 Task: Find connections with filter location Luziânia with filter topic #jobsearchwith filter profile language English with filter current company Agappe Diagnostics Ltd with filter school THE AMERICAN COLLEGE with filter industry Wellness and Fitness Services with filter service category Network Support with filter keywords title Marketing Consultant
Action: Mouse moved to (670, 104)
Screenshot: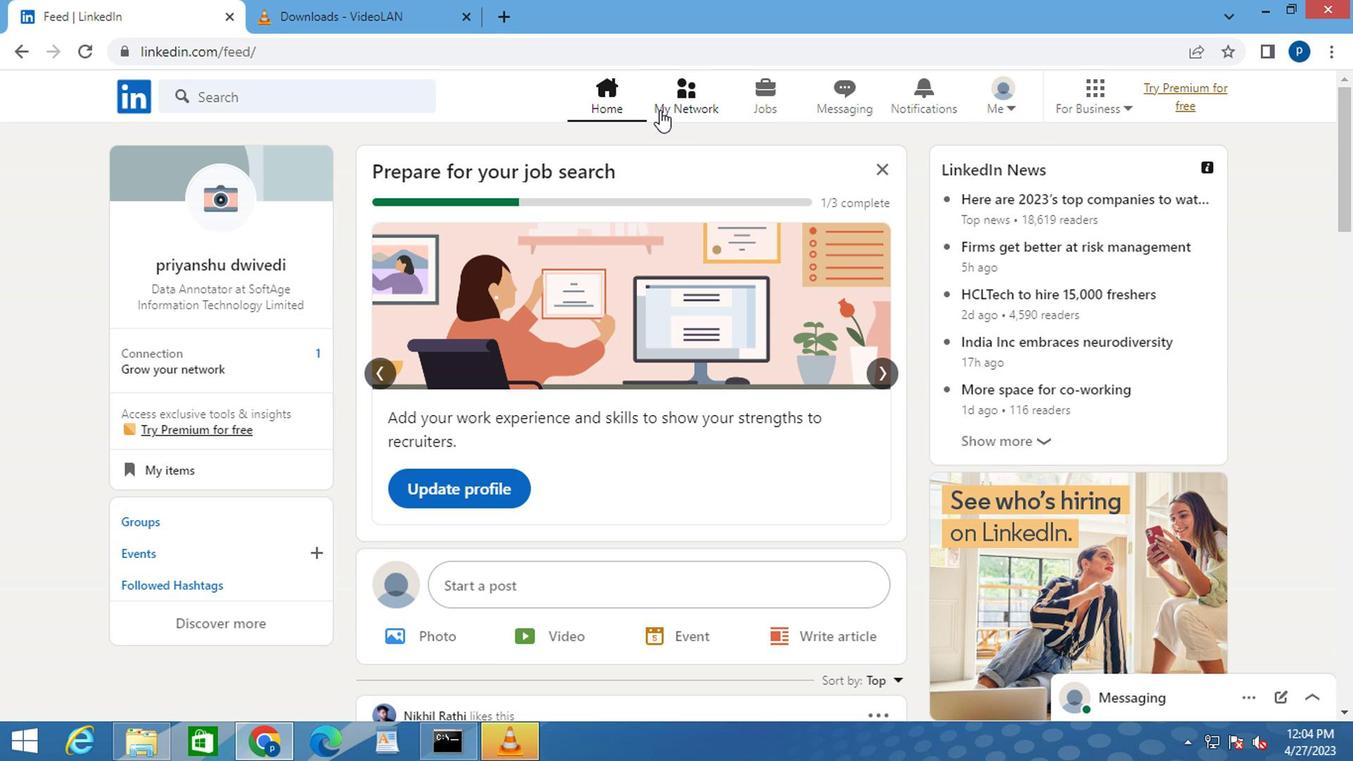 
Action: Mouse pressed left at (670, 104)
Screenshot: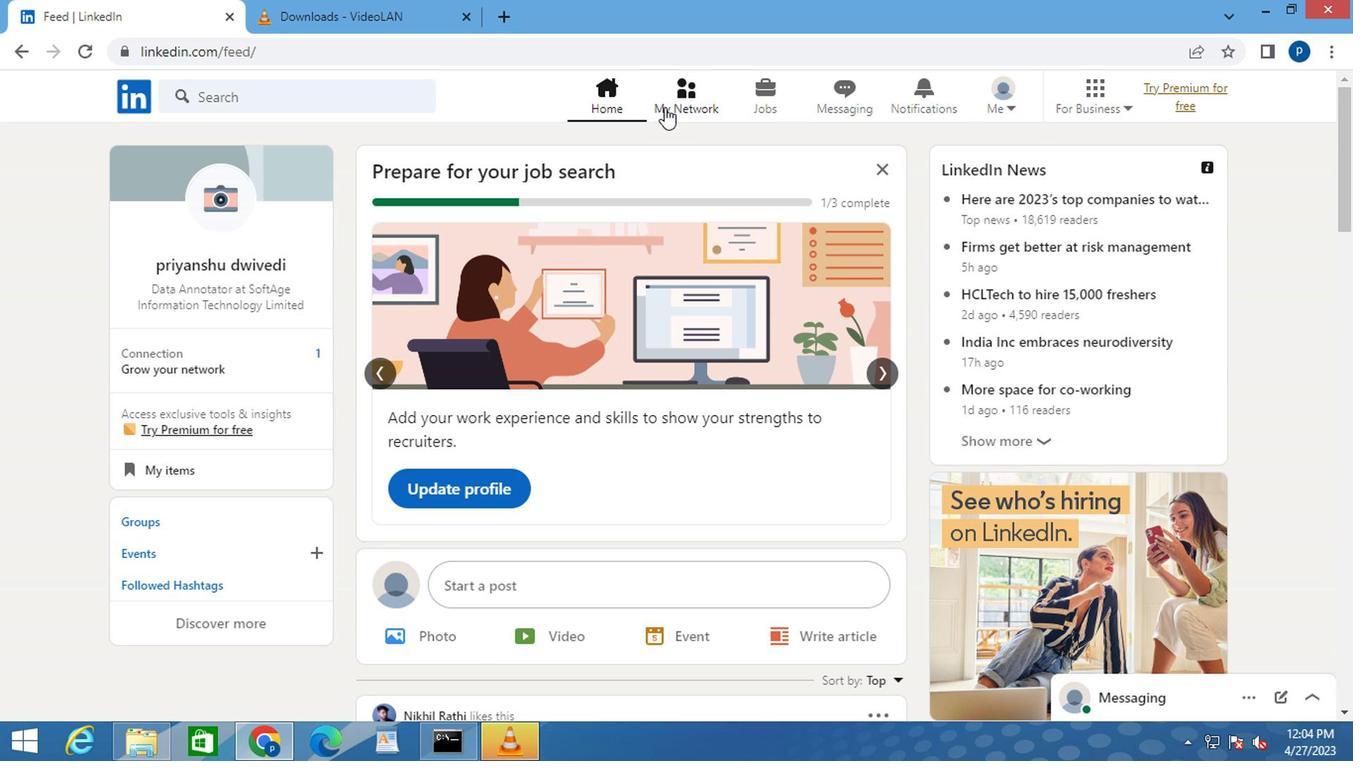 
Action: Mouse moved to (264, 214)
Screenshot: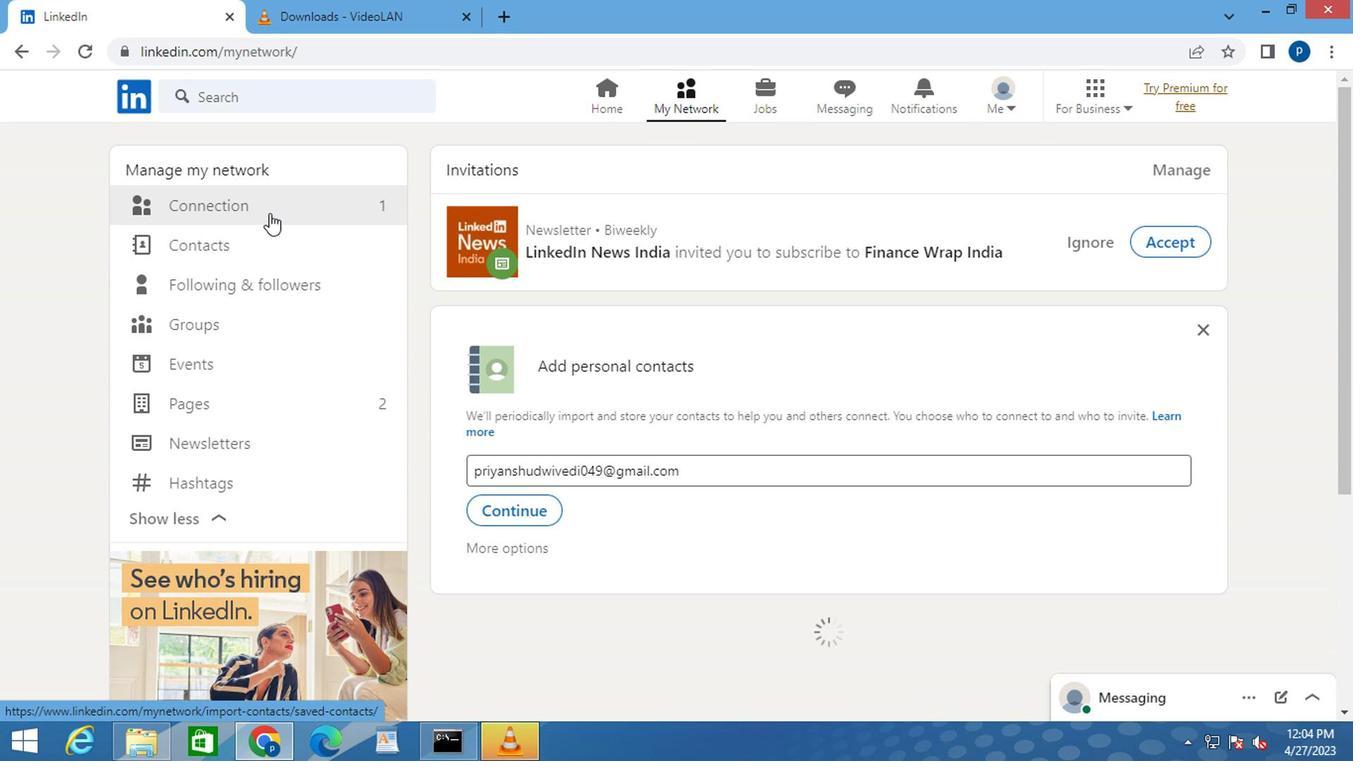 
Action: Mouse pressed left at (264, 214)
Screenshot: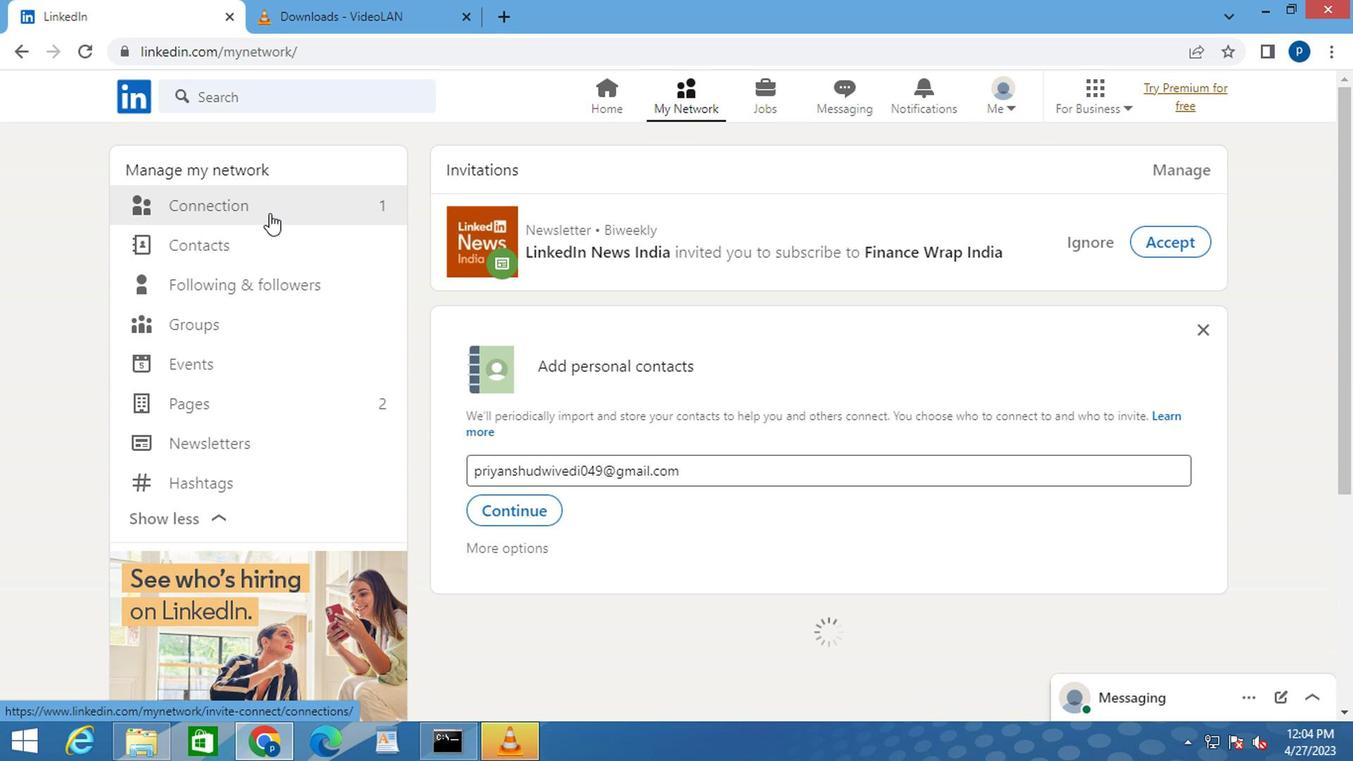 
Action: Mouse moved to (801, 205)
Screenshot: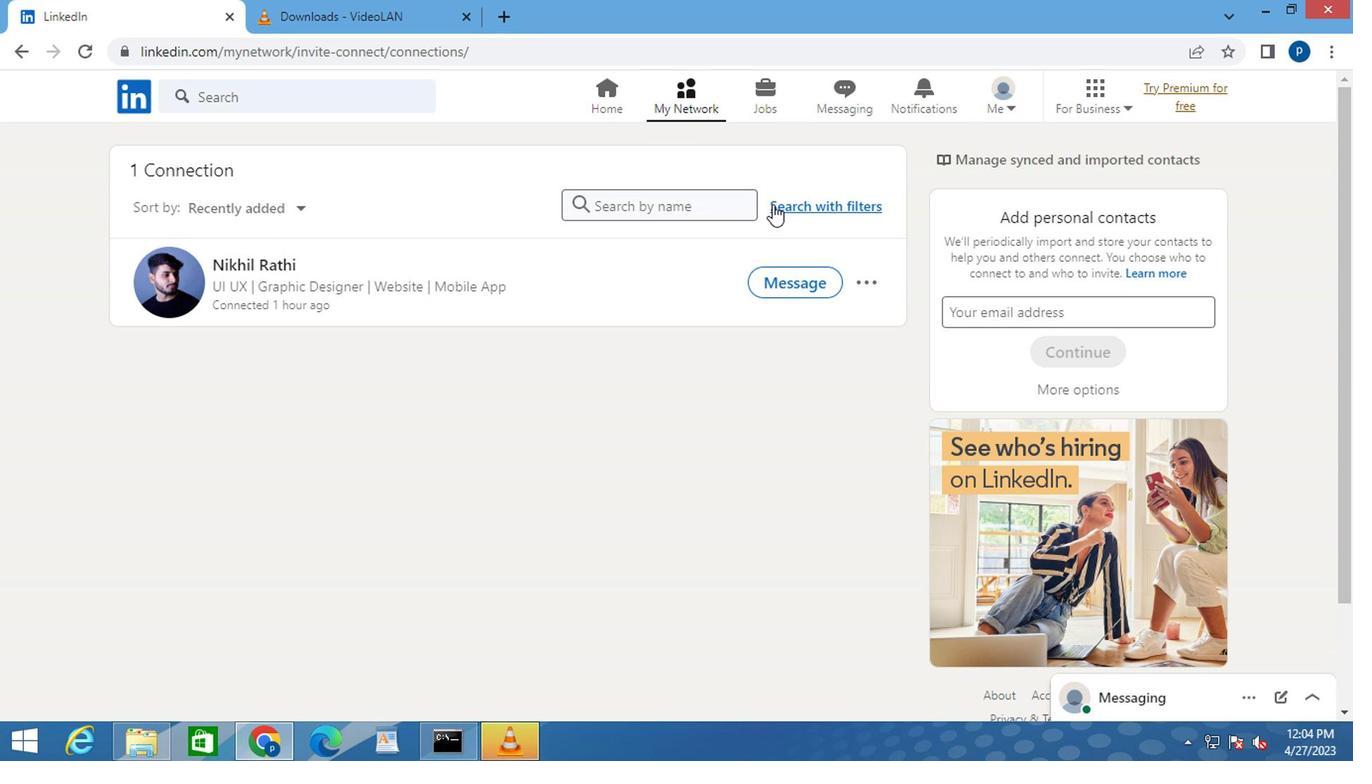 
Action: Mouse pressed left at (801, 205)
Screenshot: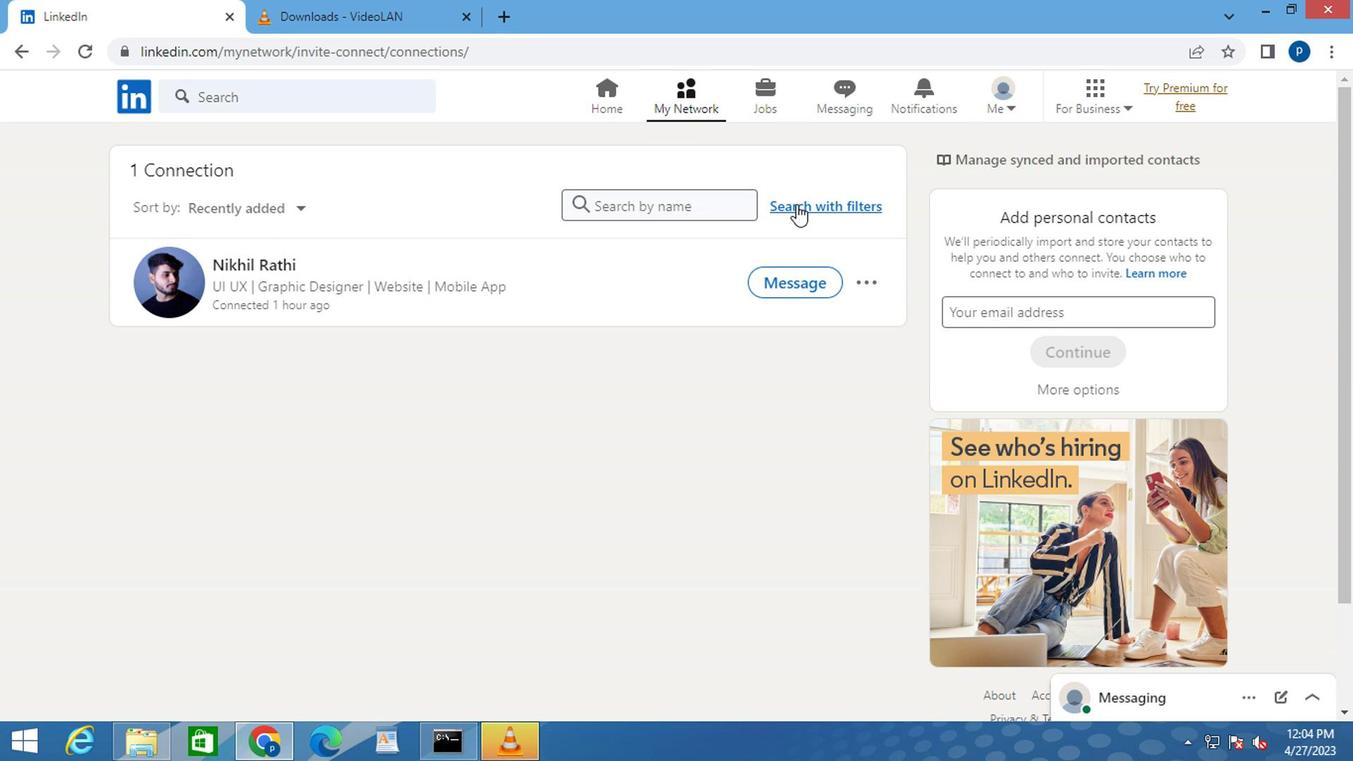 
Action: Mouse moved to (719, 152)
Screenshot: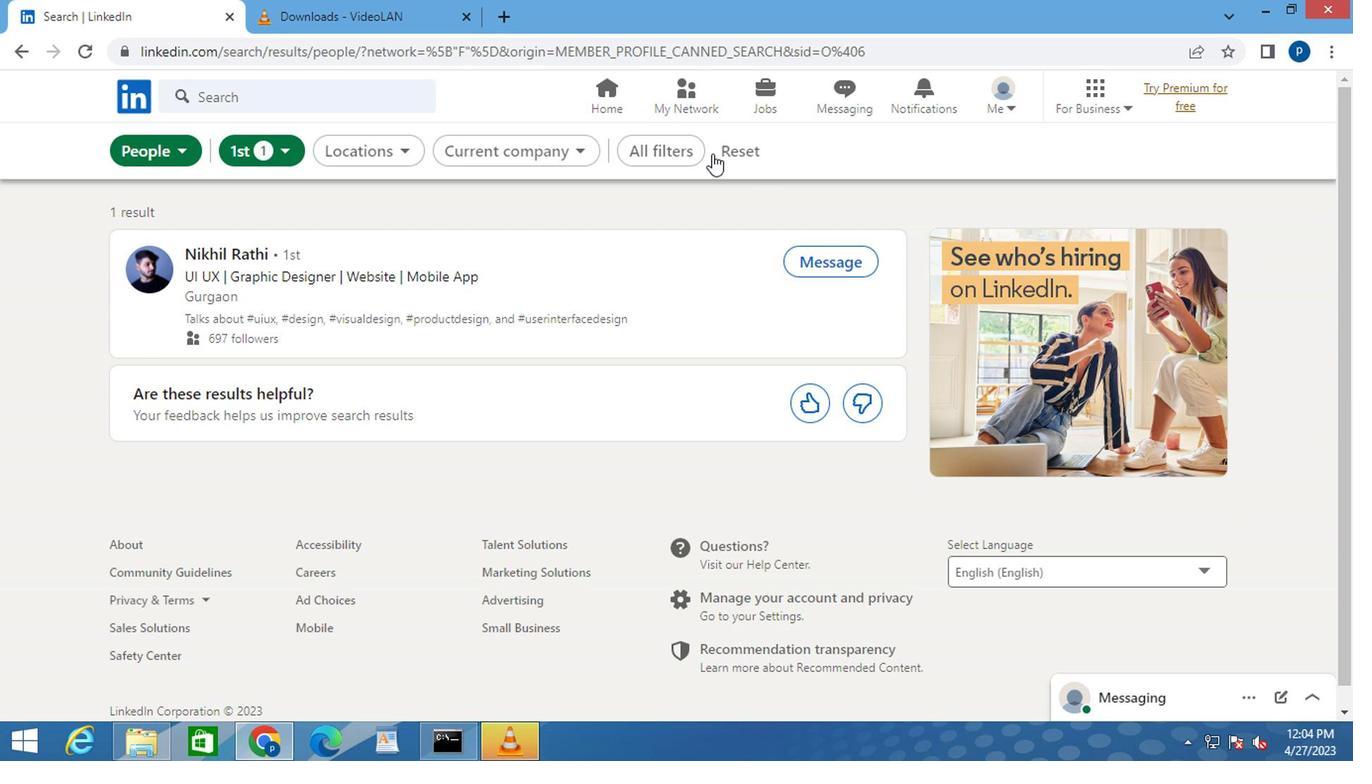 
Action: Mouse pressed left at (719, 152)
Screenshot: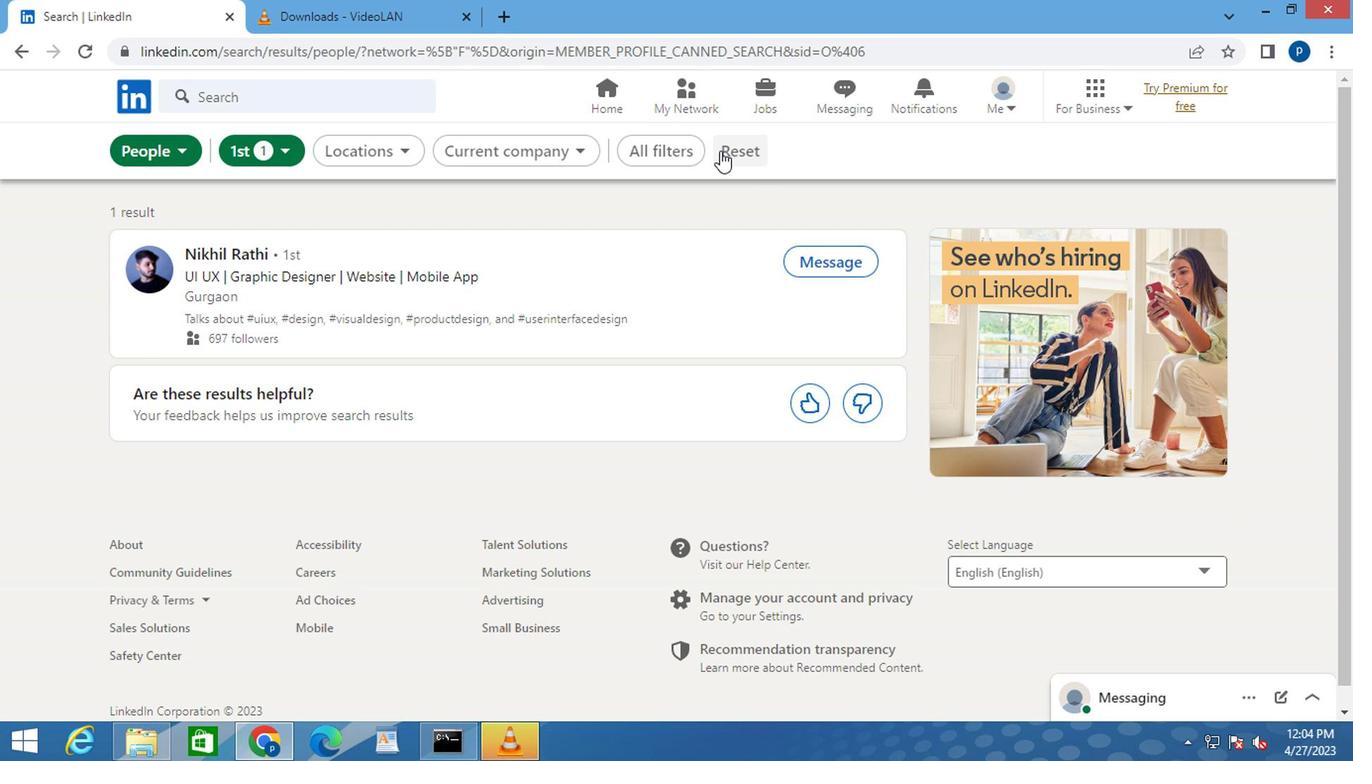 
Action: Mouse moved to (706, 162)
Screenshot: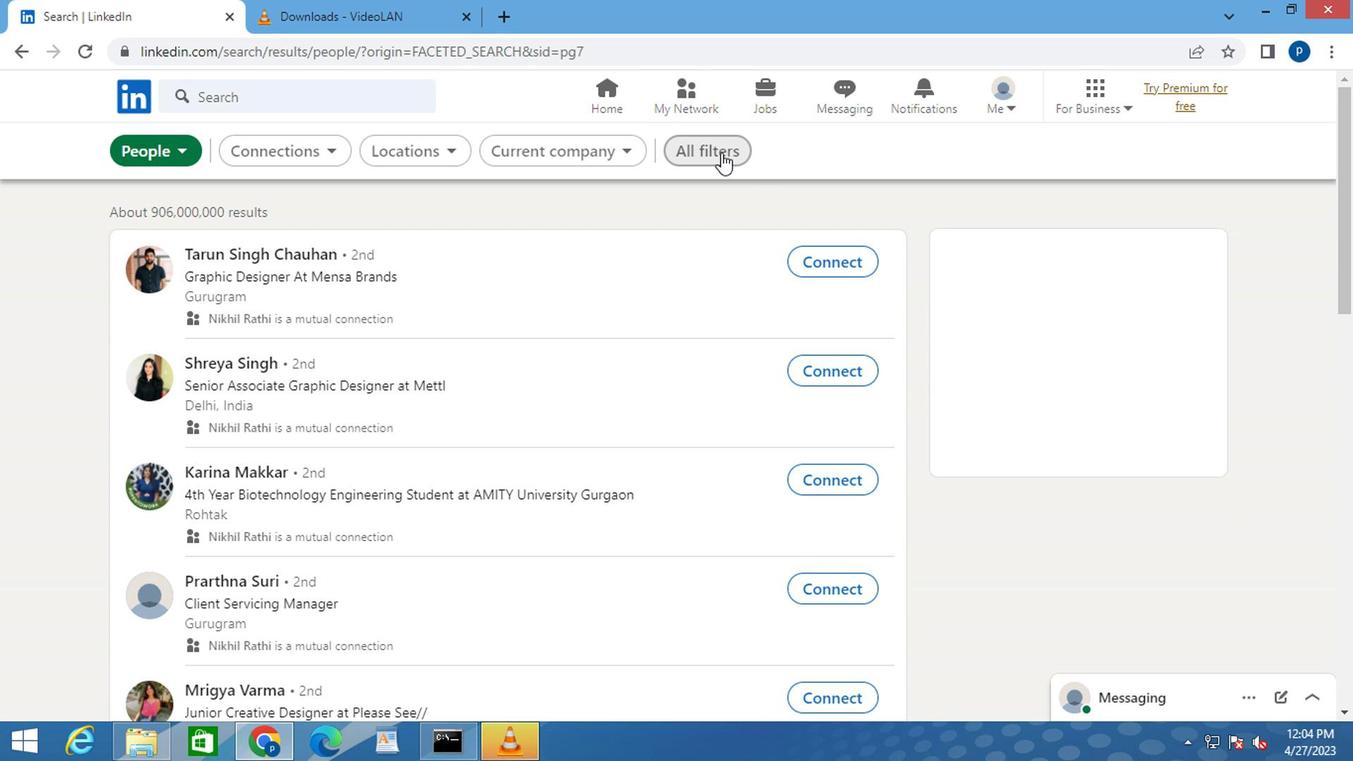 
Action: Mouse pressed left at (706, 162)
Screenshot: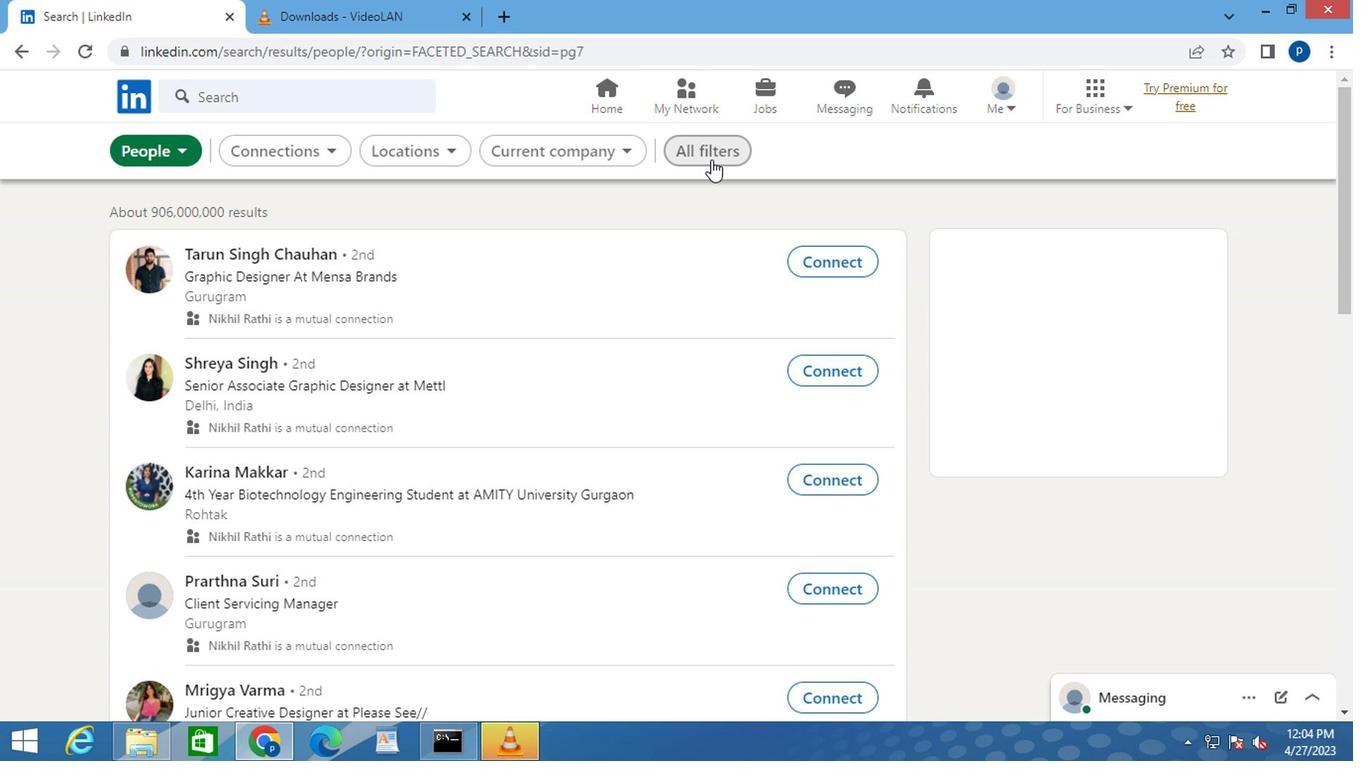 
Action: Mouse moved to (710, 150)
Screenshot: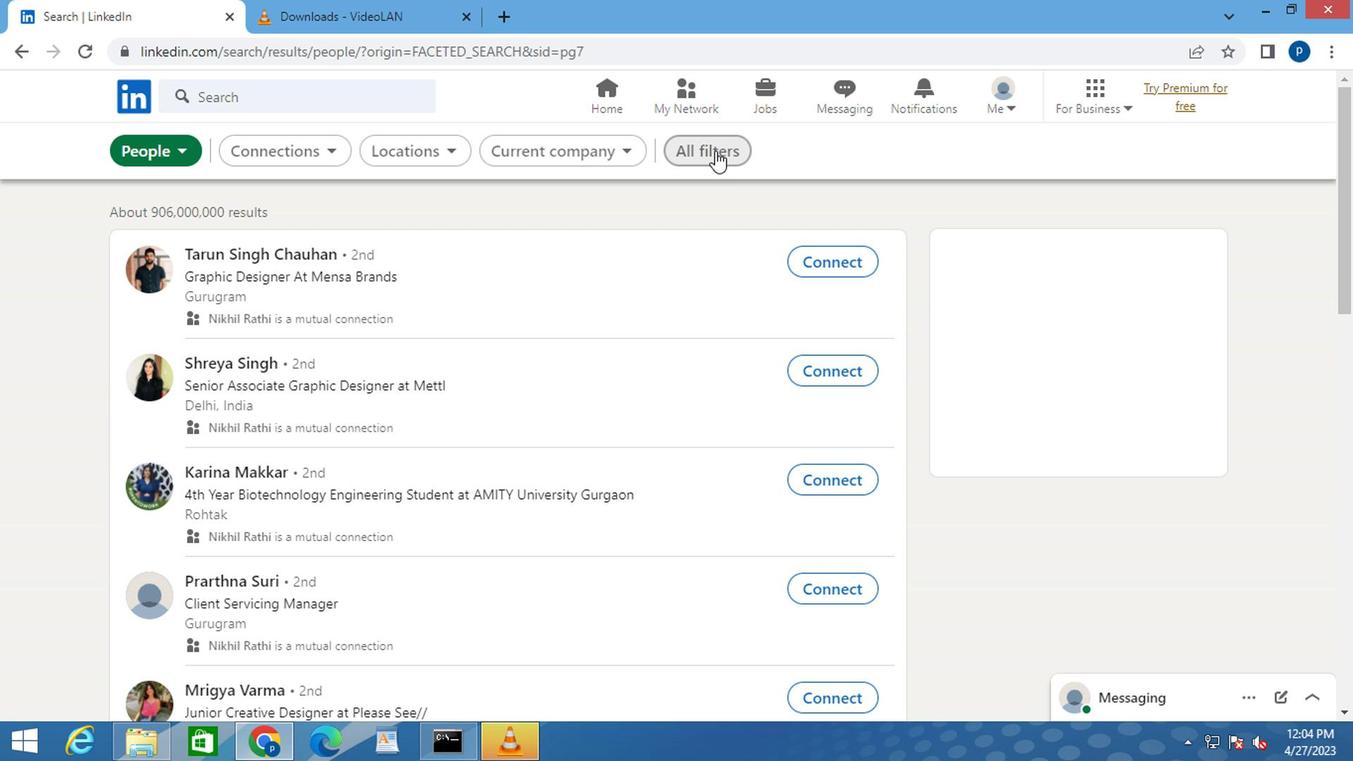 
Action: Mouse pressed left at (710, 150)
Screenshot: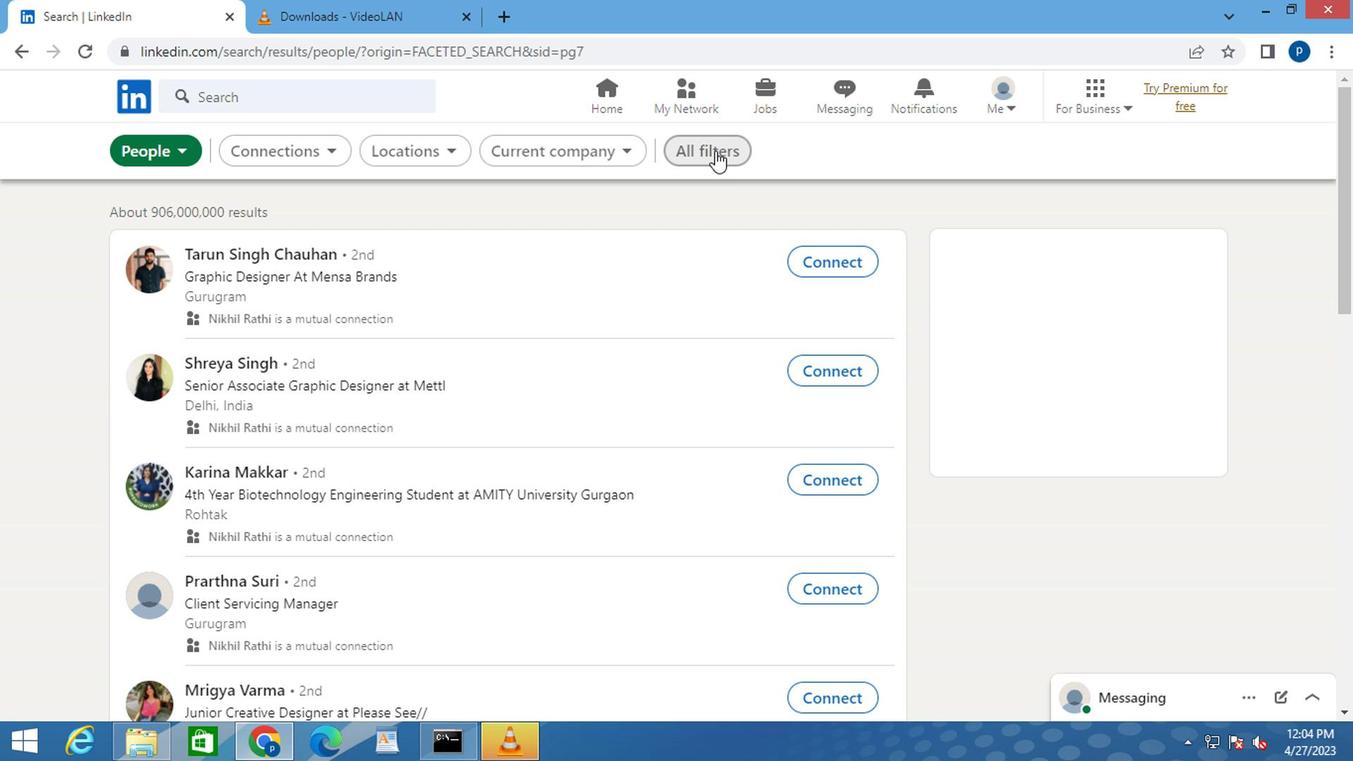 
Action: Mouse moved to (720, 160)
Screenshot: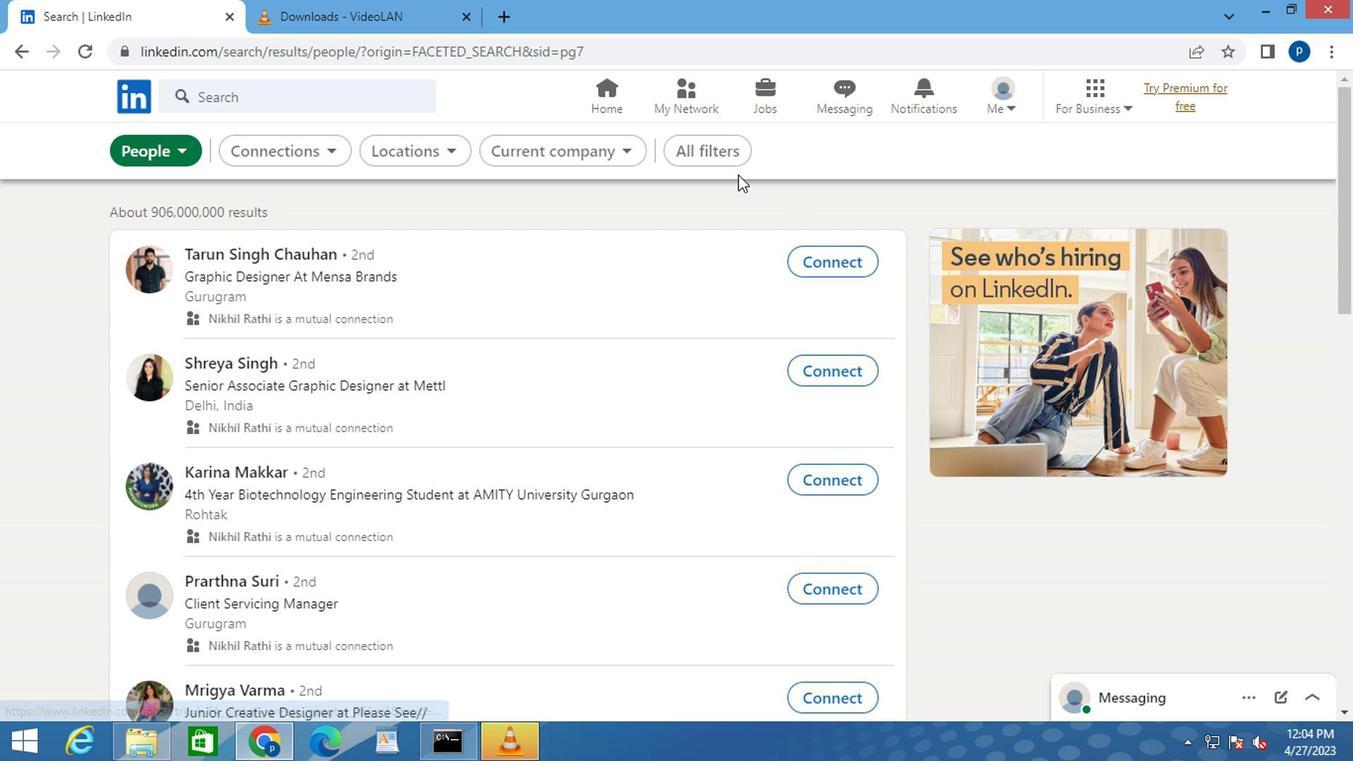 
Action: Mouse pressed left at (720, 160)
Screenshot: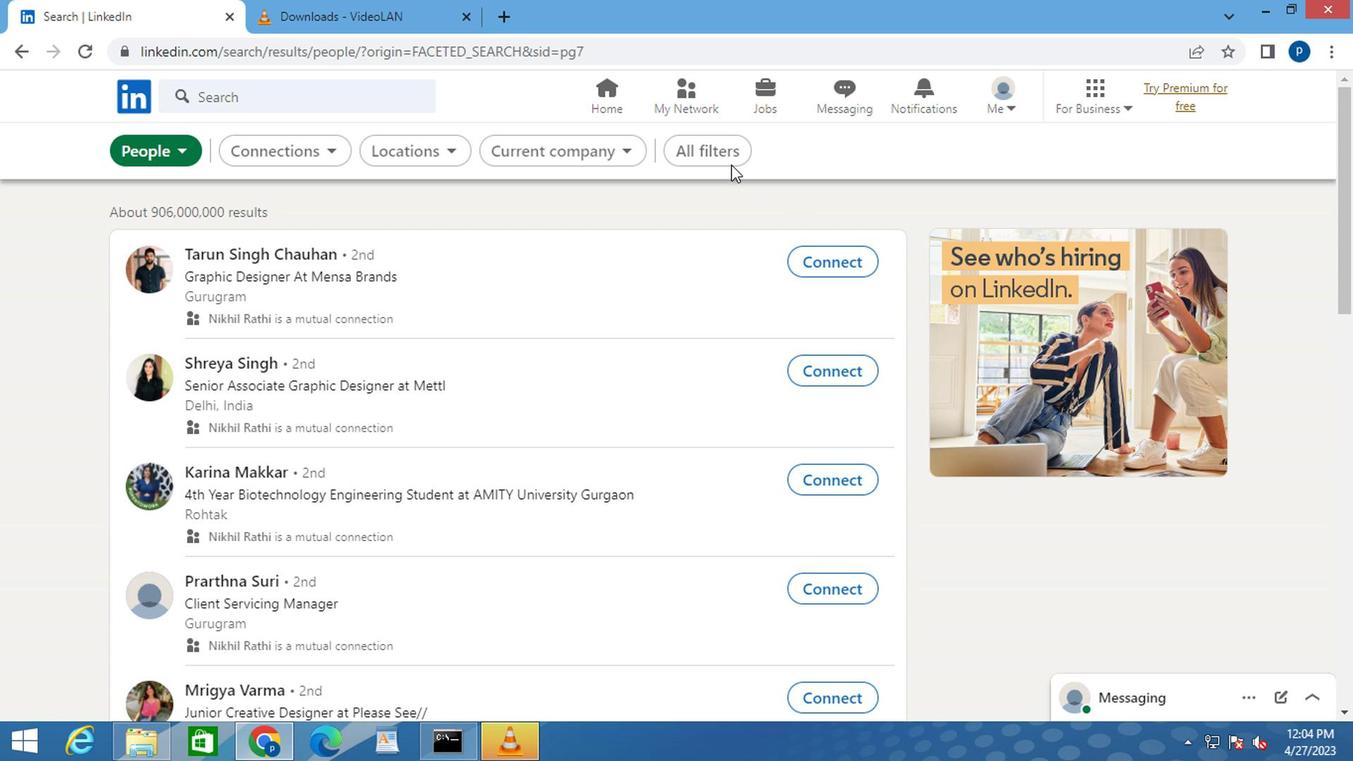 
Action: Mouse moved to (1023, 408)
Screenshot: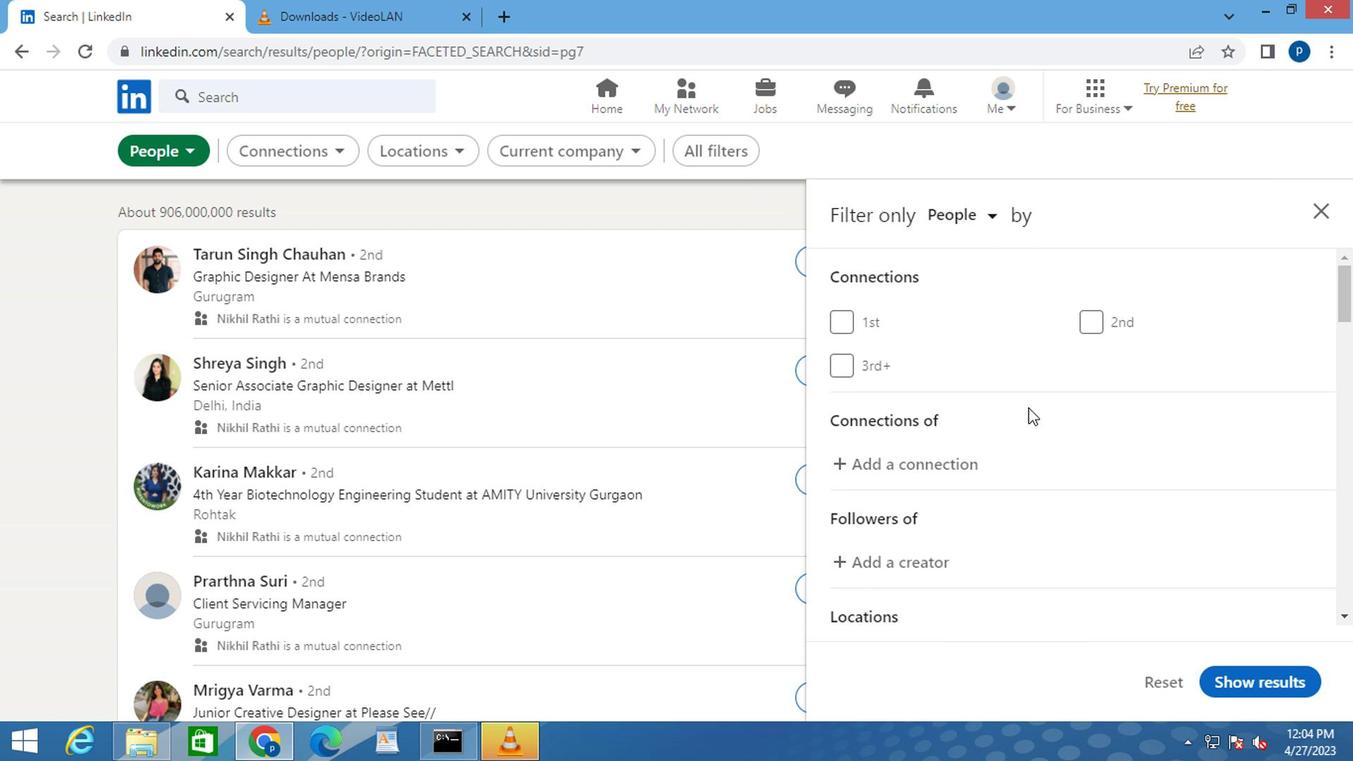 
Action: Mouse scrolled (1023, 407) with delta (0, -1)
Screenshot: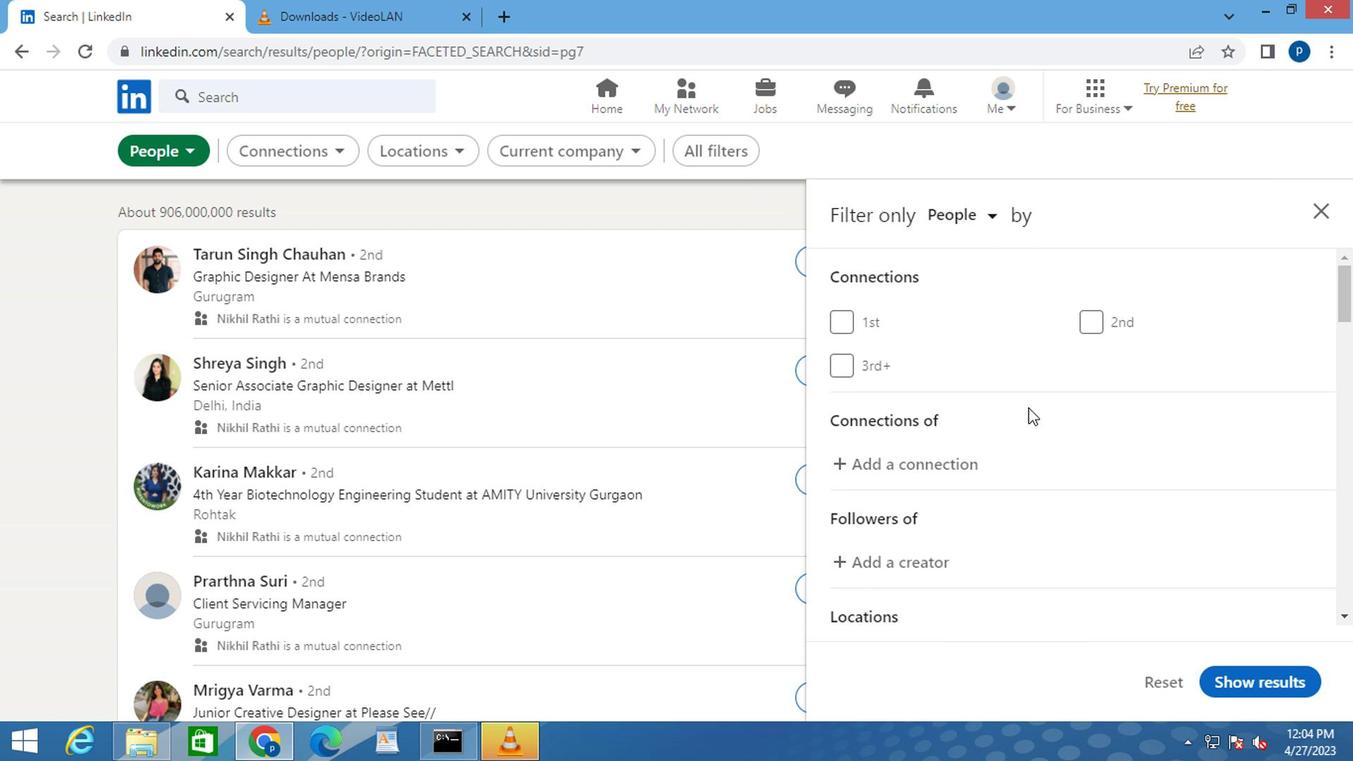 
Action: Mouse moved to (1023, 410)
Screenshot: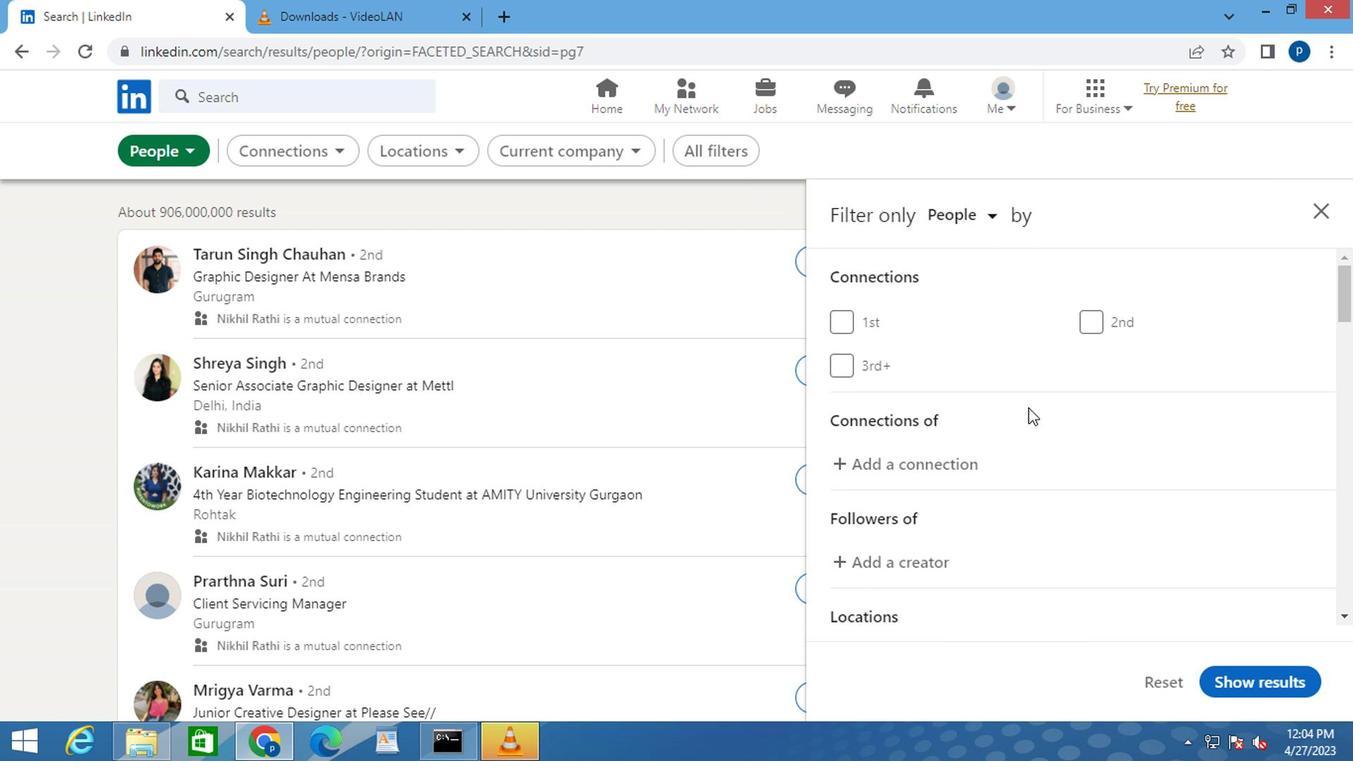 
Action: Mouse scrolled (1023, 409) with delta (0, 0)
Screenshot: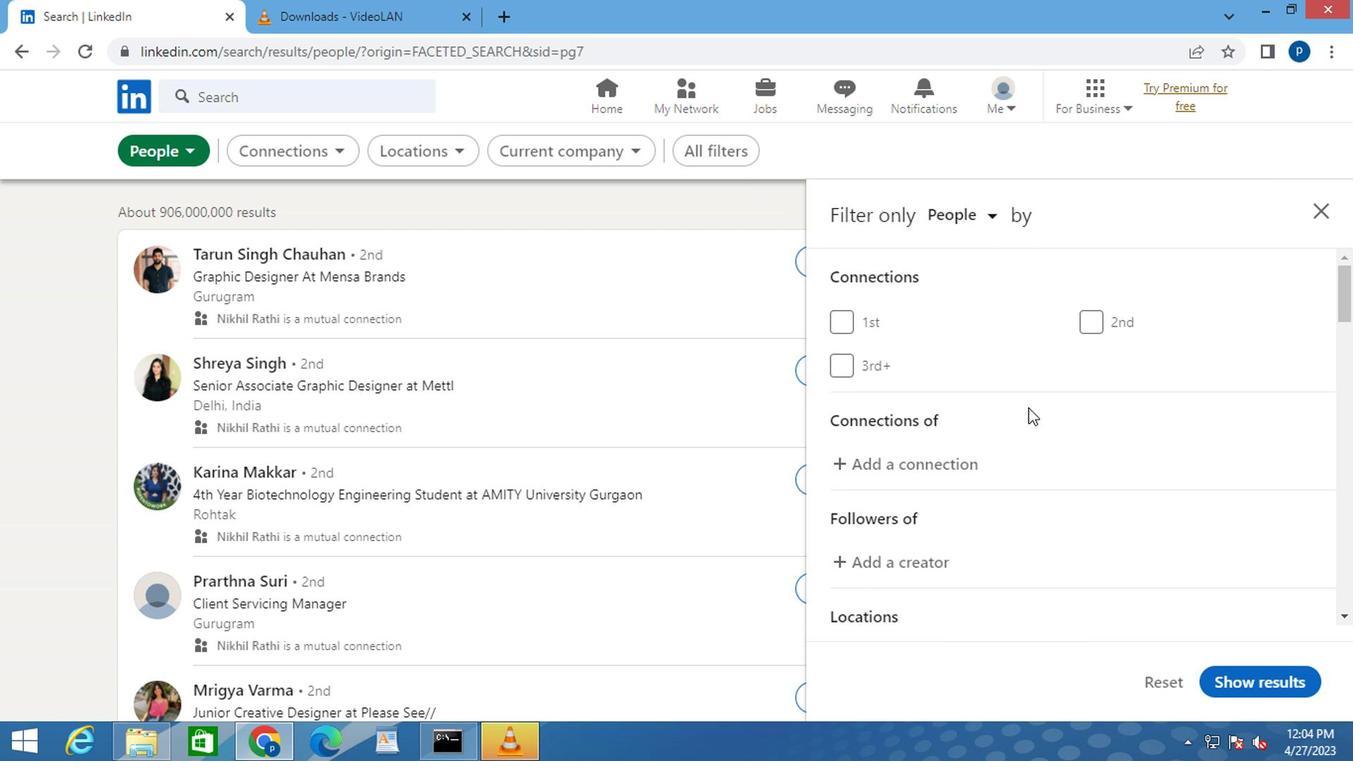 
Action: Mouse moved to (1070, 536)
Screenshot: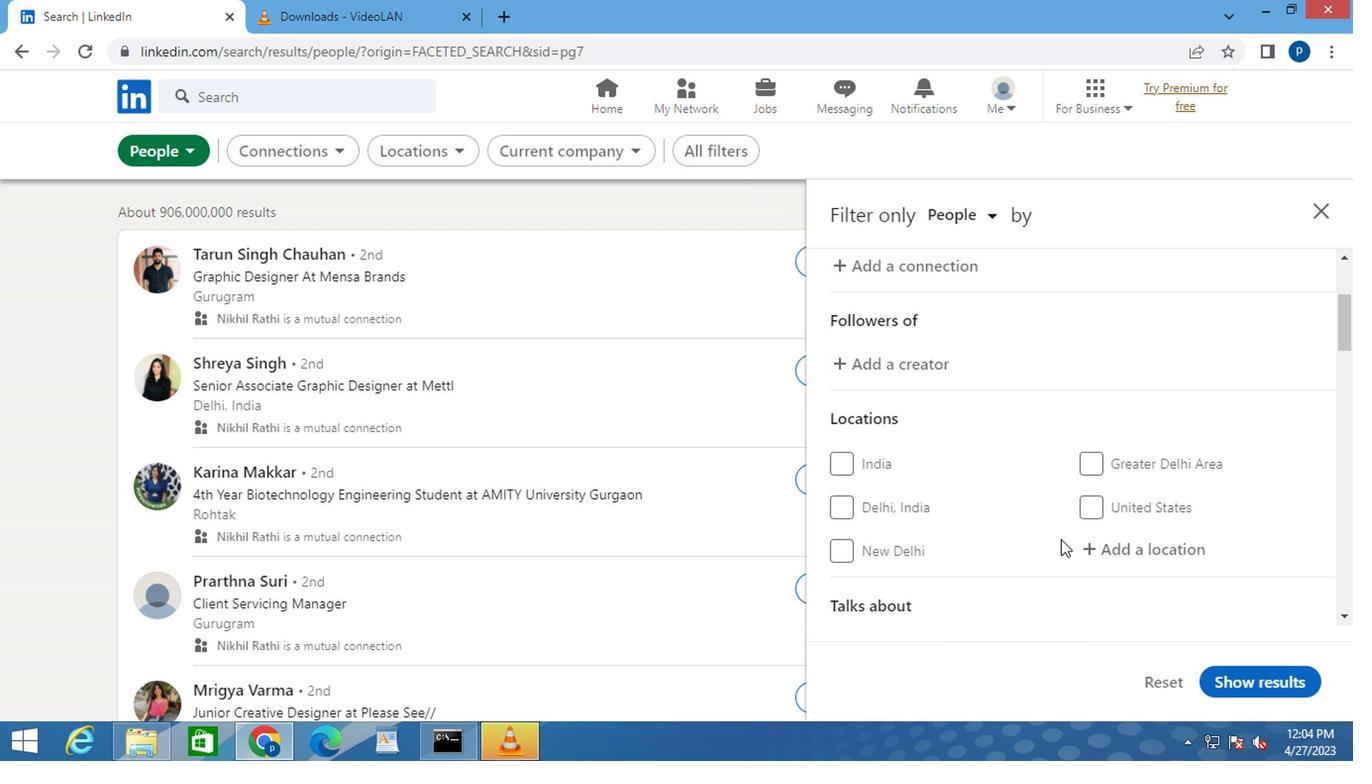 
Action: Mouse scrolled (1070, 534) with delta (0, -1)
Screenshot: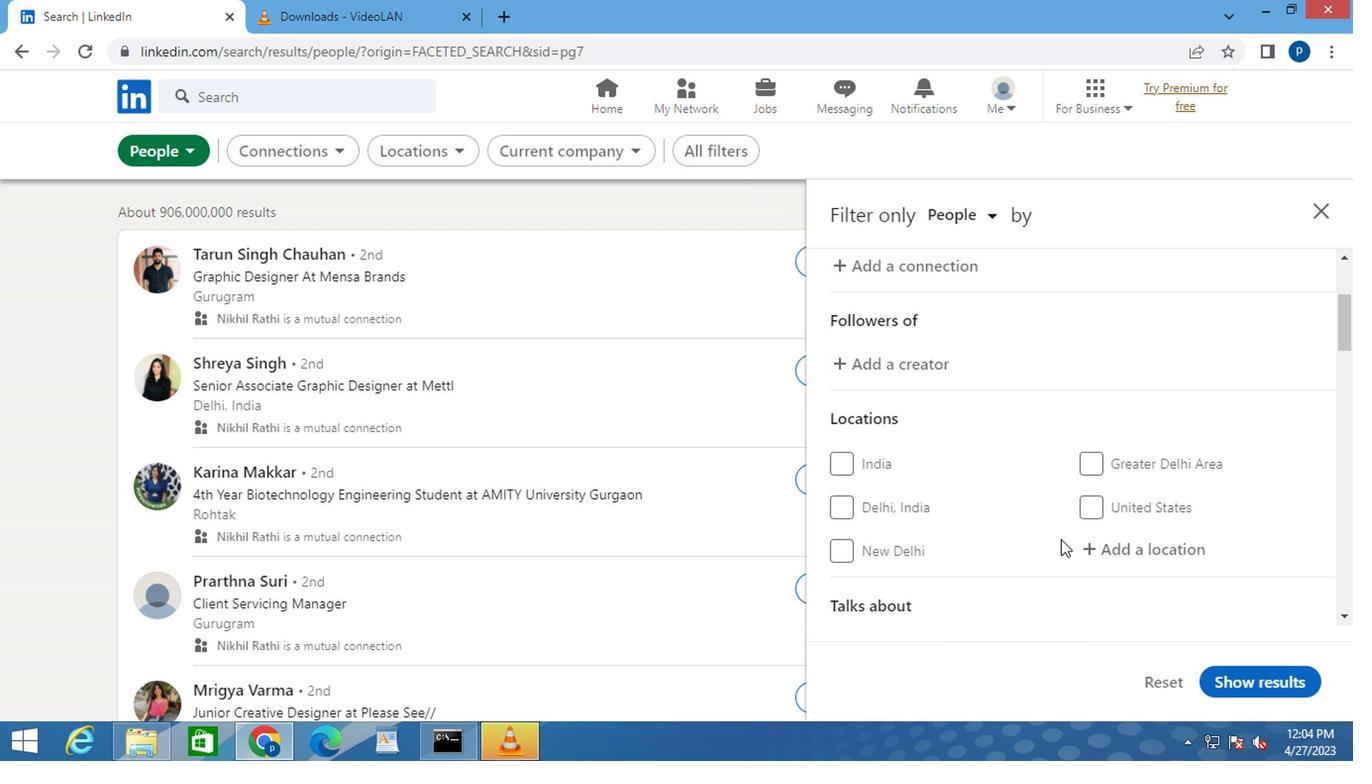 
Action: Mouse moved to (1121, 436)
Screenshot: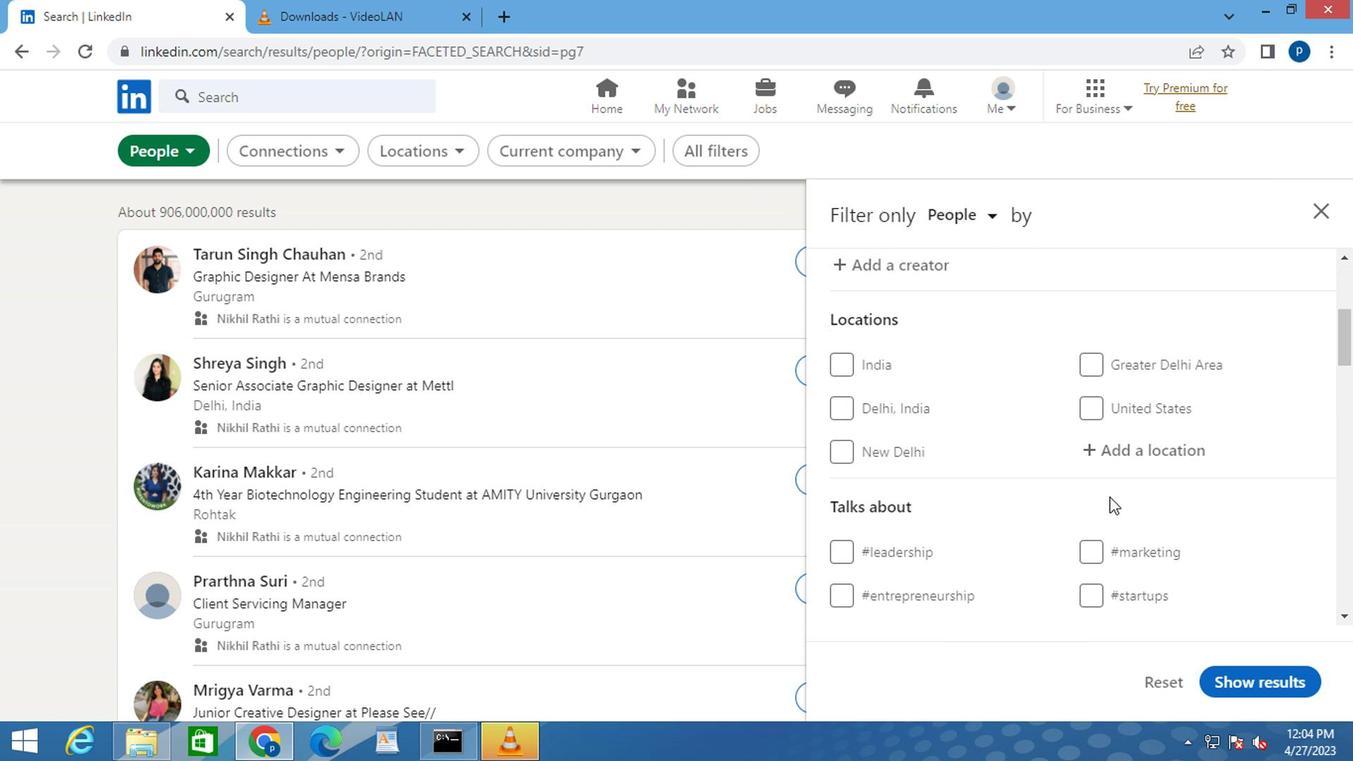 
Action: Mouse pressed left at (1121, 436)
Screenshot: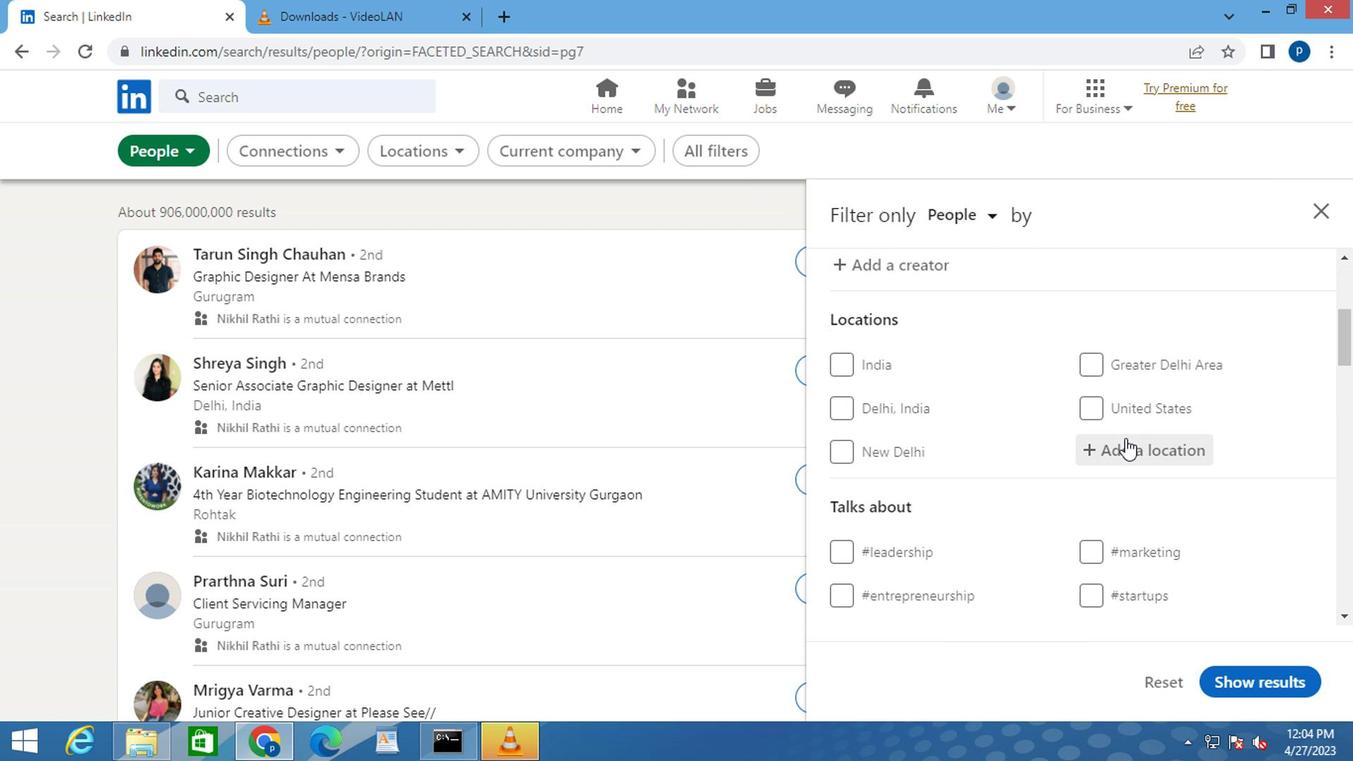 
Action: Mouse moved to (1122, 435)
Screenshot: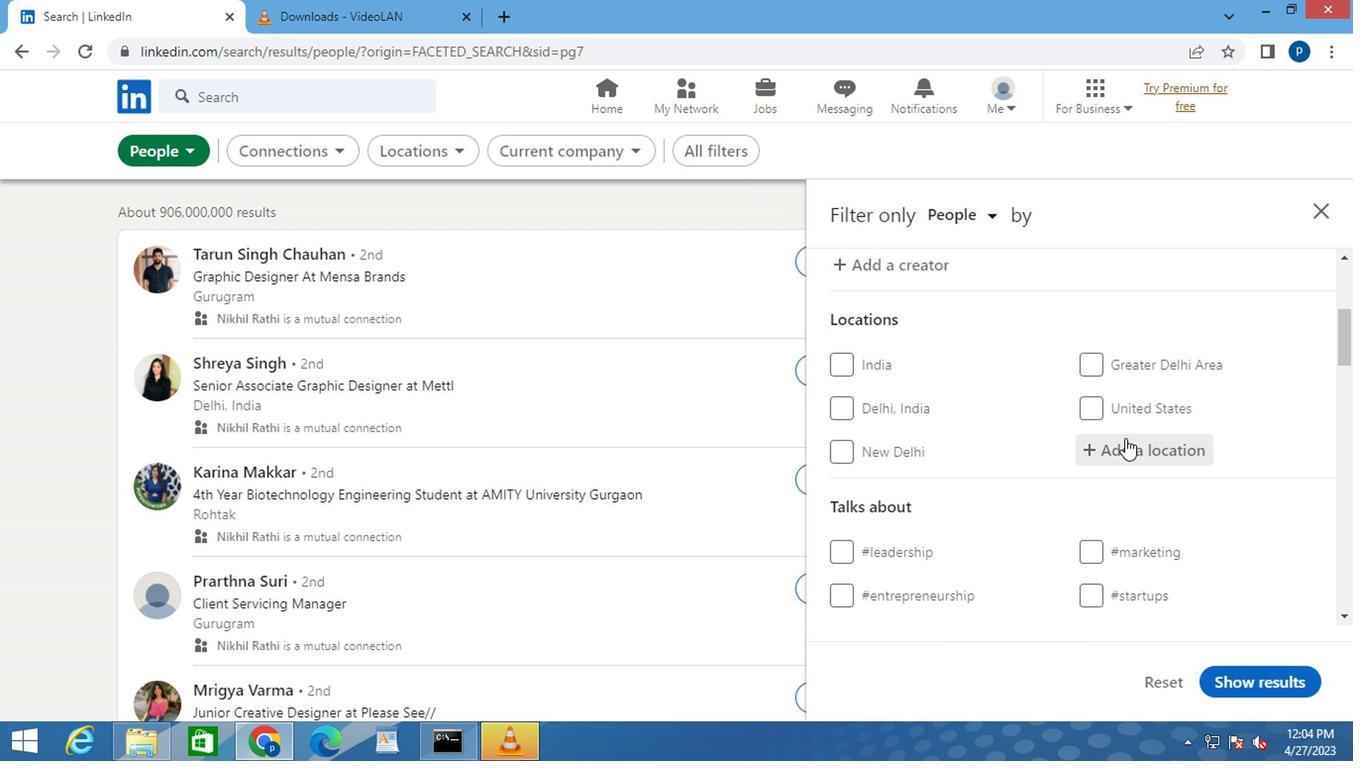 
Action: Key pressed <Key.caps_lock>l<Key.caps_lock>uziania
Screenshot: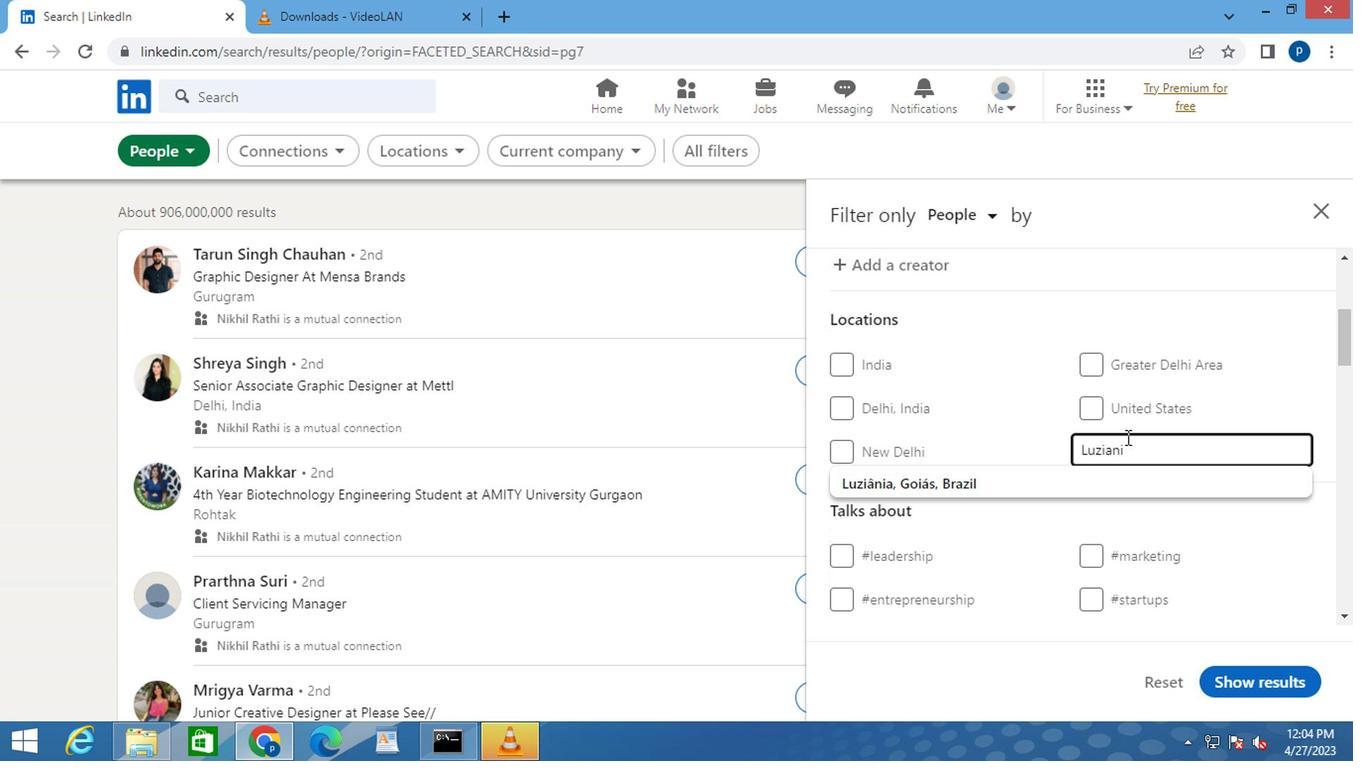 
Action: Mouse moved to (940, 473)
Screenshot: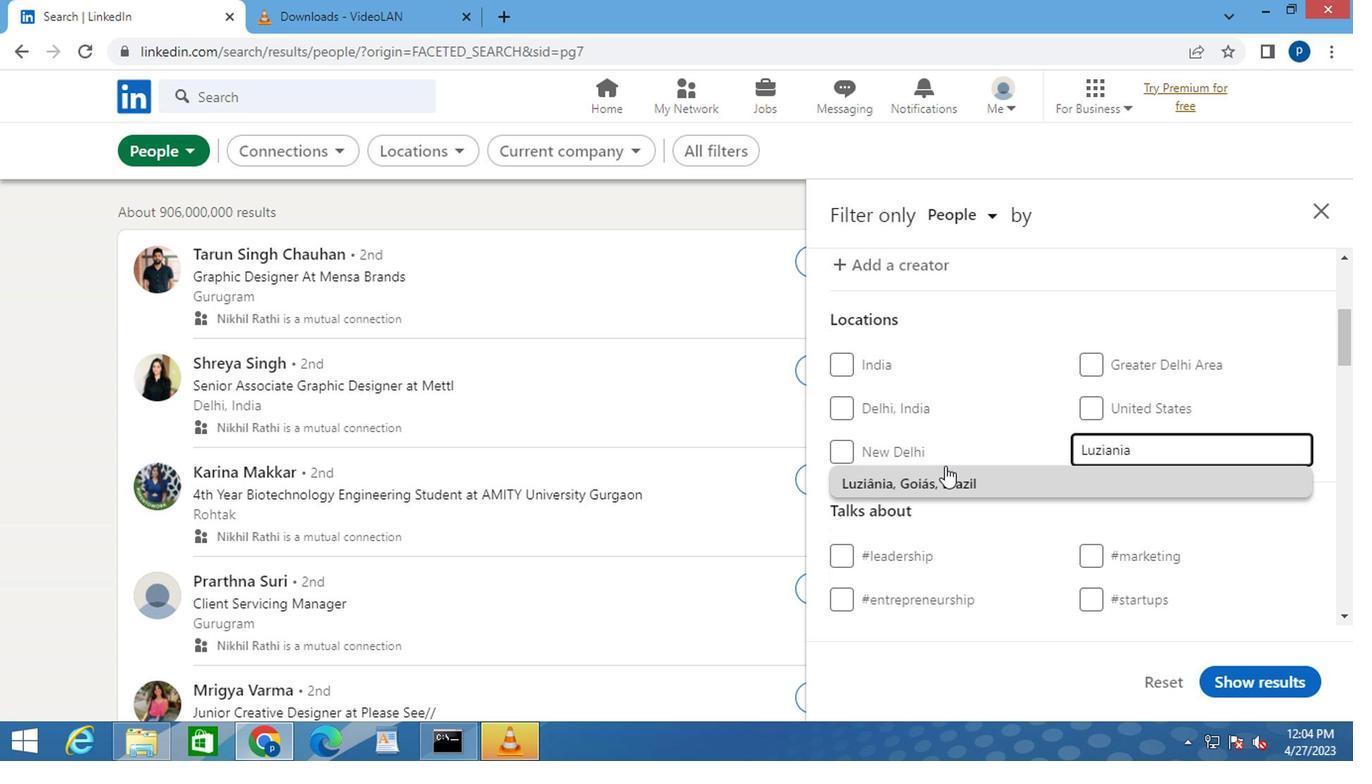 
Action: Mouse pressed left at (940, 473)
Screenshot: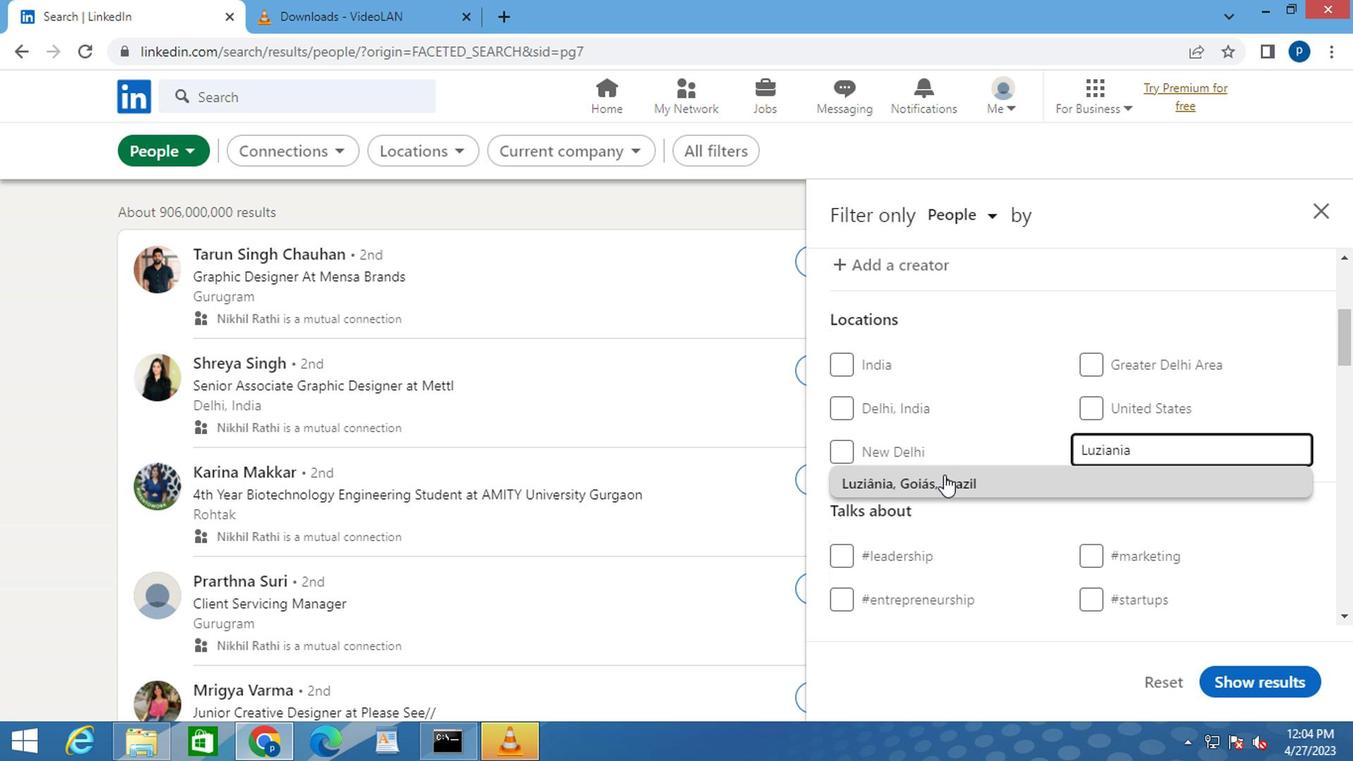
Action: Mouse moved to (942, 473)
Screenshot: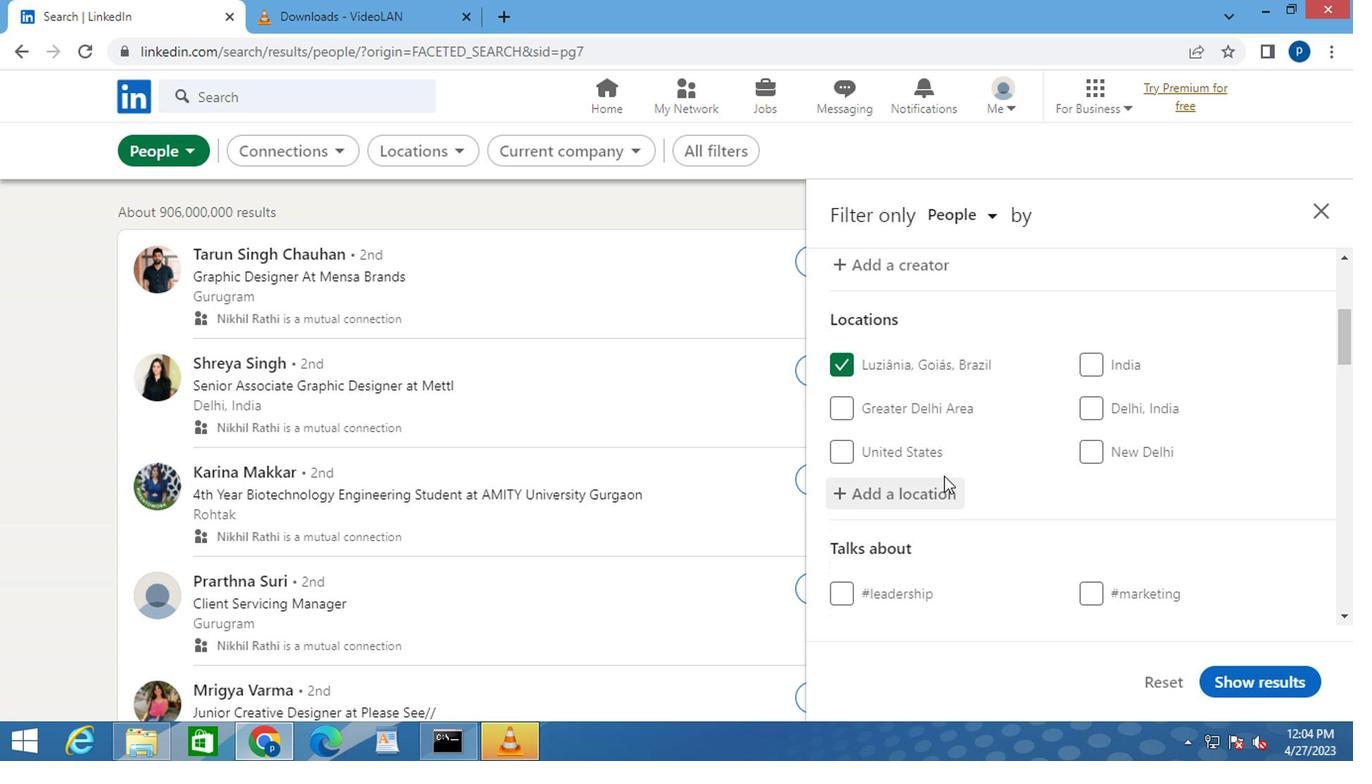 
Action: Mouse scrolled (942, 472) with delta (0, 0)
Screenshot: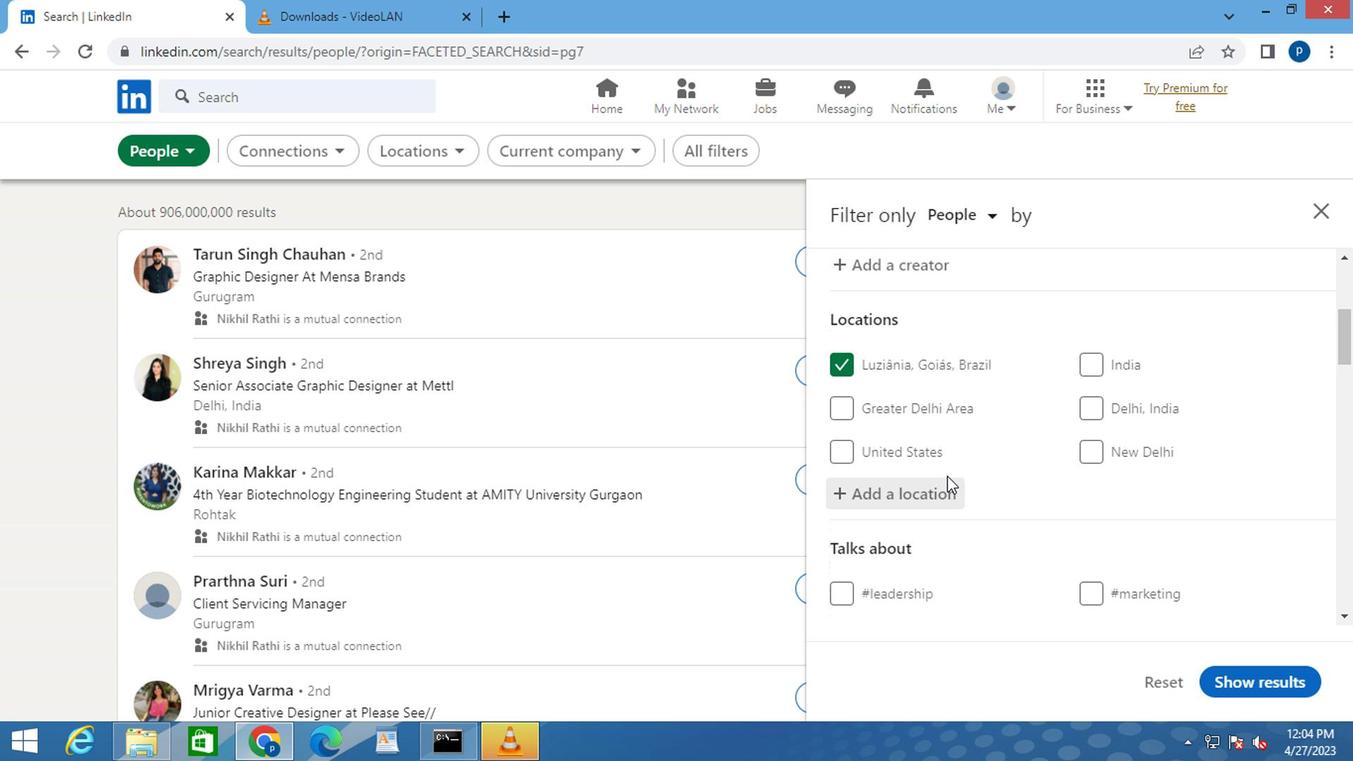 
Action: Mouse moved to (952, 473)
Screenshot: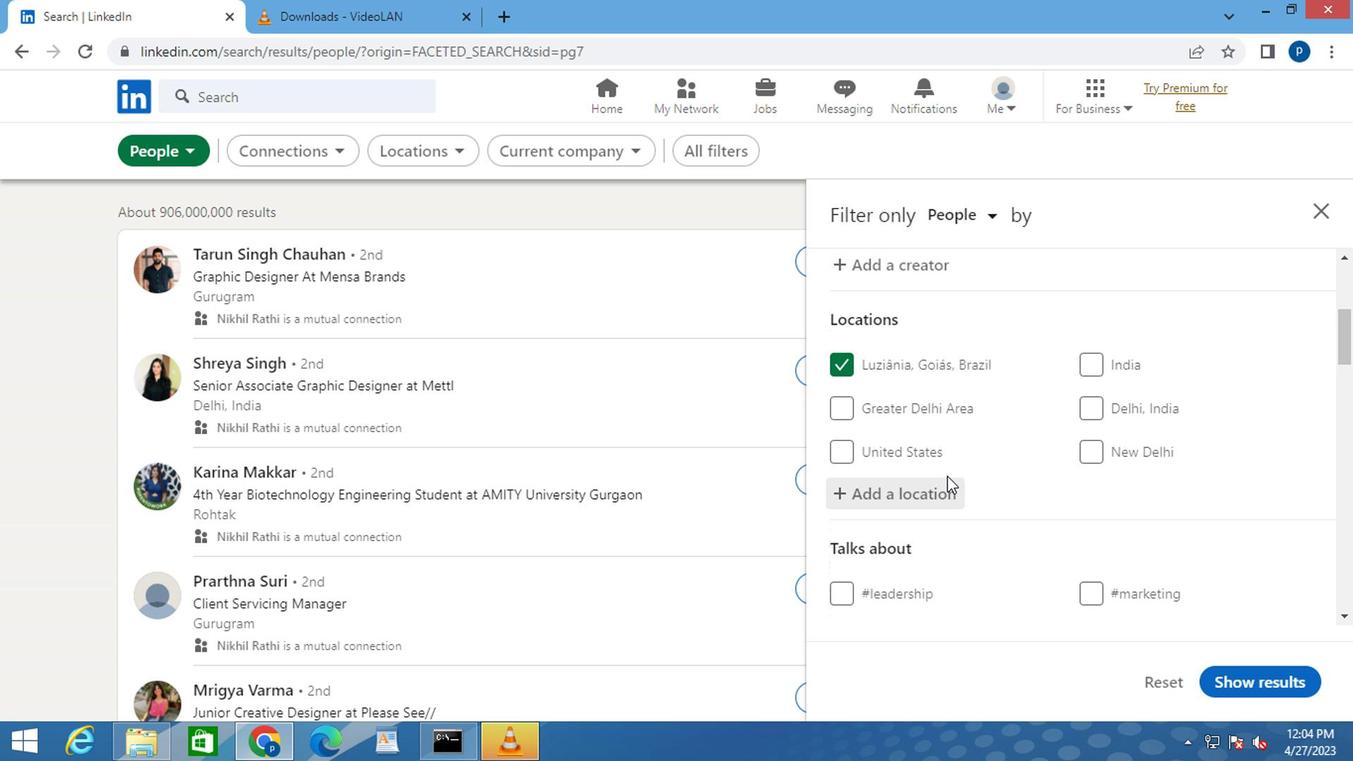 
Action: Mouse scrolled (952, 472) with delta (0, 0)
Screenshot: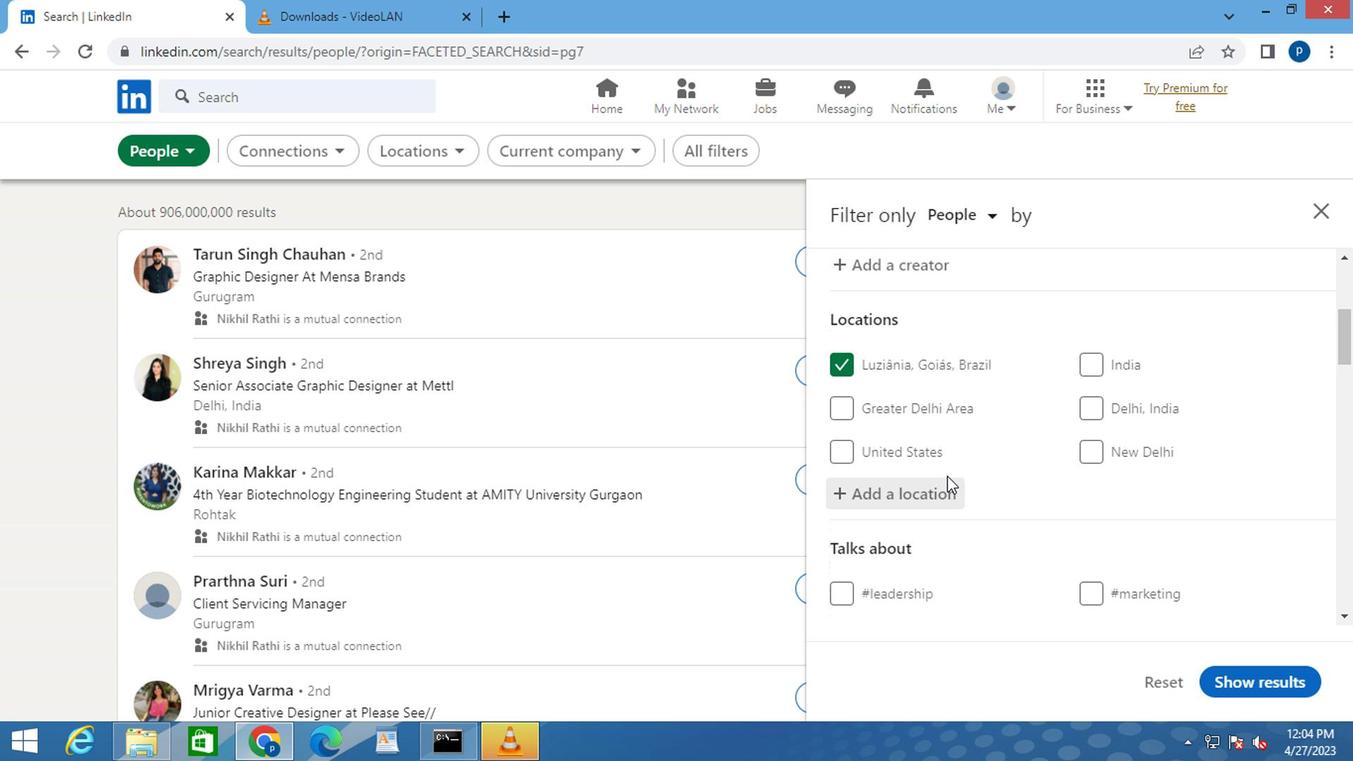 
Action: Mouse moved to (1116, 472)
Screenshot: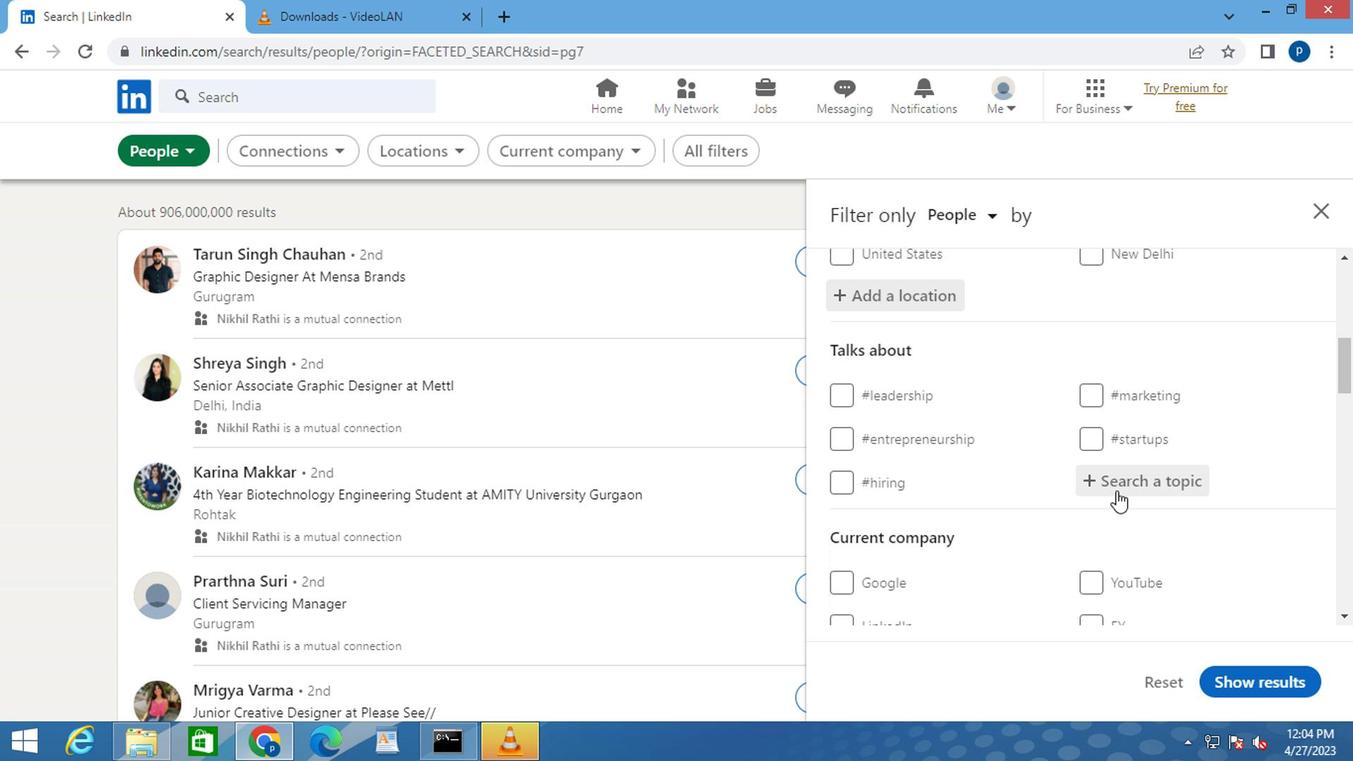 
Action: Mouse pressed left at (1116, 472)
Screenshot: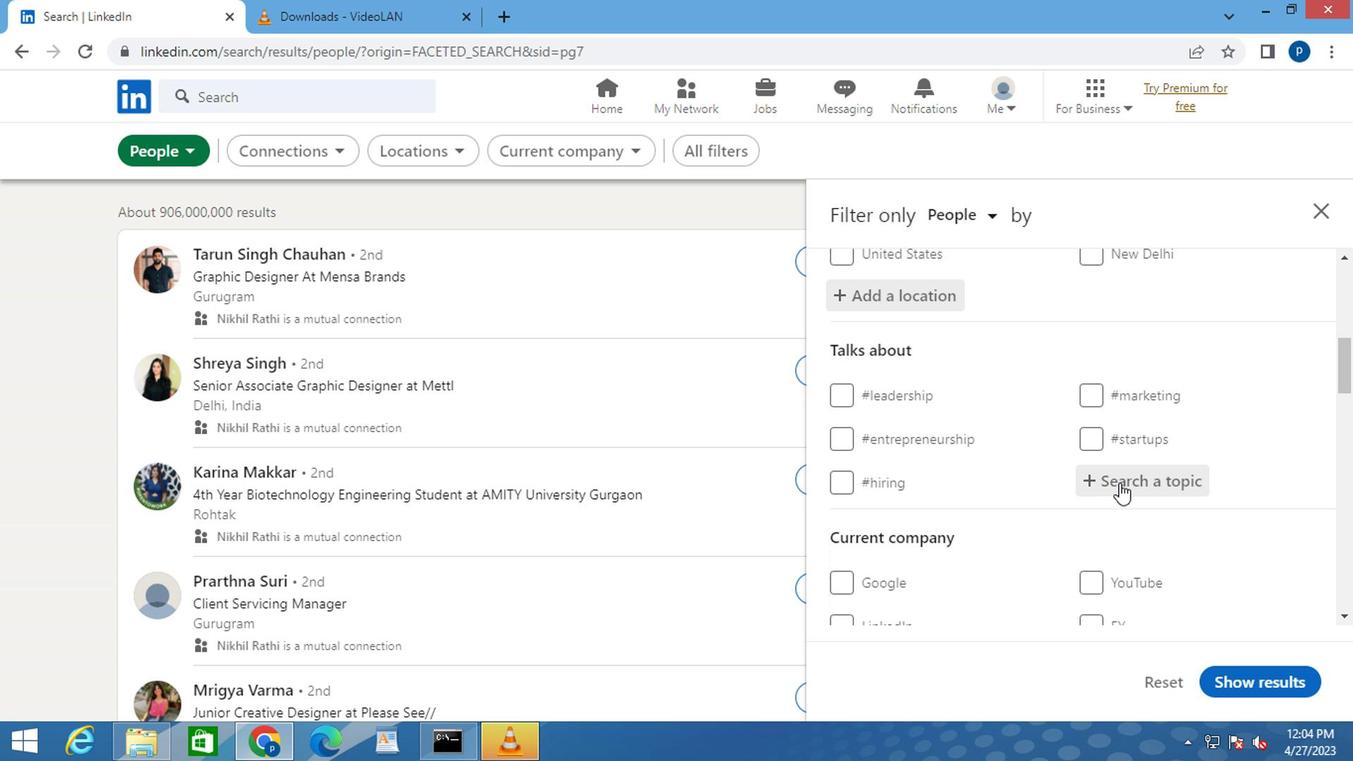 
Action: Key pressed <Key.shift>#JOBSEARCH
Screenshot: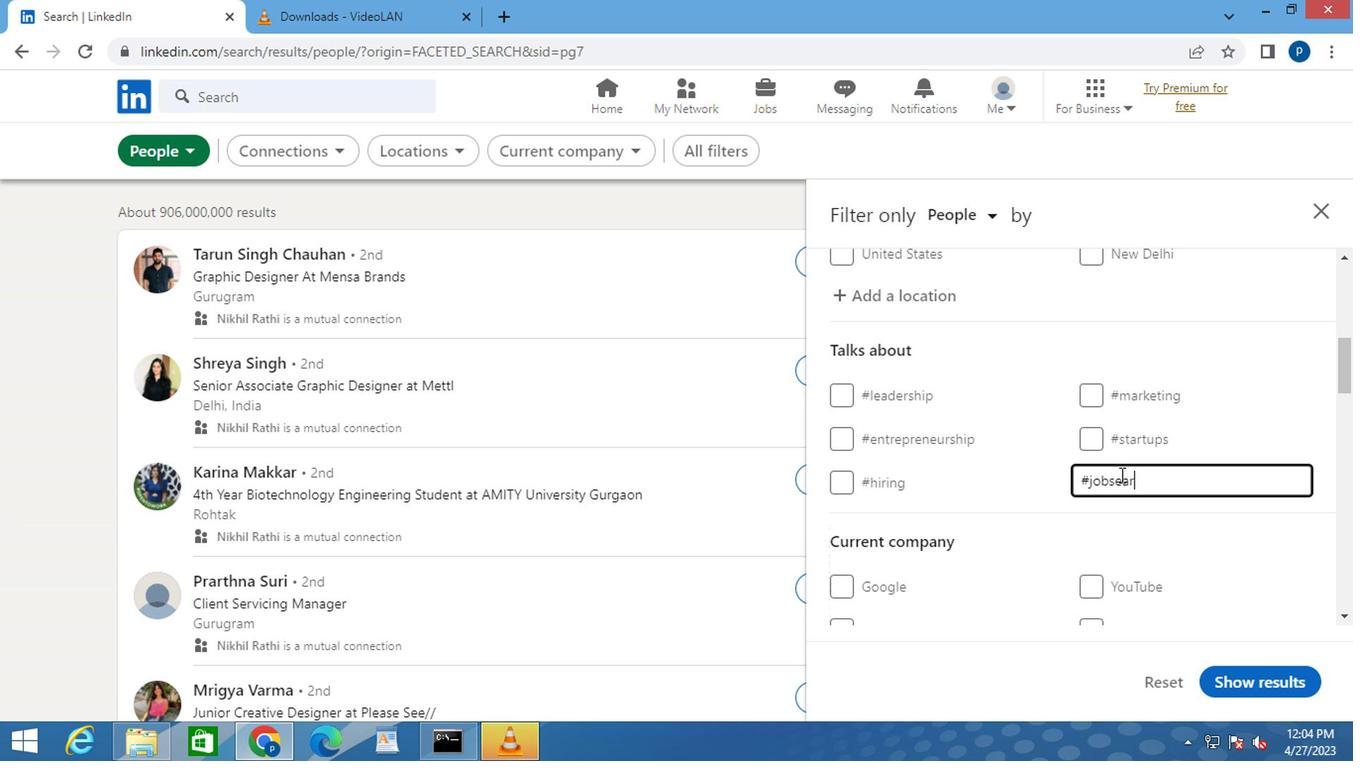 
Action: Mouse moved to (1106, 442)
Screenshot: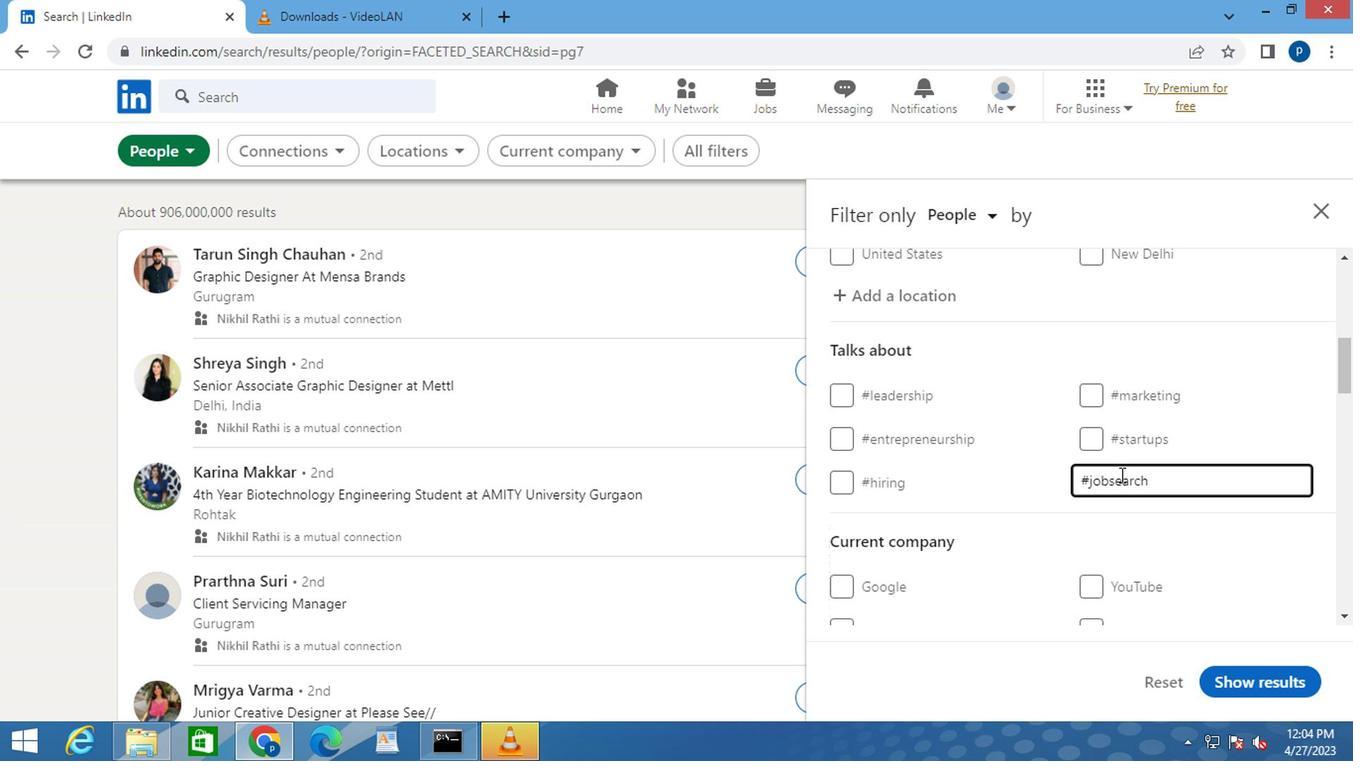 
Action: Key pressed <Key.space>
Screenshot: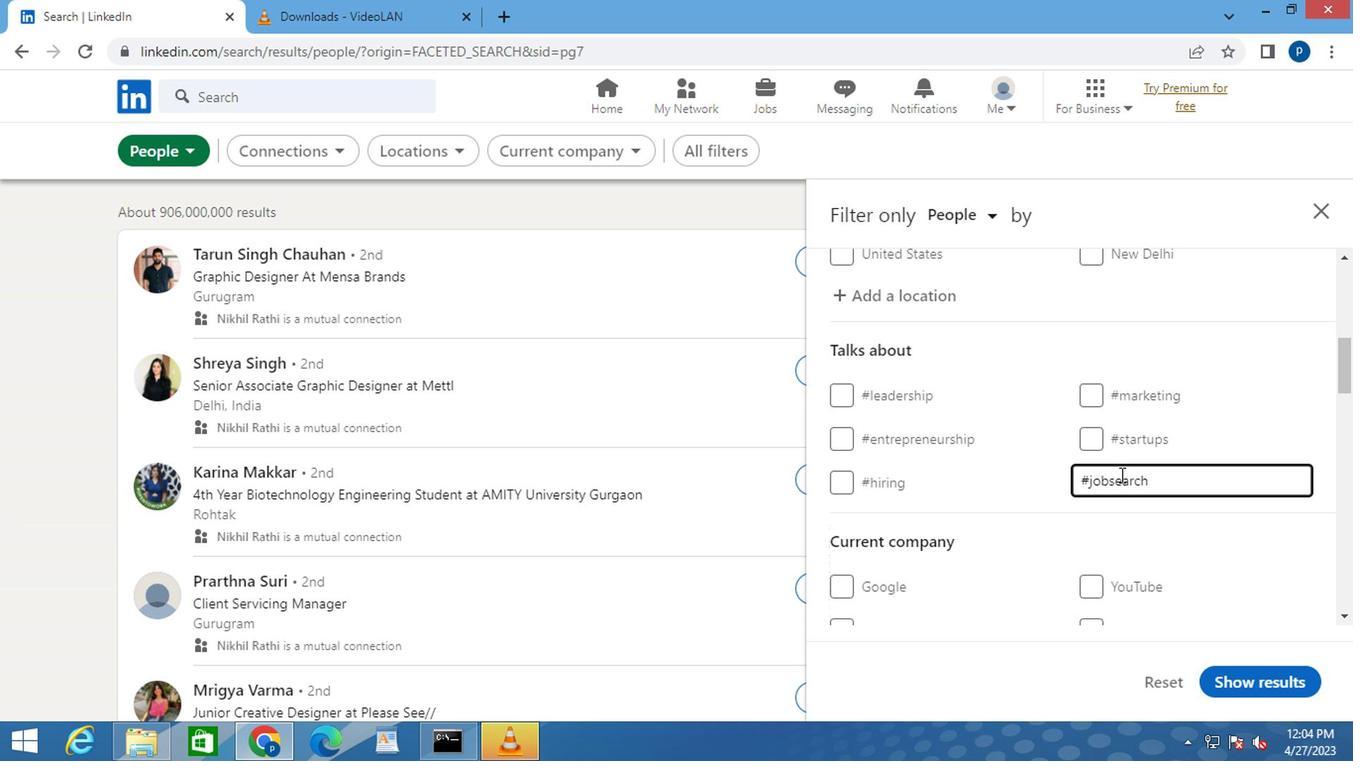 
Action: Mouse moved to (1045, 493)
Screenshot: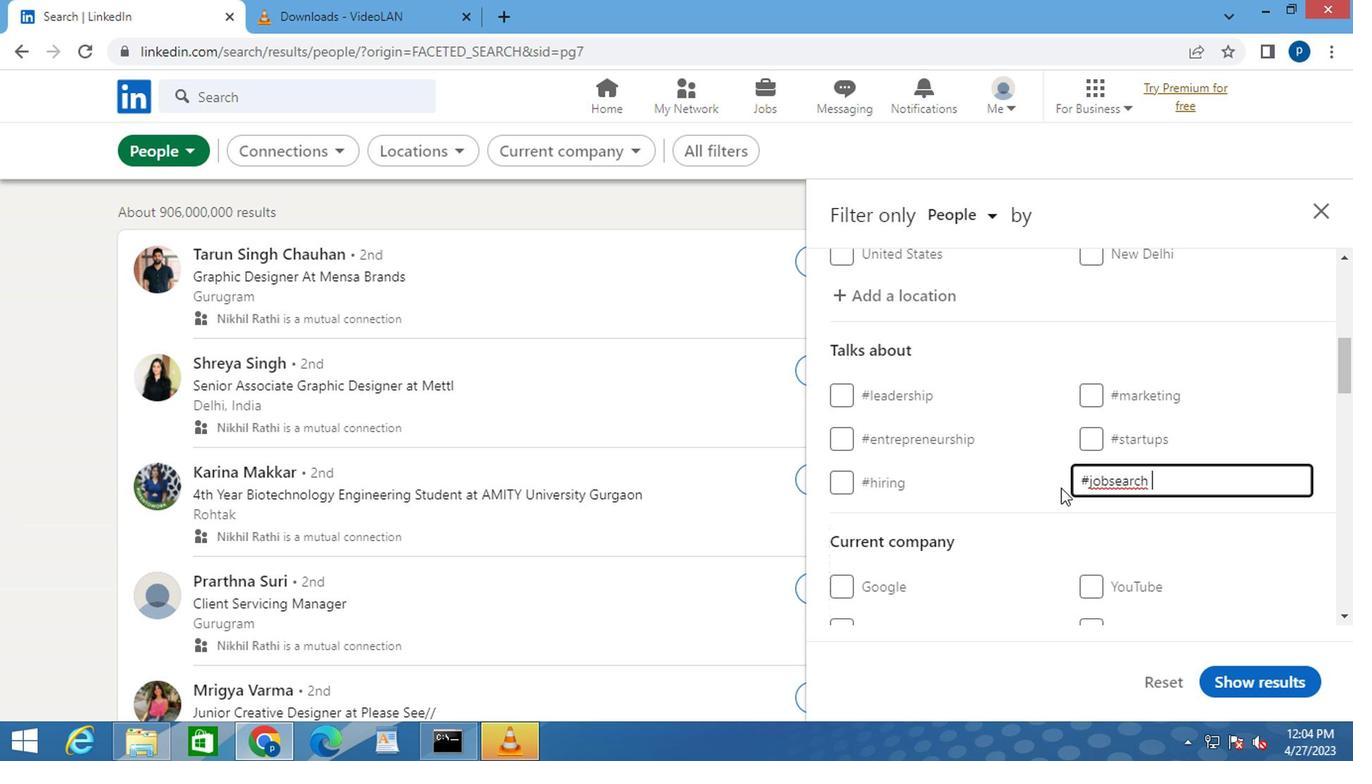 
Action: Mouse scrolled (1045, 491) with delta (0, -1)
Screenshot: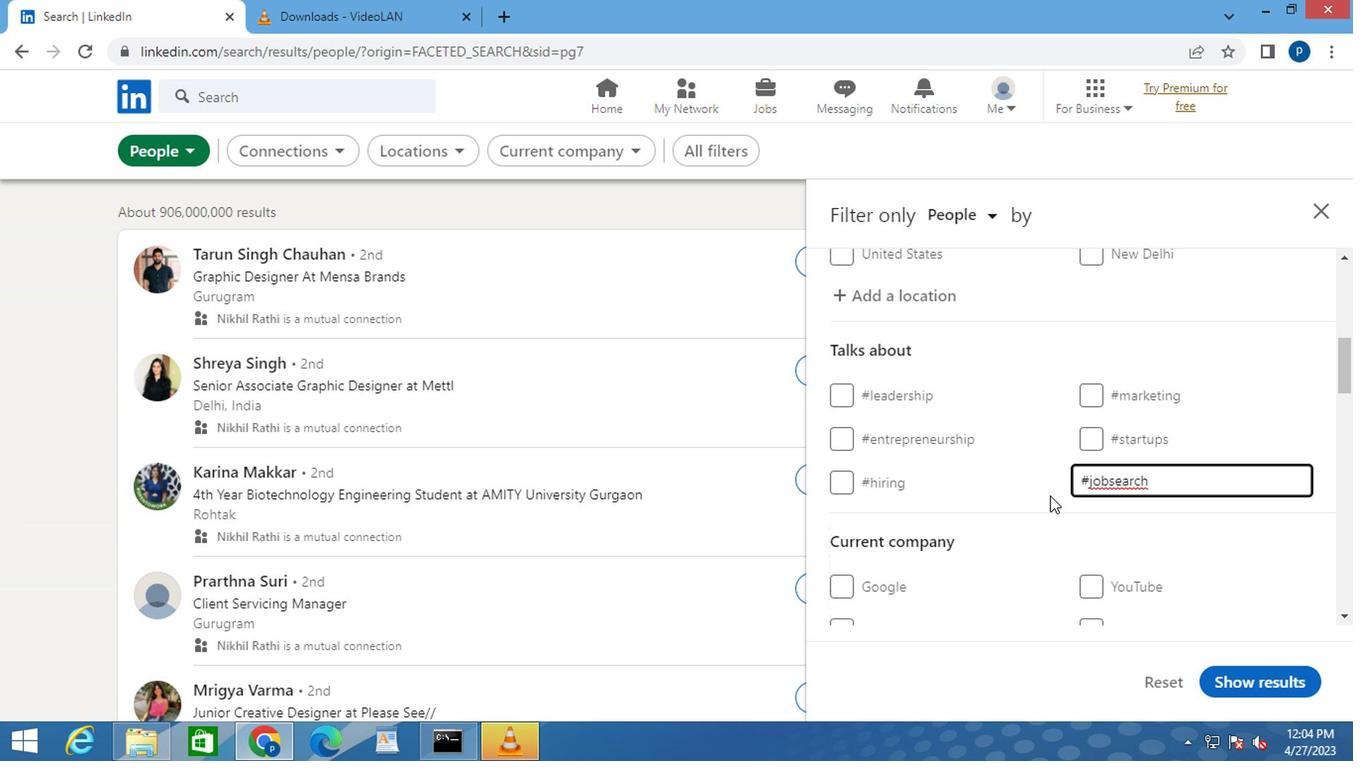 
Action: Mouse scrolled (1045, 491) with delta (0, -1)
Screenshot: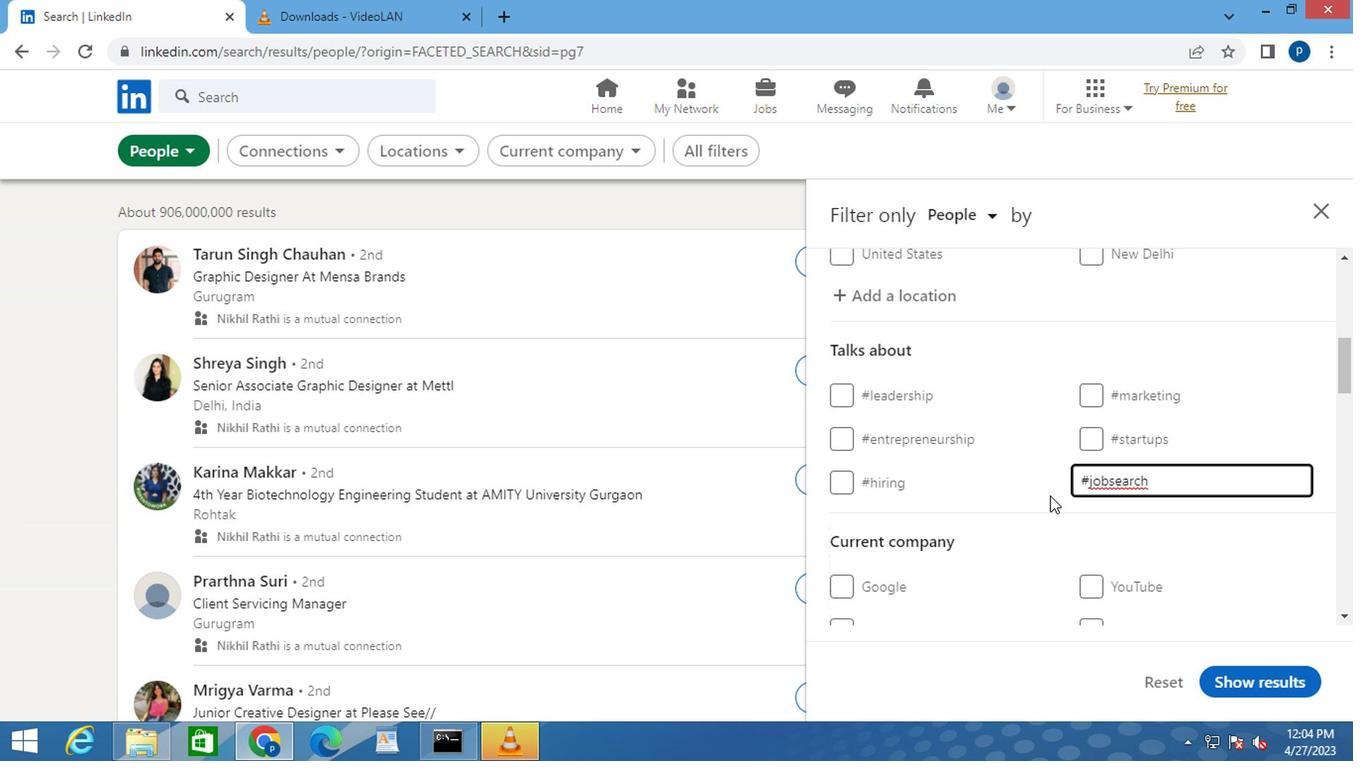 
Action: Mouse moved to (1052, 466)
Screenshot: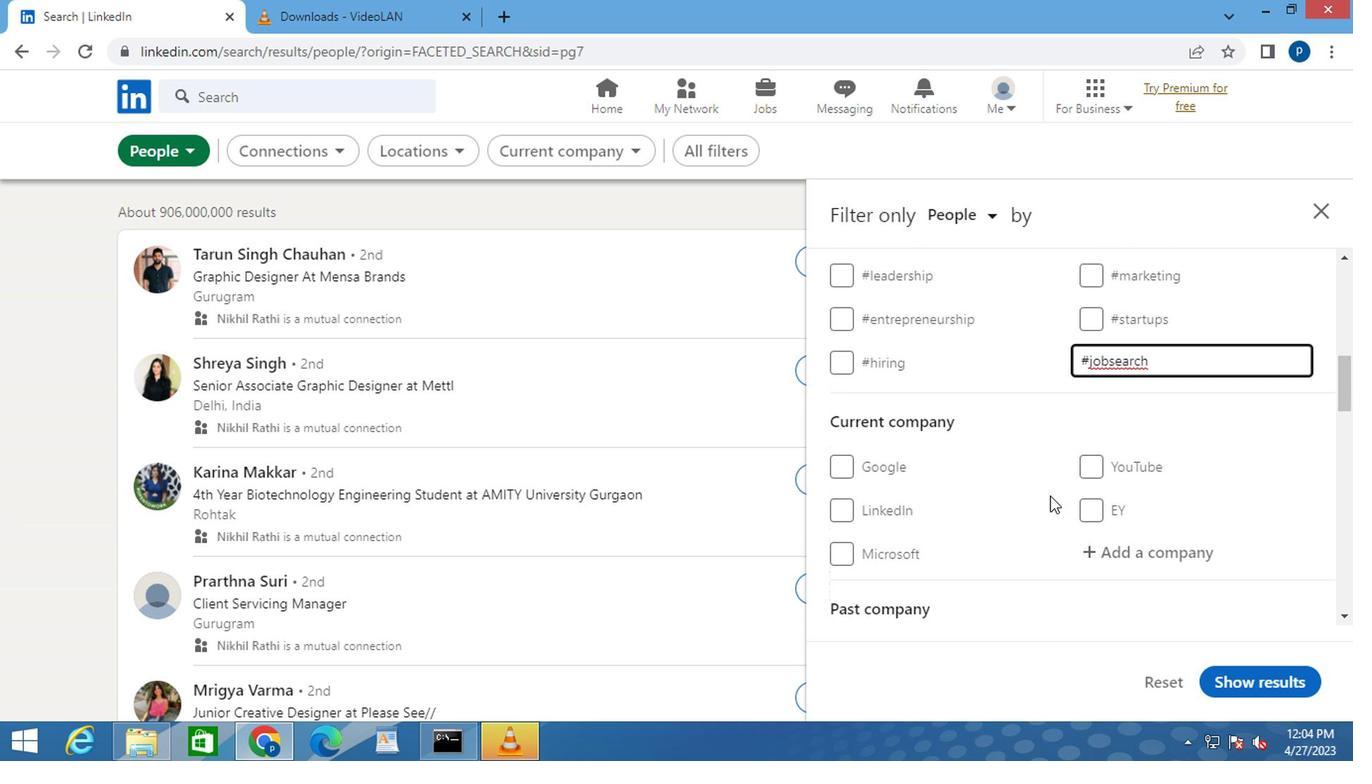 
Action: Mouse scrolled (1052, 465) with delta (0, 0)
Screenshot: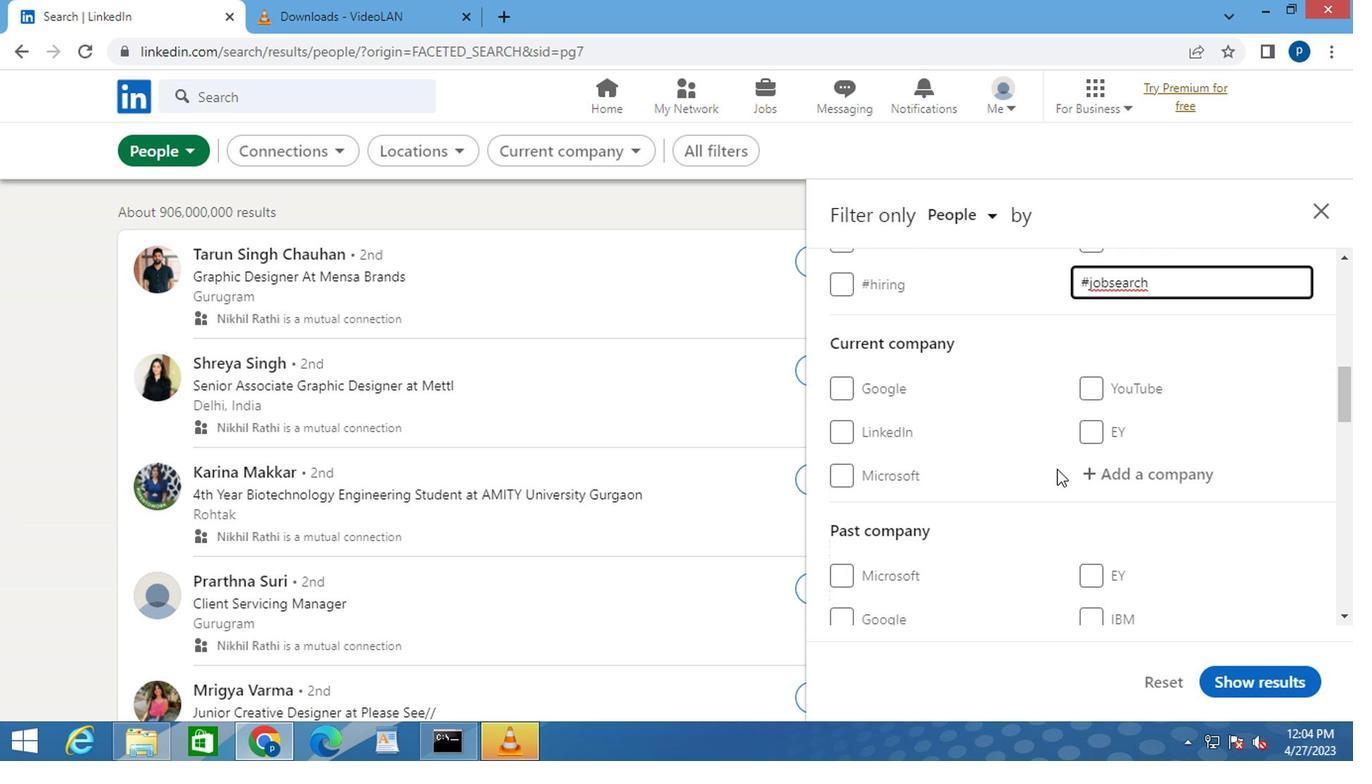 
Action: Mouse scrolled (1052, 465) with delta (0, 0)
Screenshot: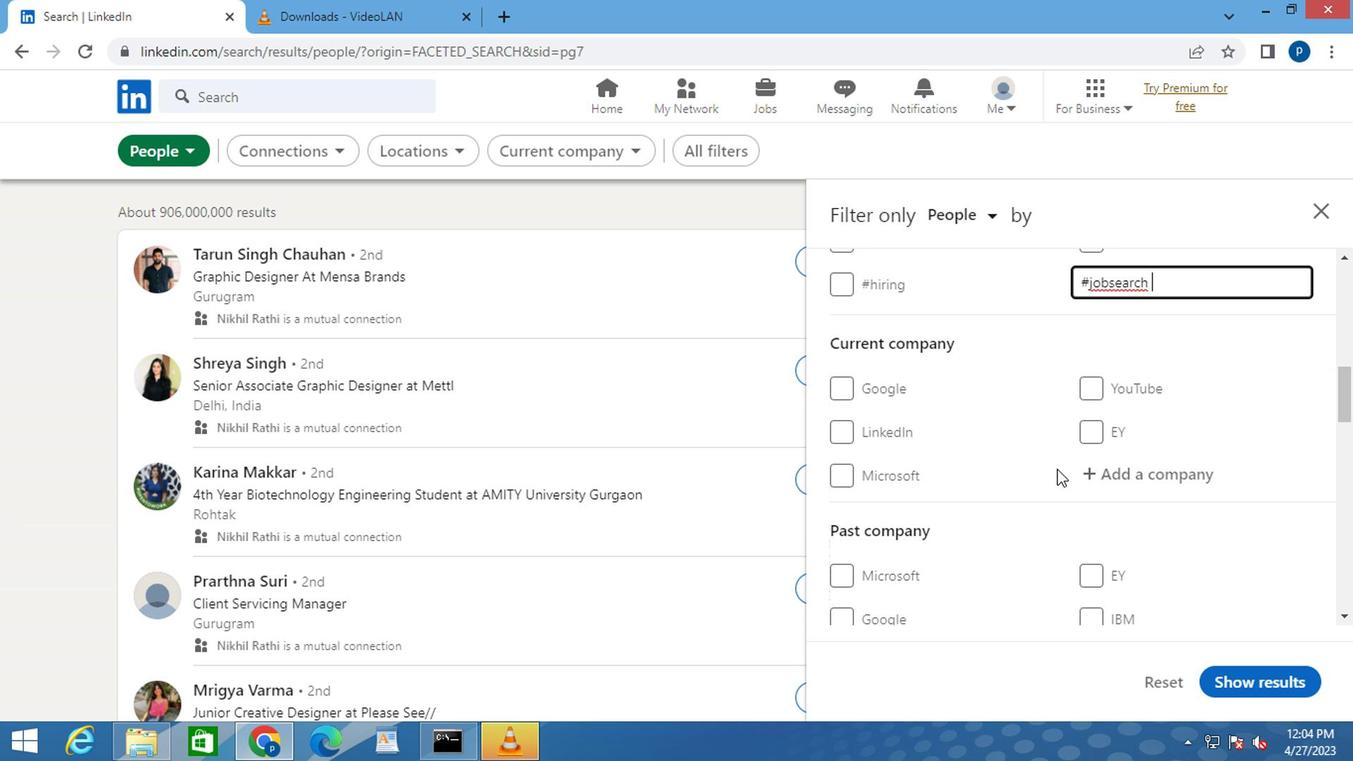 
Action: Mouse scrolled (1052, 465) with delta (0, 0)
Screenshot: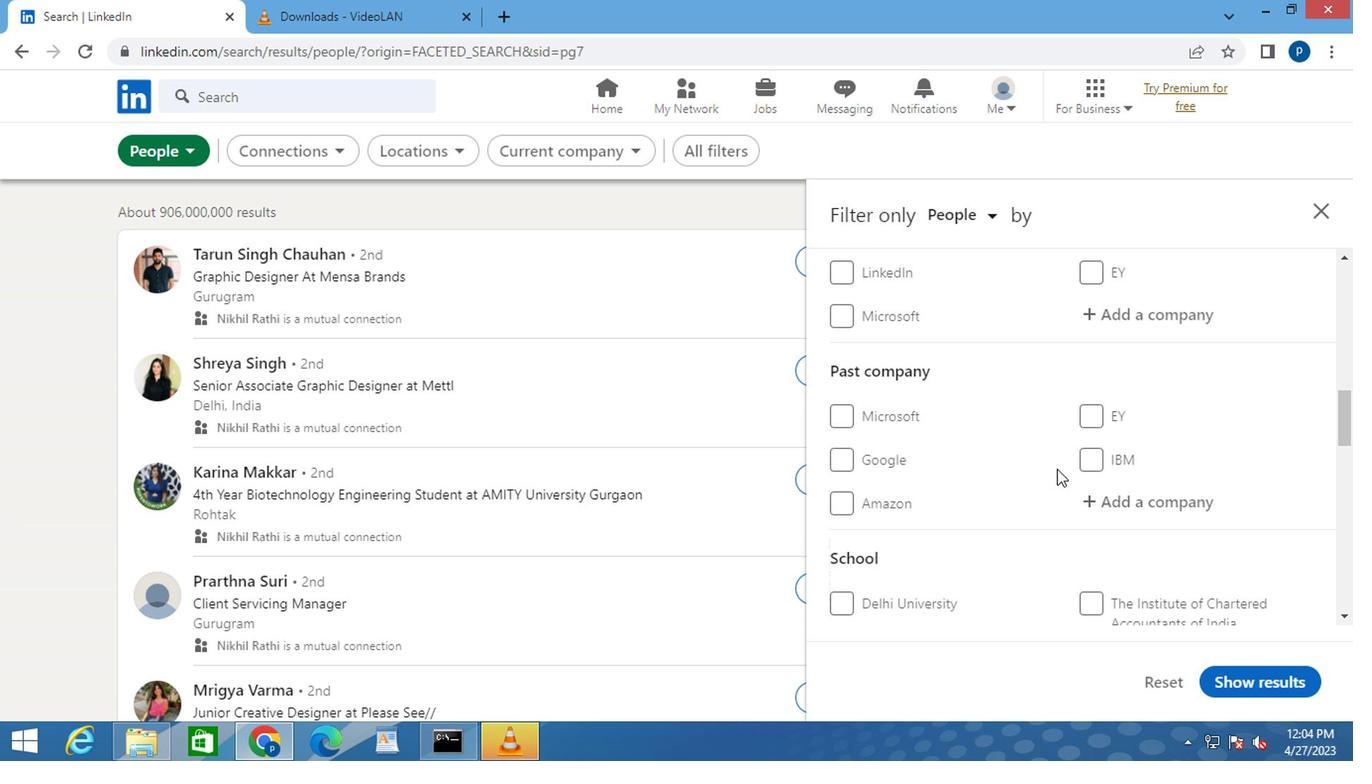 
Action: Mouse scrolled (1052, 465) with delta (0, 0)
Screenshot: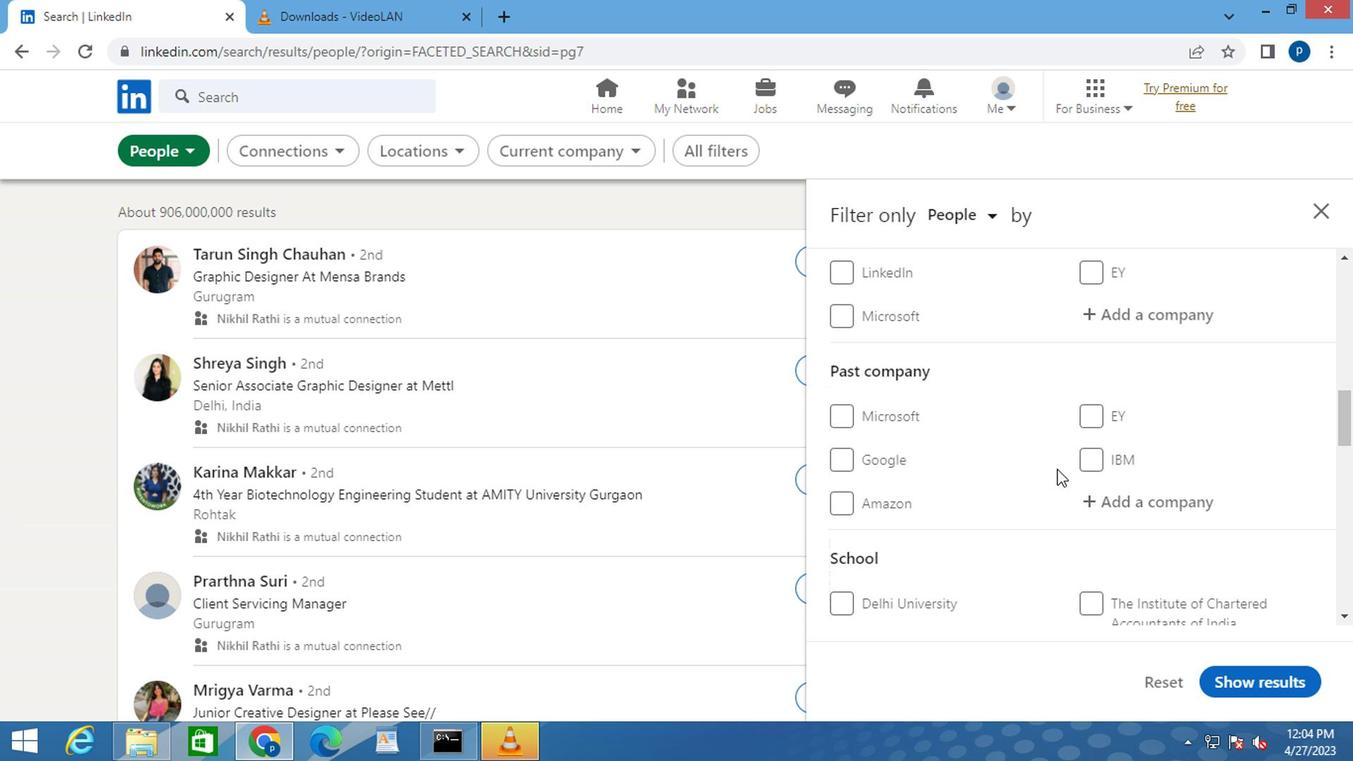 
Action: Mouse scrolled (1052, 465) with delta (0, 0)
Screenshot: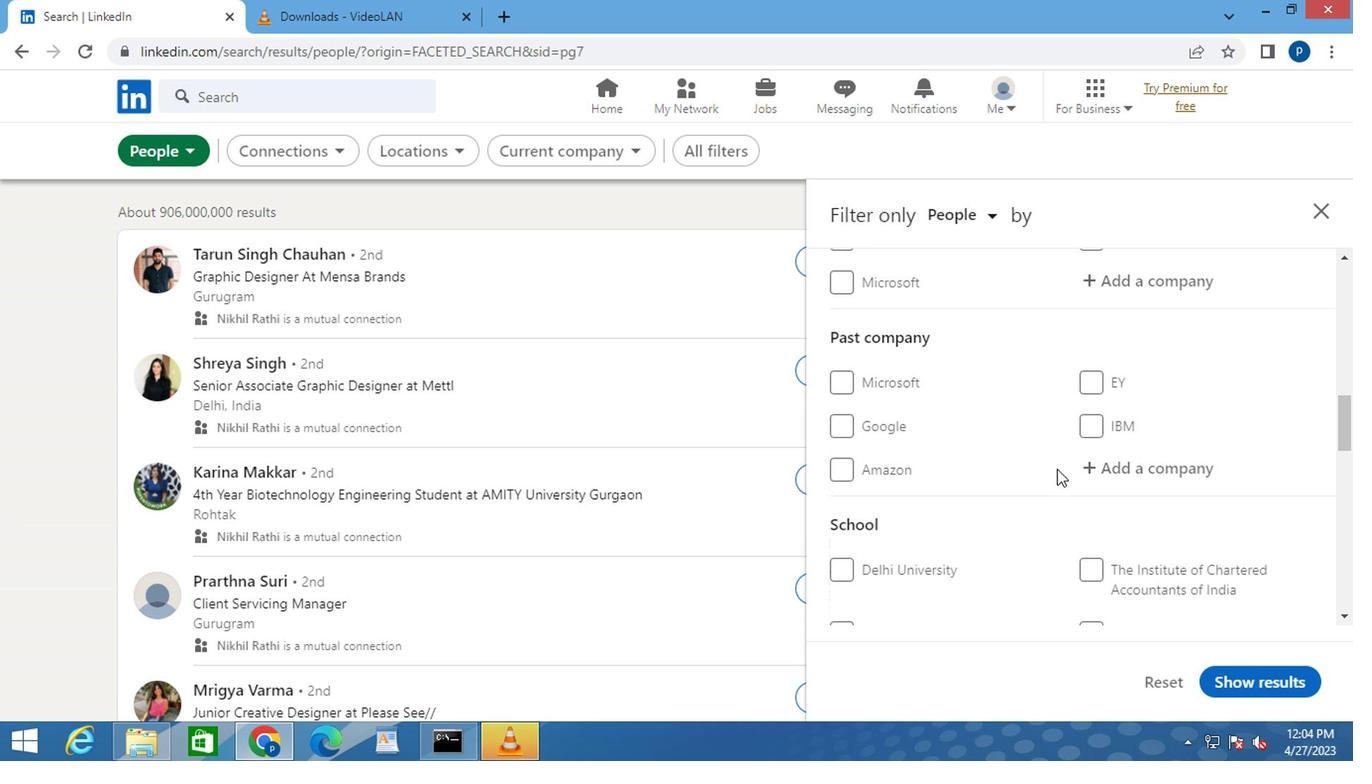 
Action: Mouse moved to (1004, 472)
Screenshot: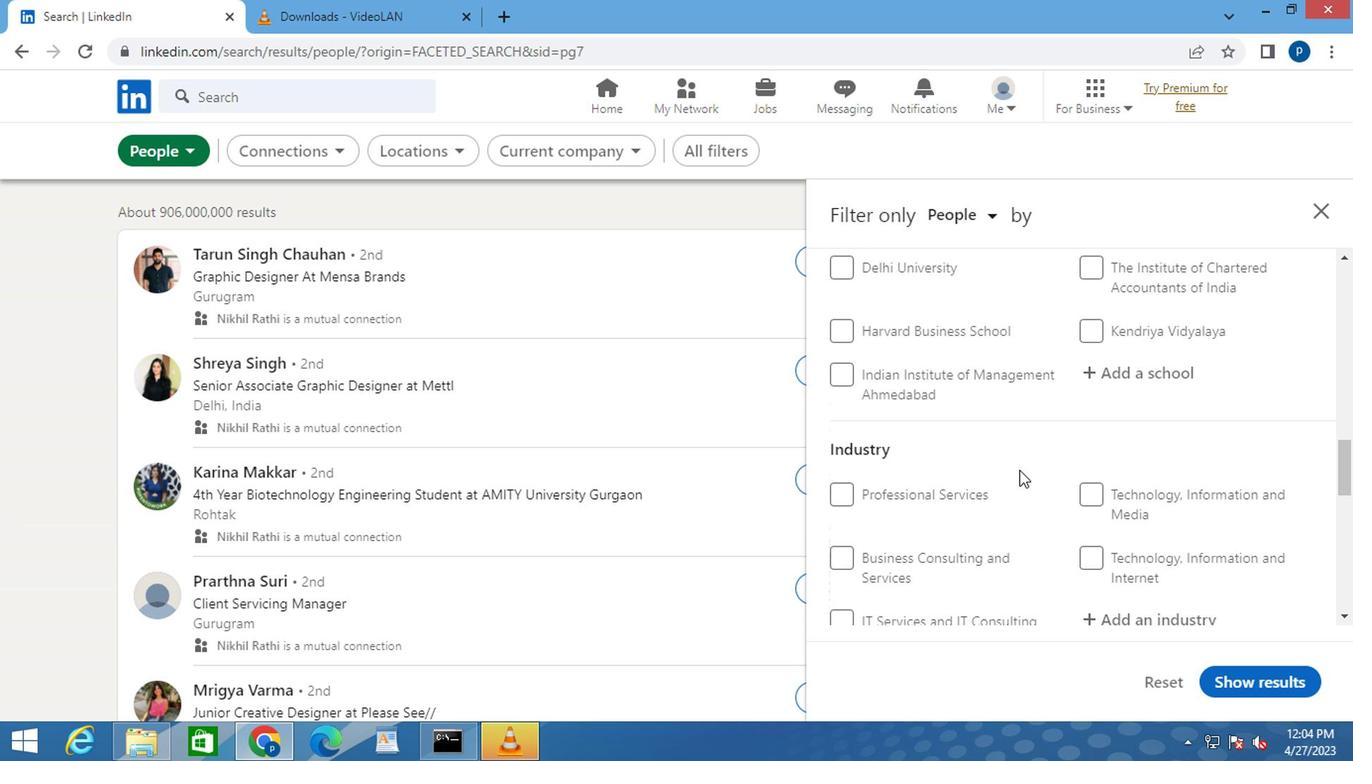 
Action: Mouse scrolled (1004, 471) with delta (0, -1)
Screenshot: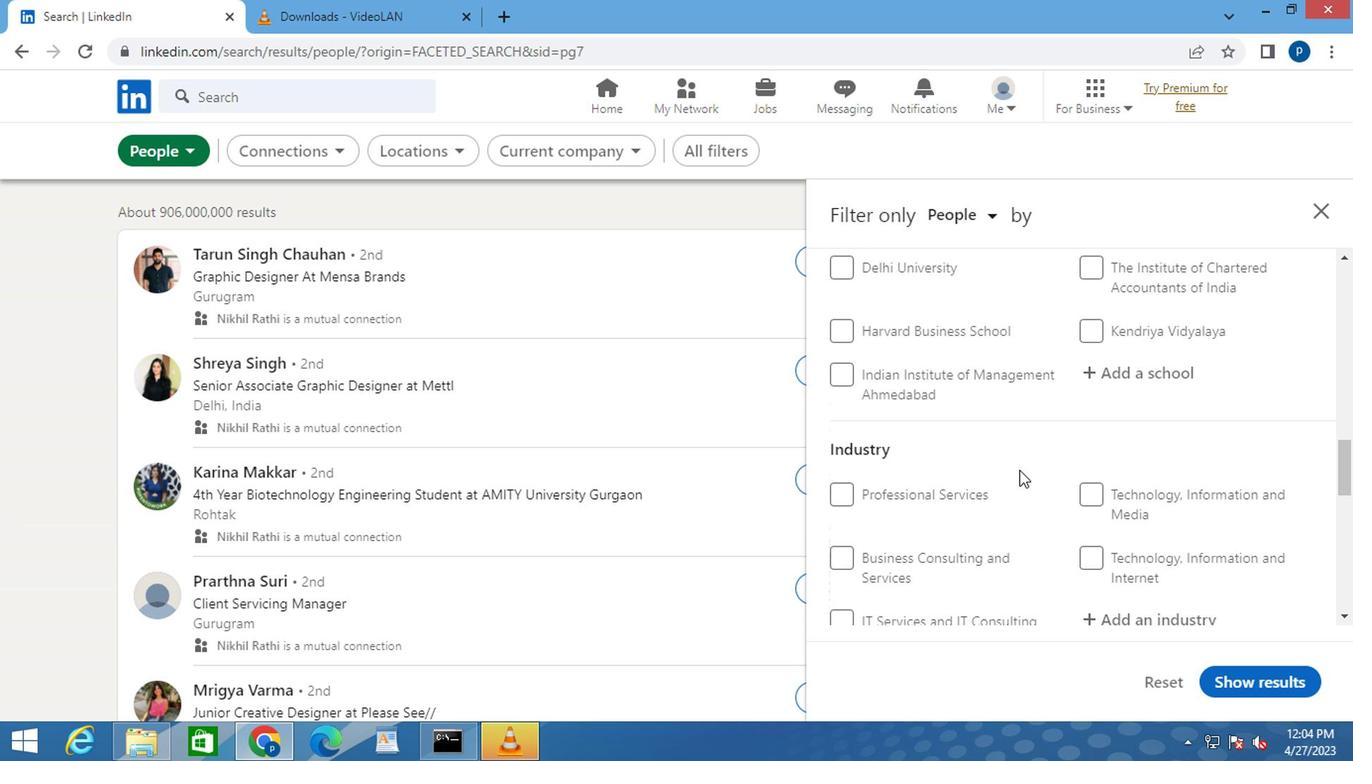 
Action: Mouse moved to (1004, 472)
Screenshot: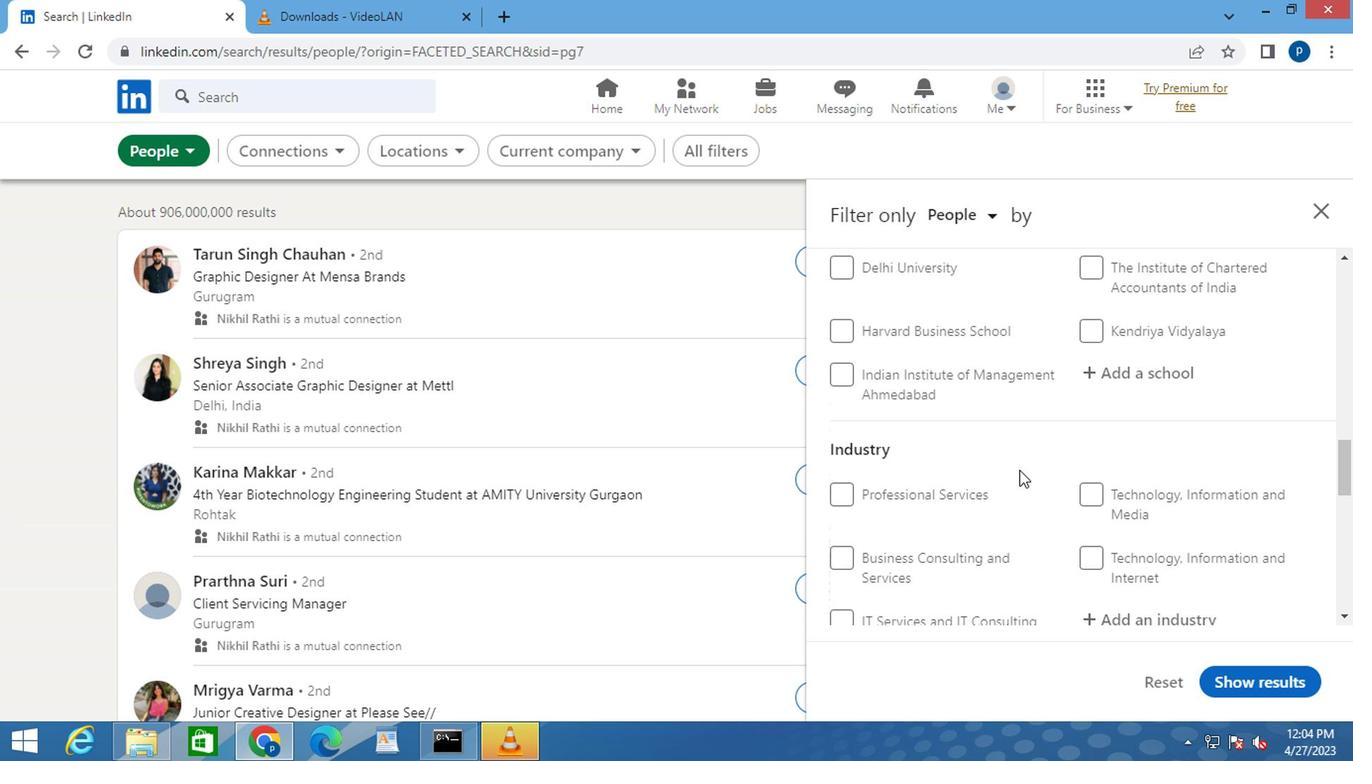 
Action: Mouse scrolled (1004, 471) with delta (0, -1)
Screenshot: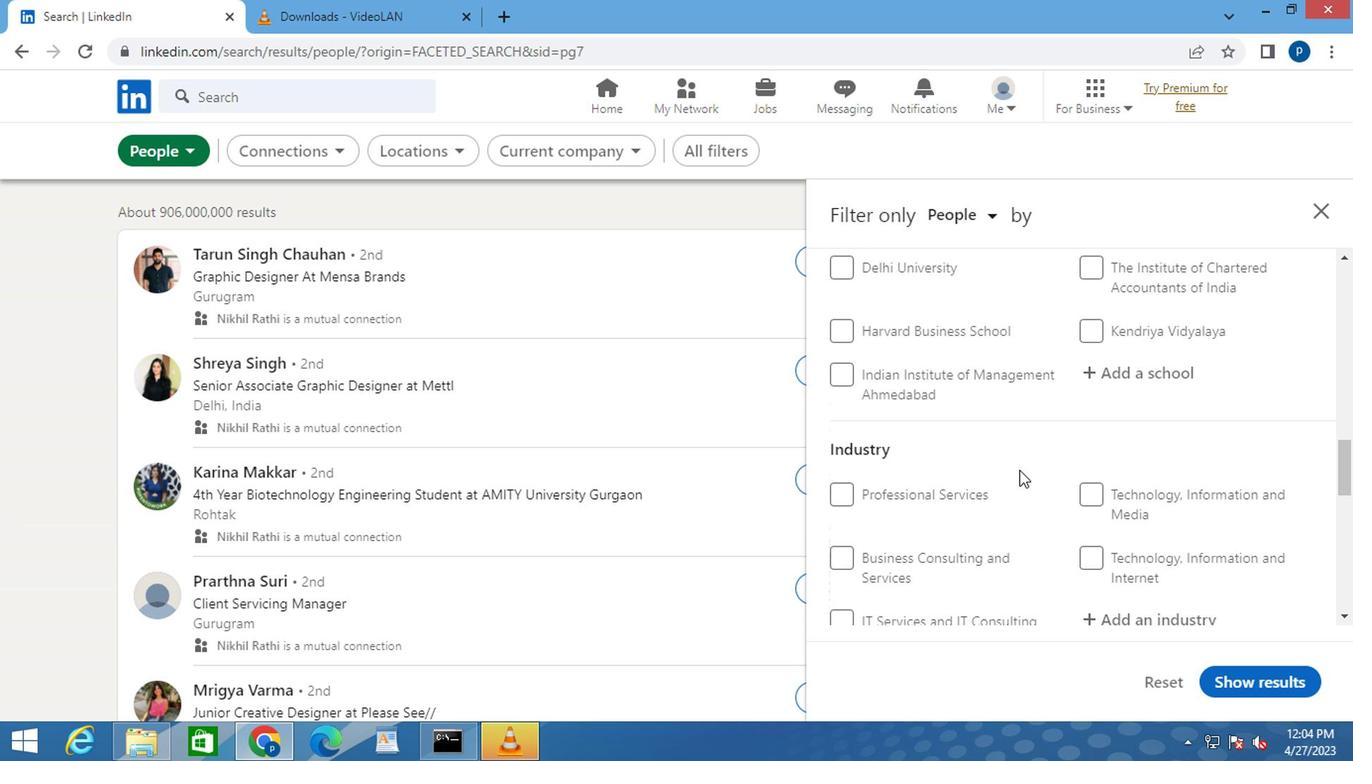 
Action: Mouse moved to (1003, 472)
Screenshot: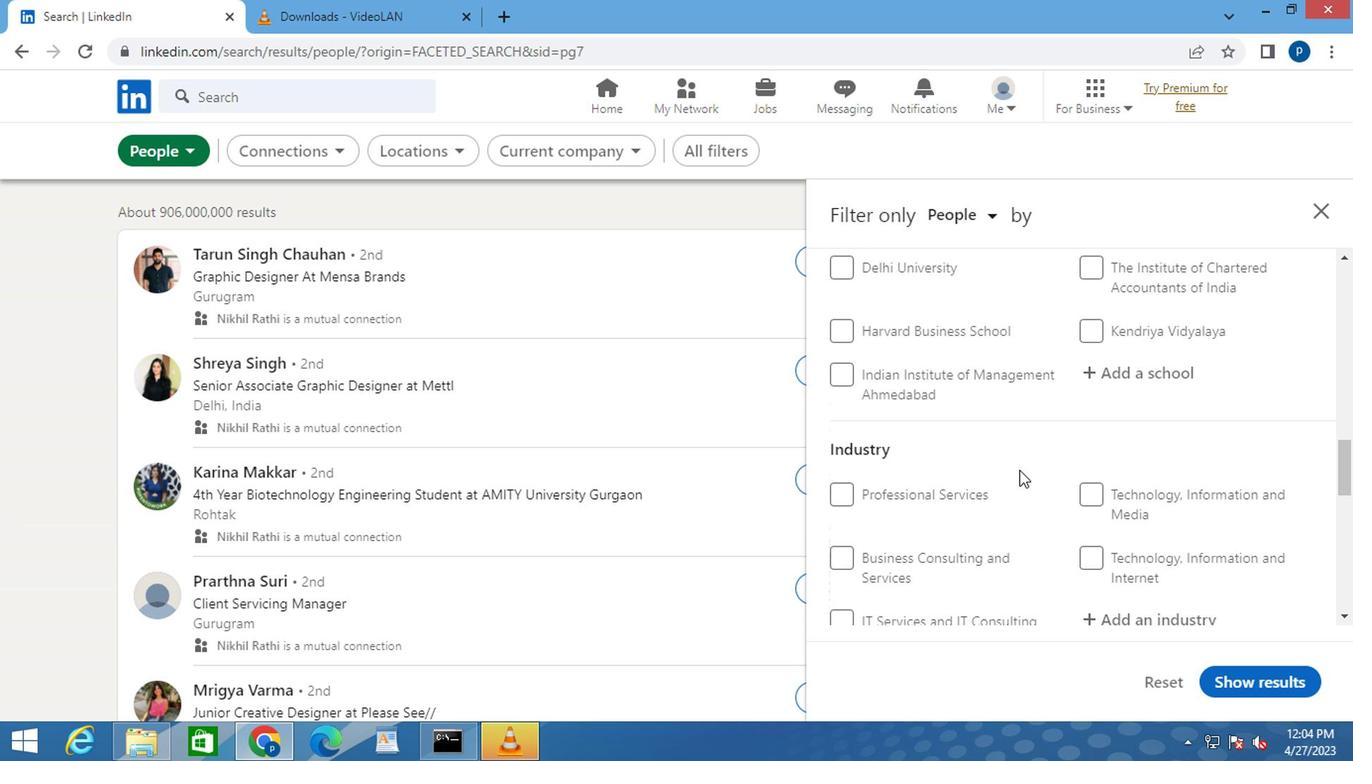
Action: Mouse scrolled (1003, 471) with delta (0, -1)
Screenshot: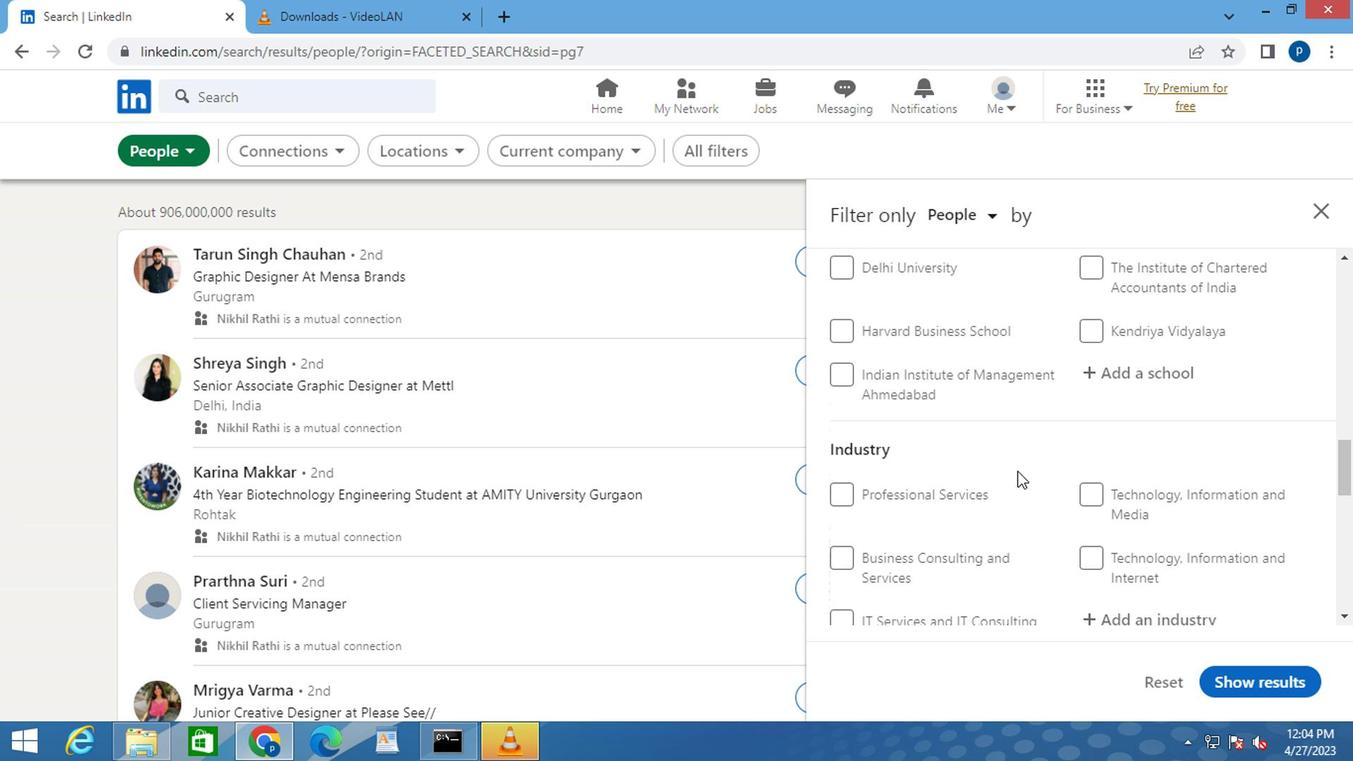 
Action: Mouse moved to (829, 422)
Screenshot: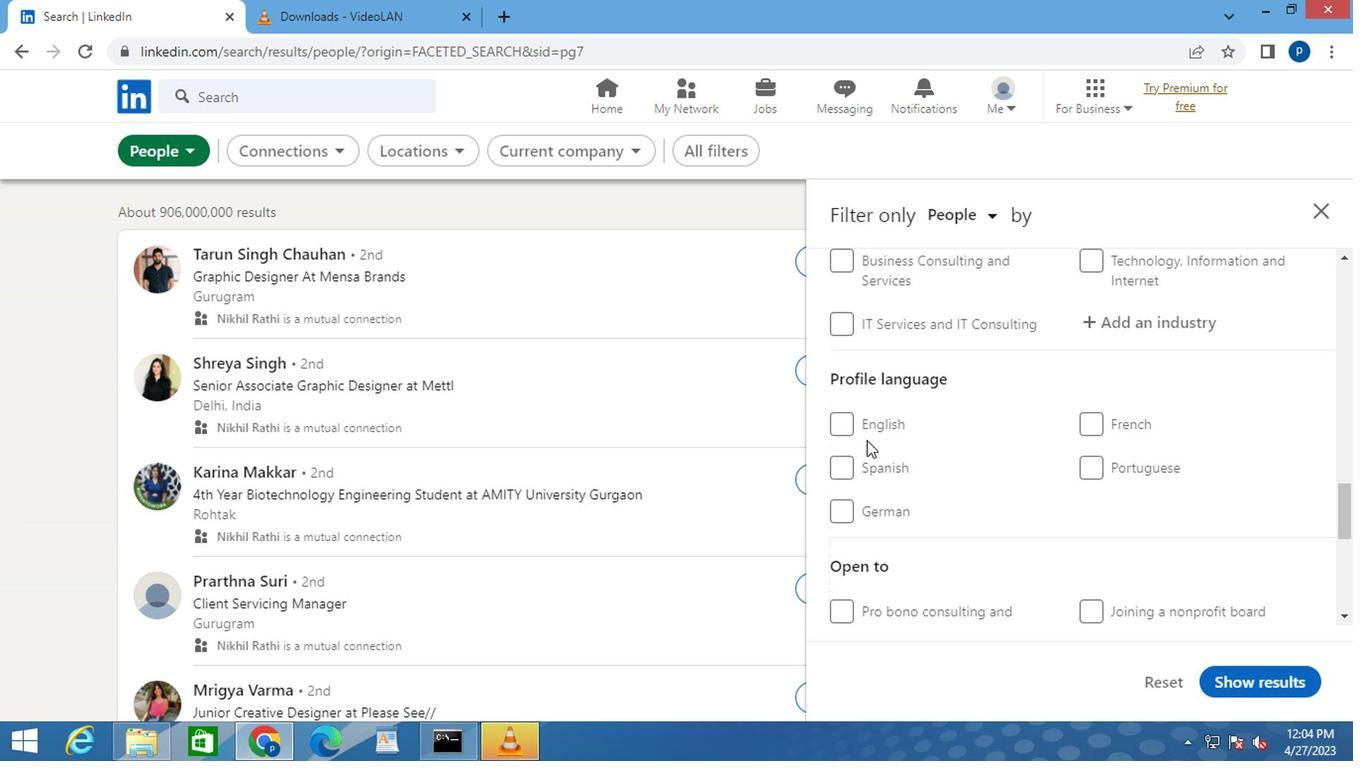 
Action: Mouse pressed left at (829, 422)
Screenshot: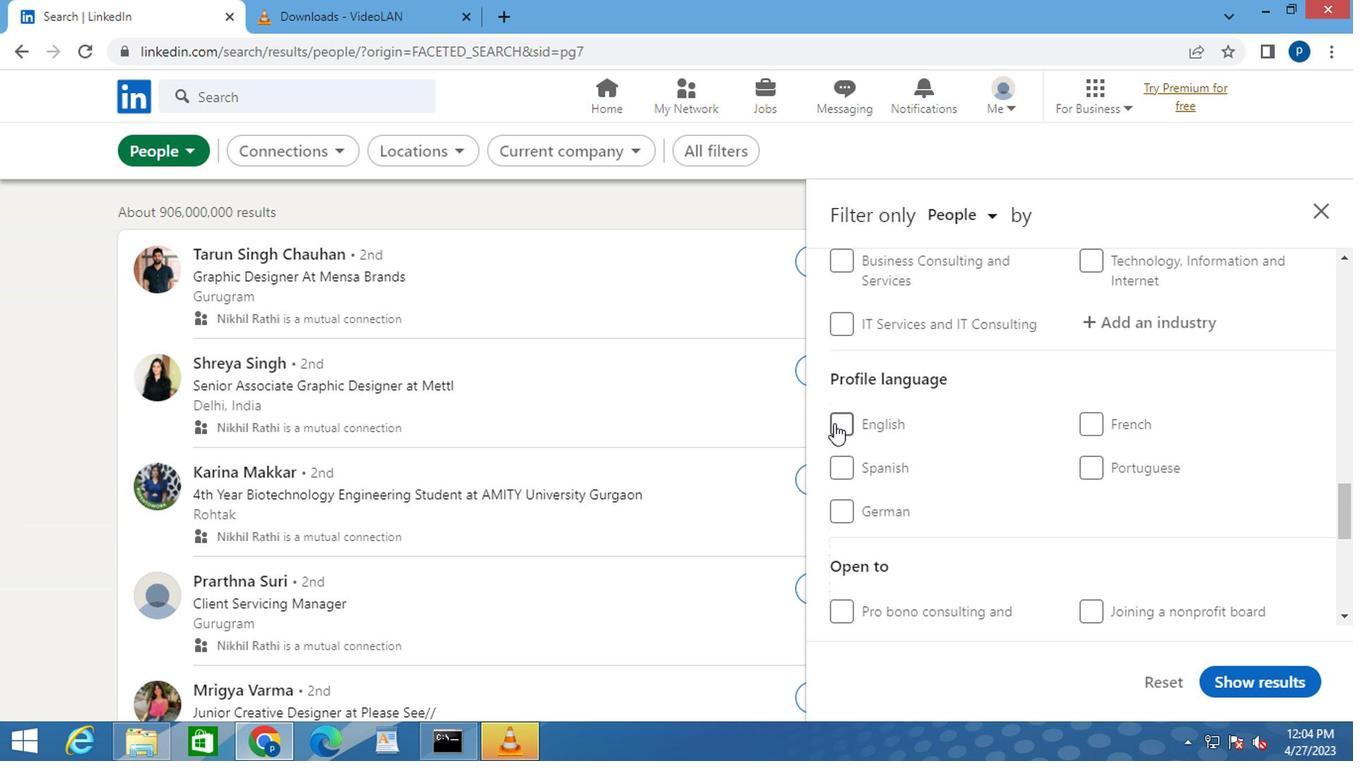 
Action: Mouse moved to (984, 420)
Screenshot: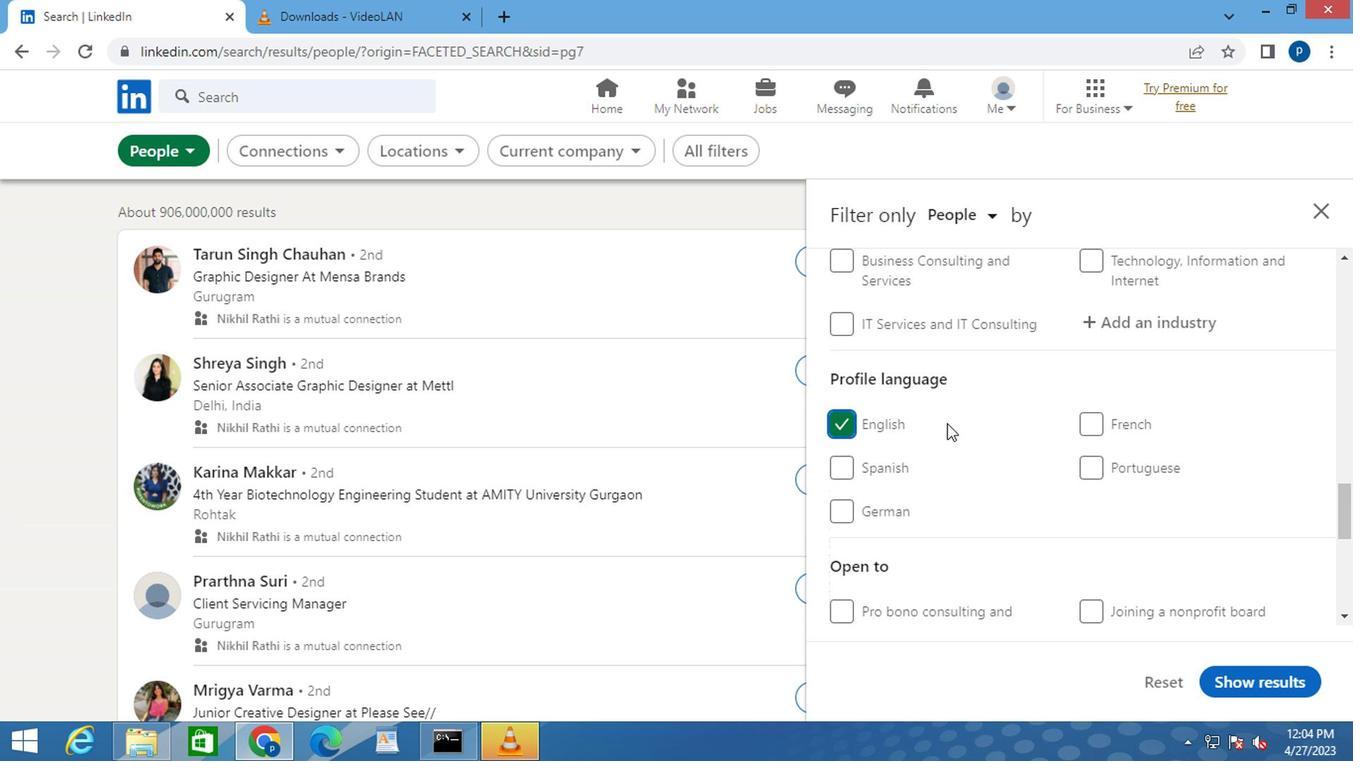 
Action: Mouse scrolled (984, 422) with delta (0, 1)
Screenshot: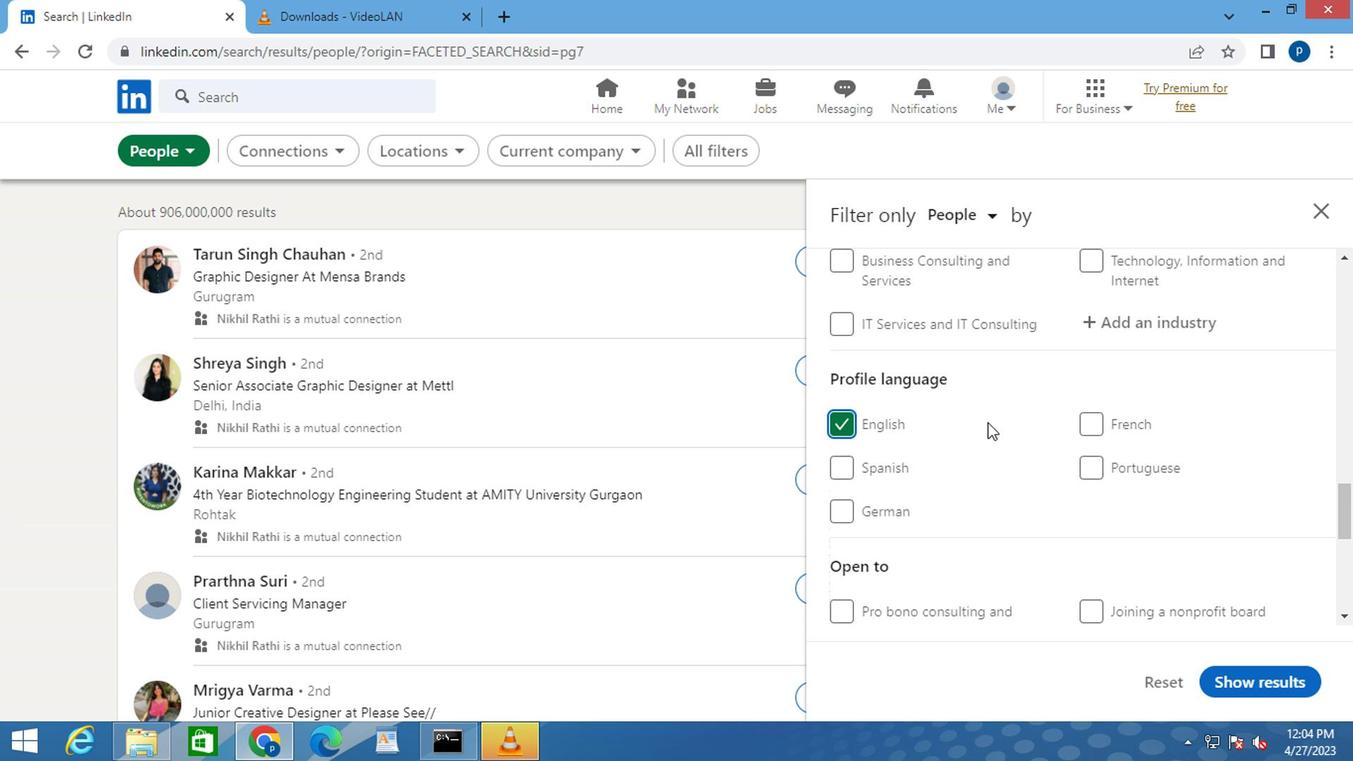 
Action: Mouse scrolled (984, 422) with delta (0, 1)
Screenshot: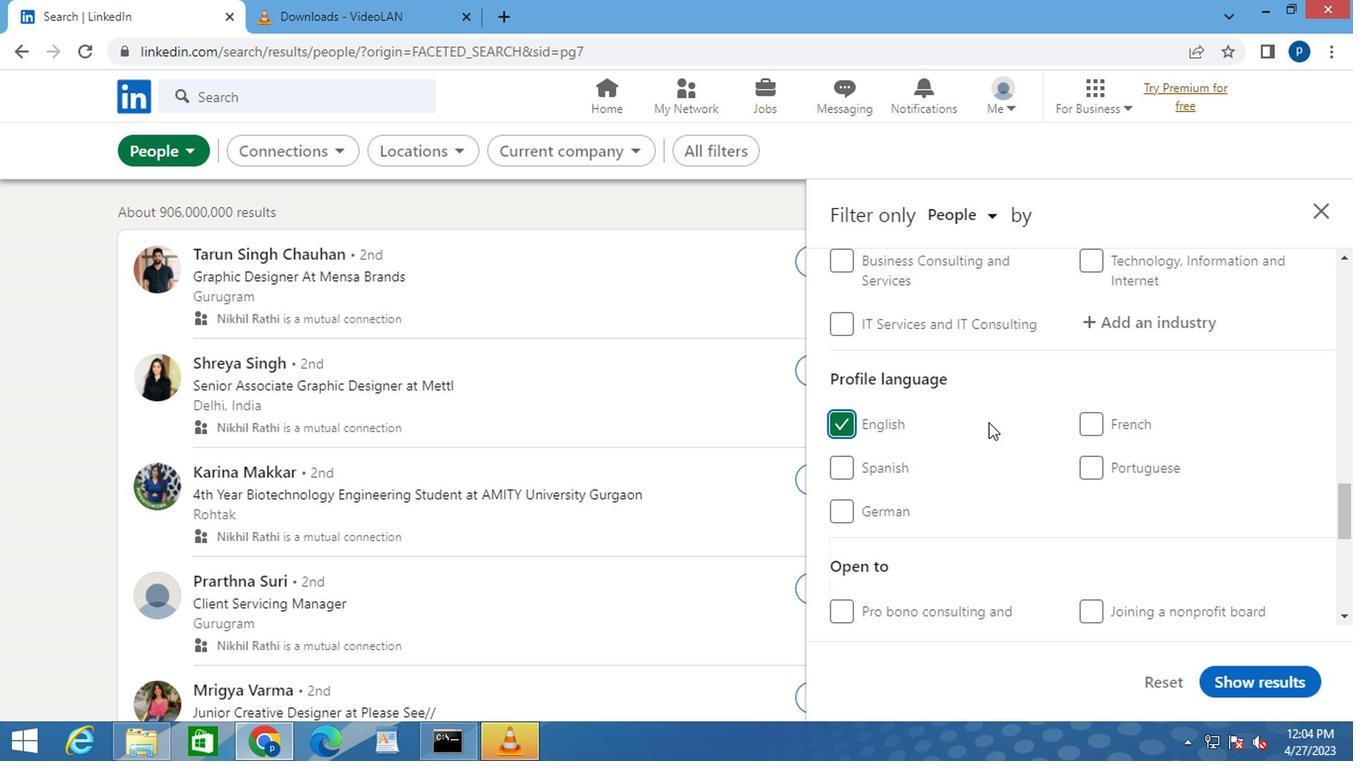 
Action: Mouse scrolled (984, 422) with delta (0, 1)
Screenshot: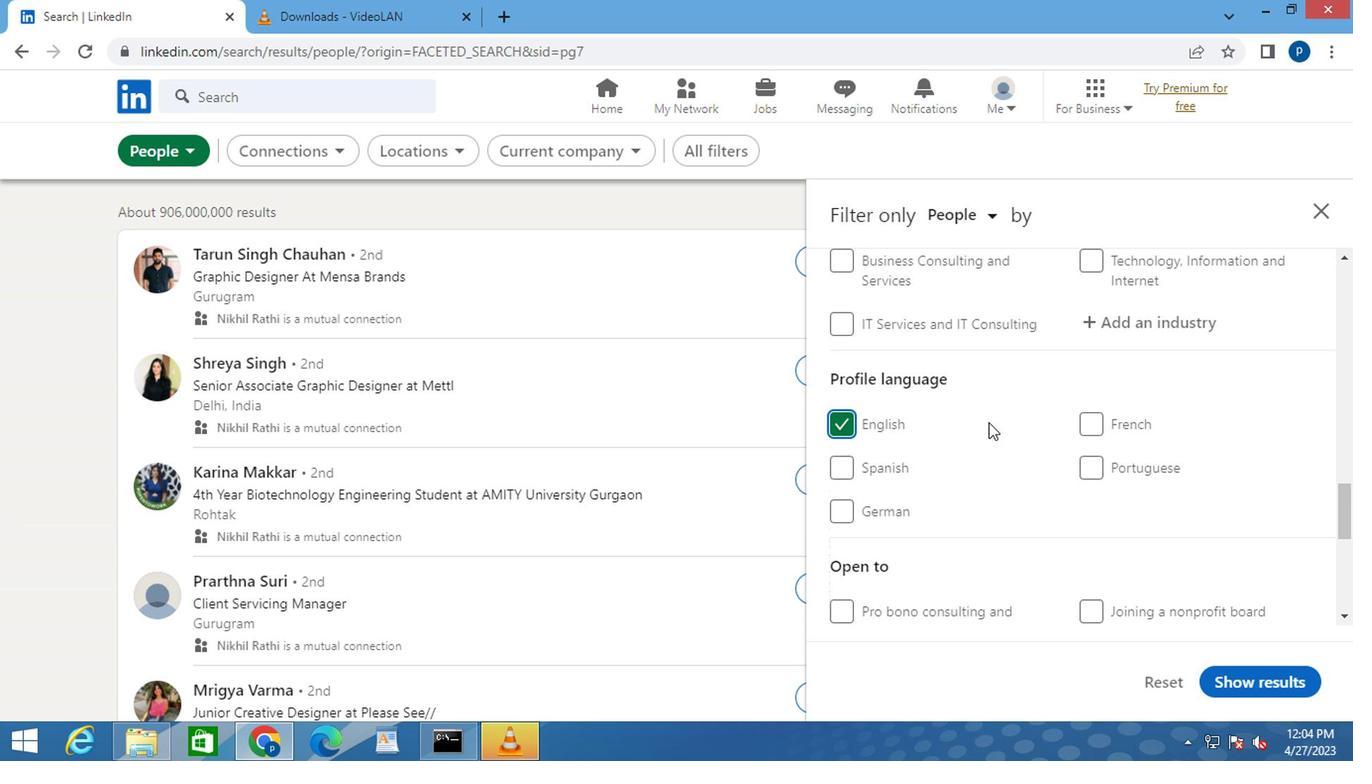 
Action: Mouse moved to (985, 420)
Screenshot: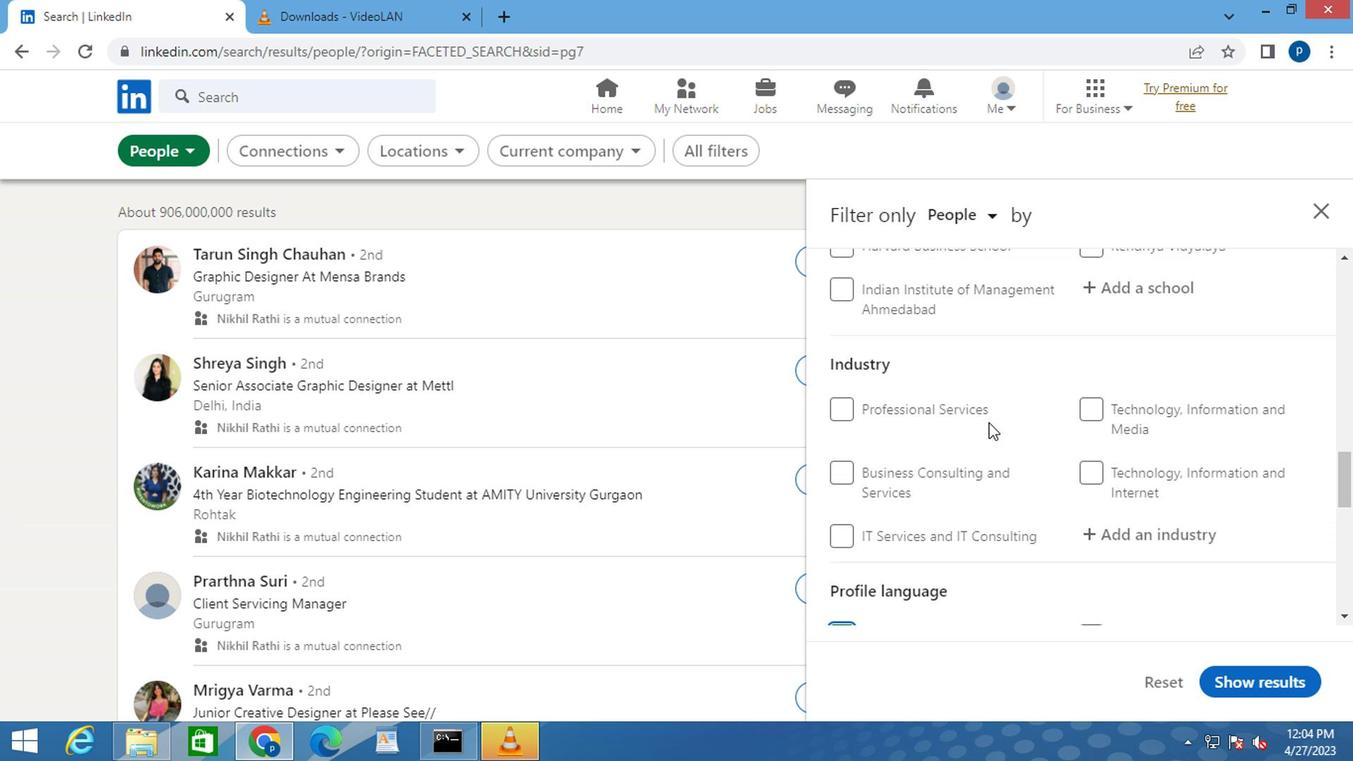 
Action: Mouse scrolled (985, 420) with delta (0, 0)
Screenshot: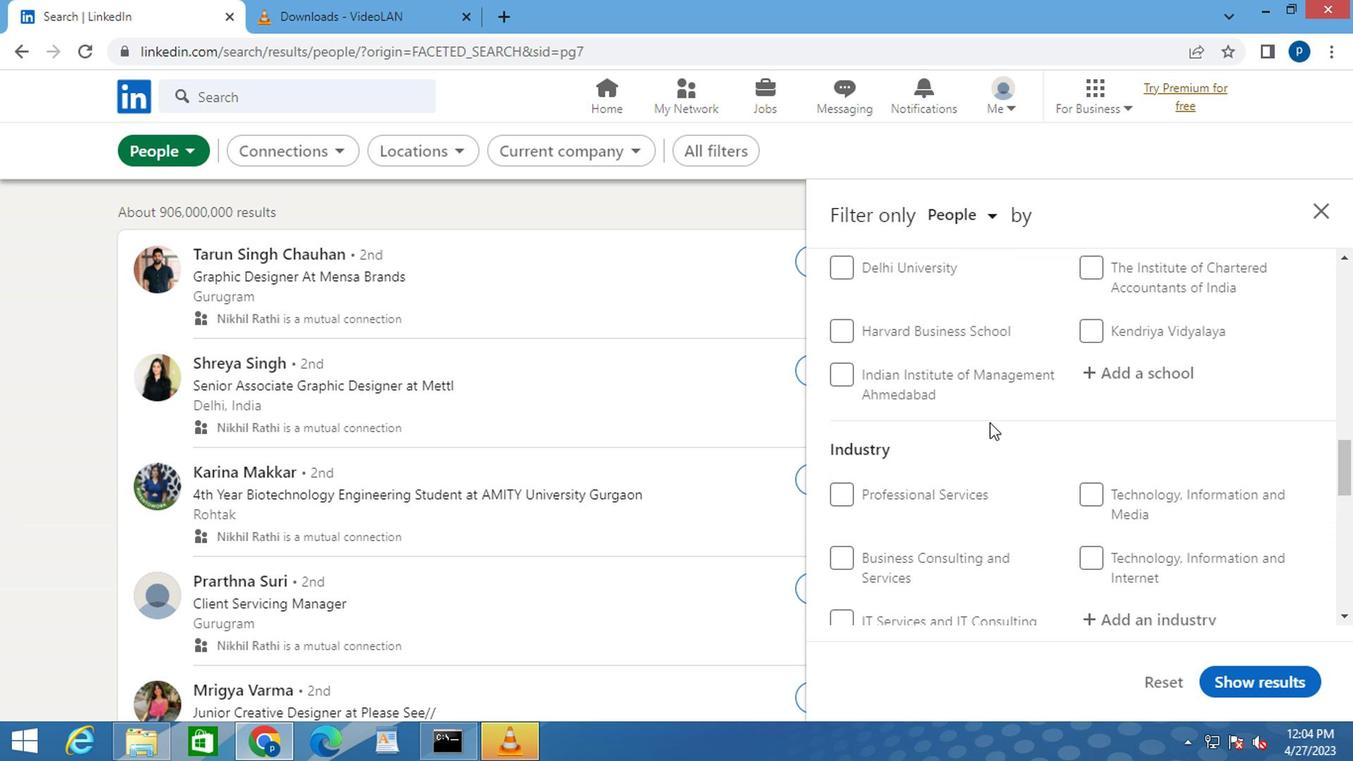 
Action: Mouse scrolled (985, 420) with delta (0, 0)
Screenshot: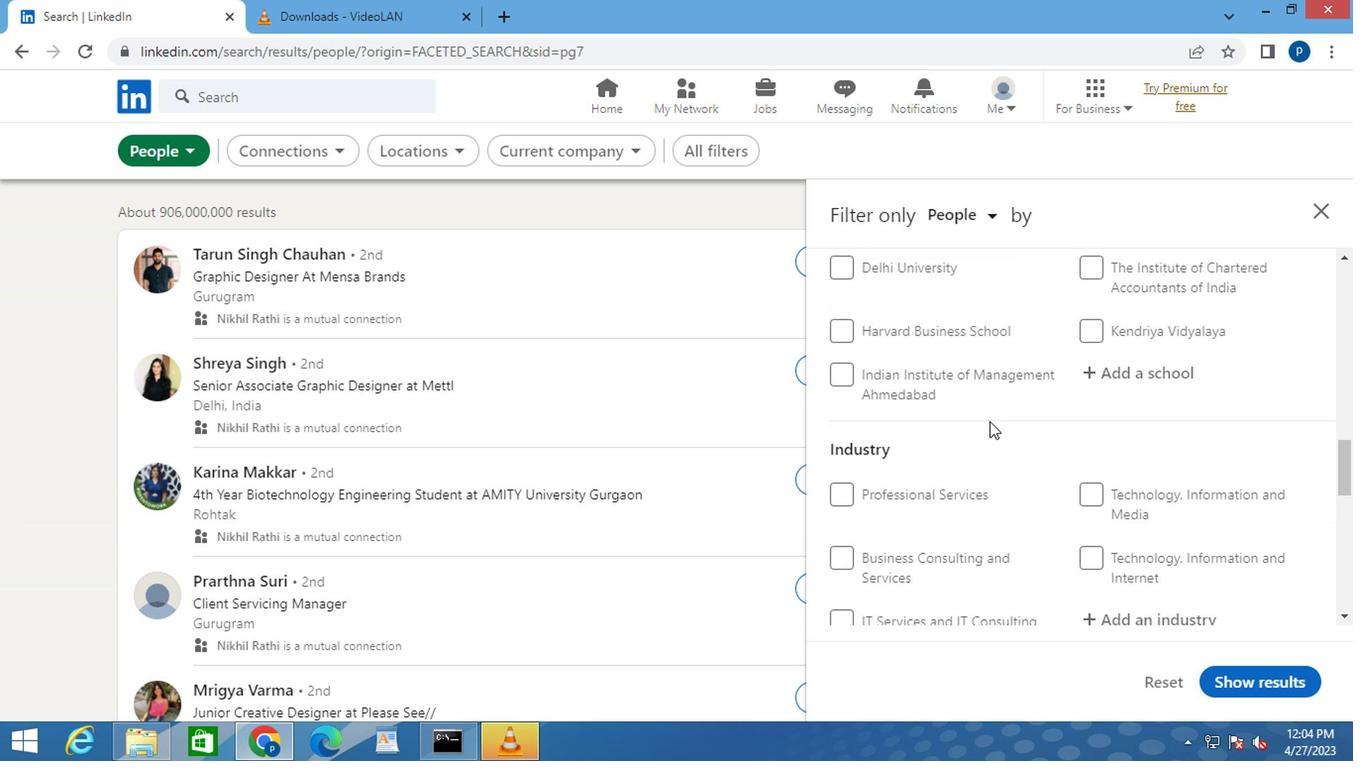 
Action: Mouse moved to (995, 420)
Screenshot: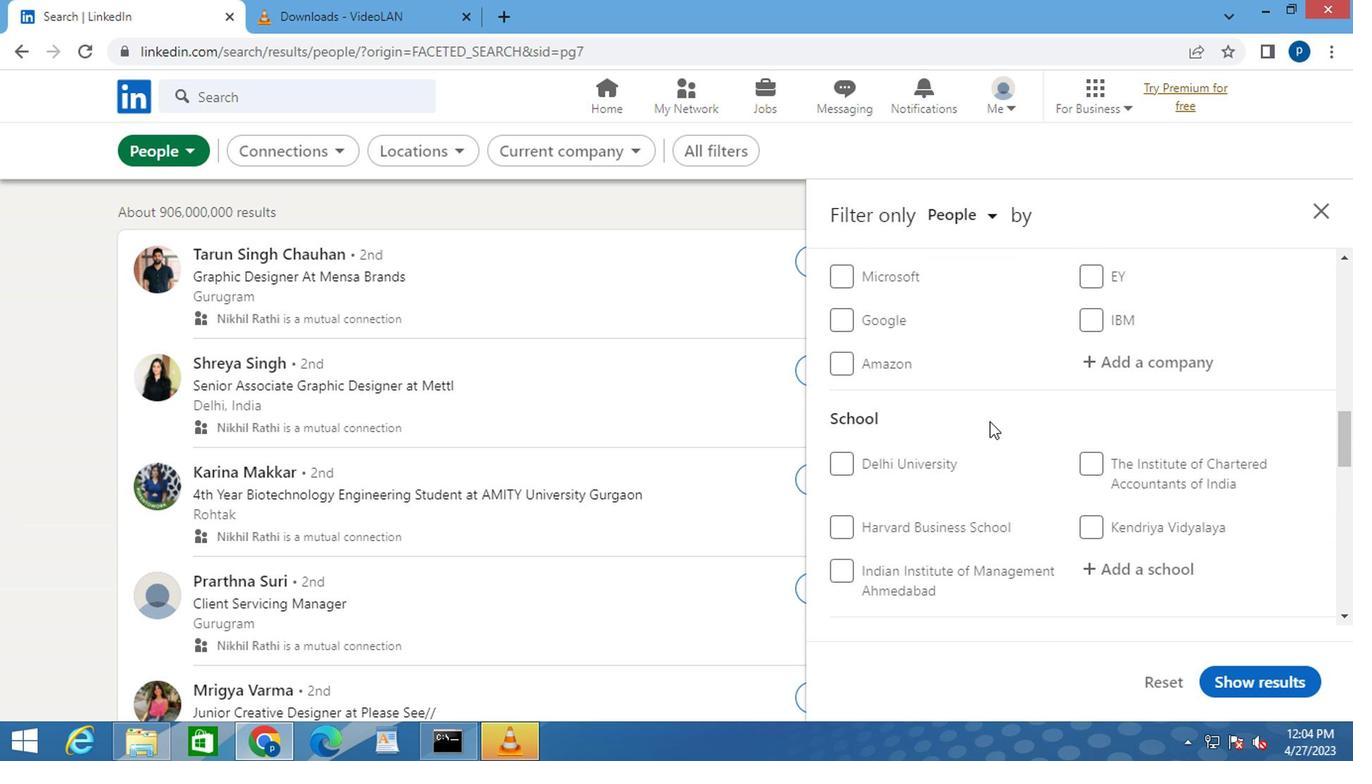 
Action: Mouse scrolled (995, 420) with delta (0, 0)
Screenshot: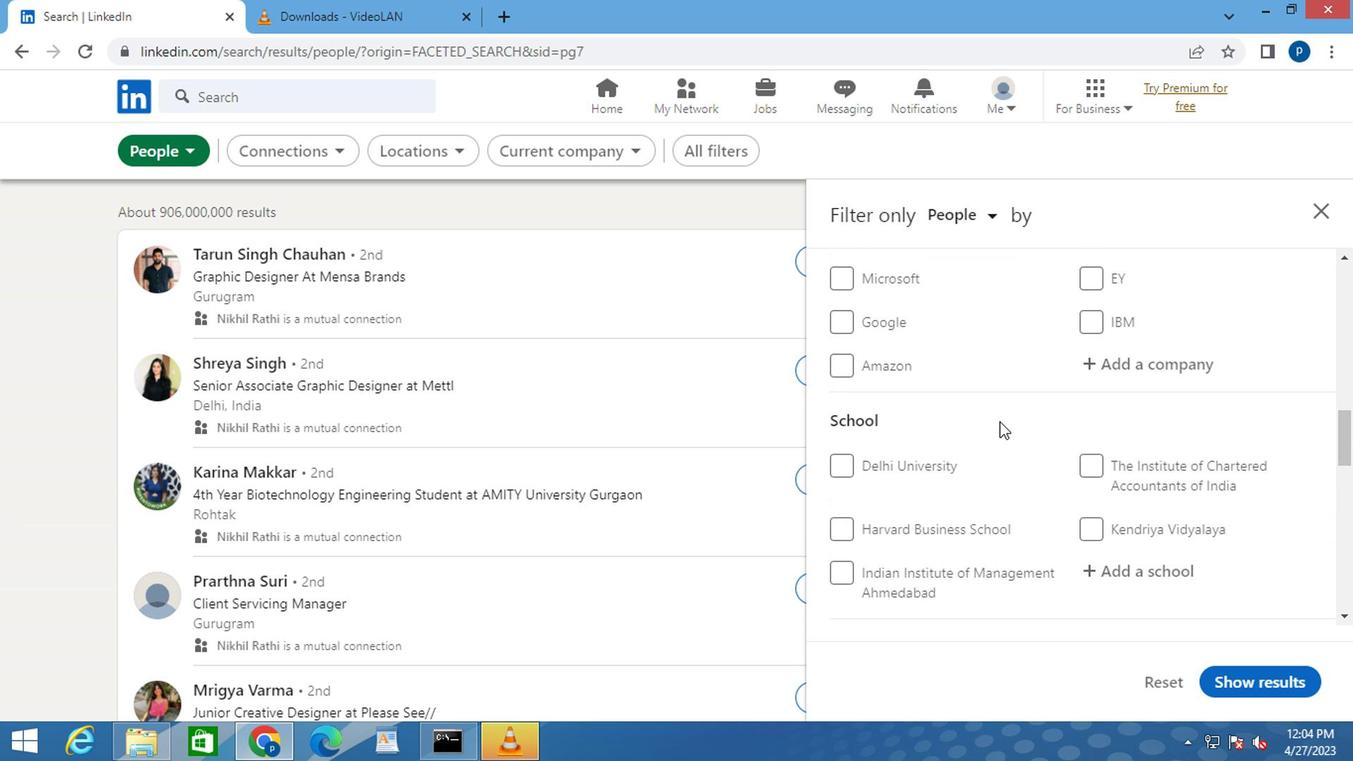
Action: Mouse scrolled (995, 420) with delta (0, 0)
Screenshot: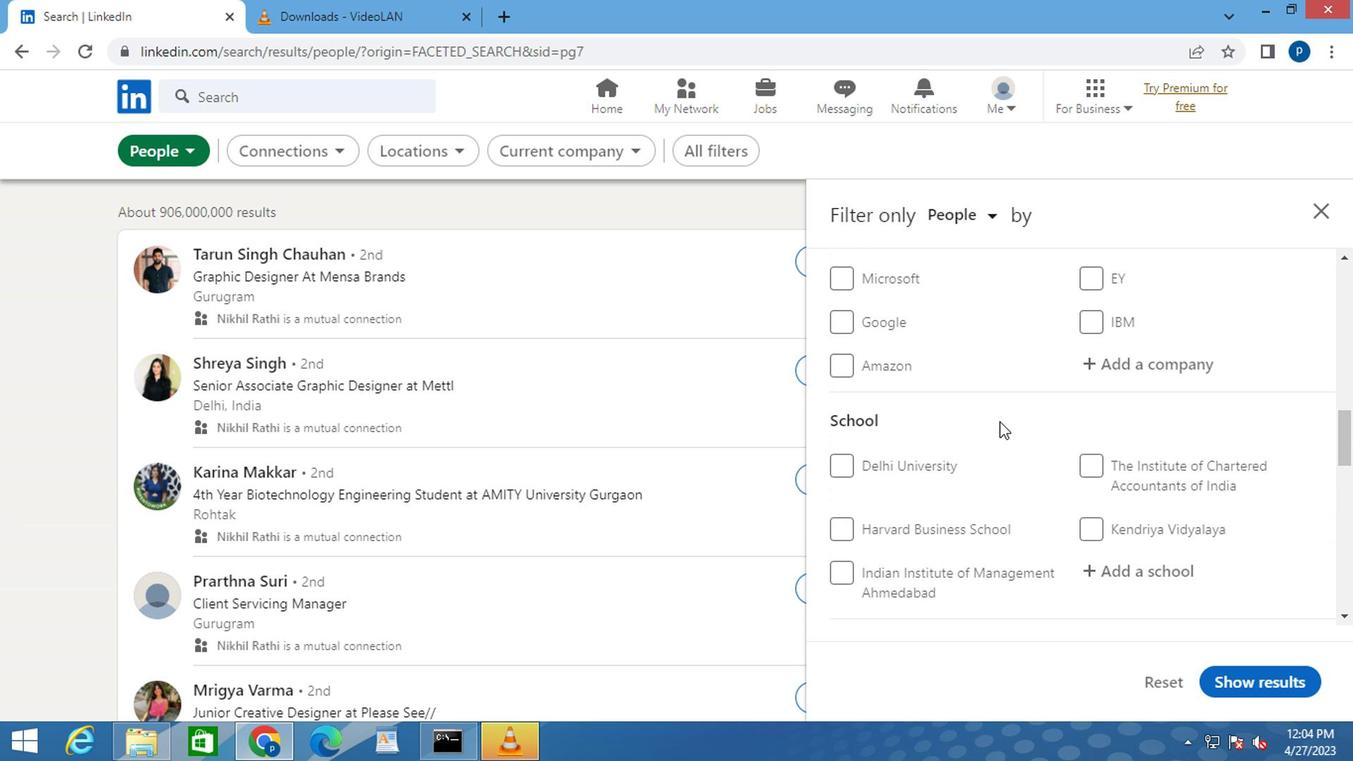 
Action: Mouse moved to (1107, 379)
Screenshot: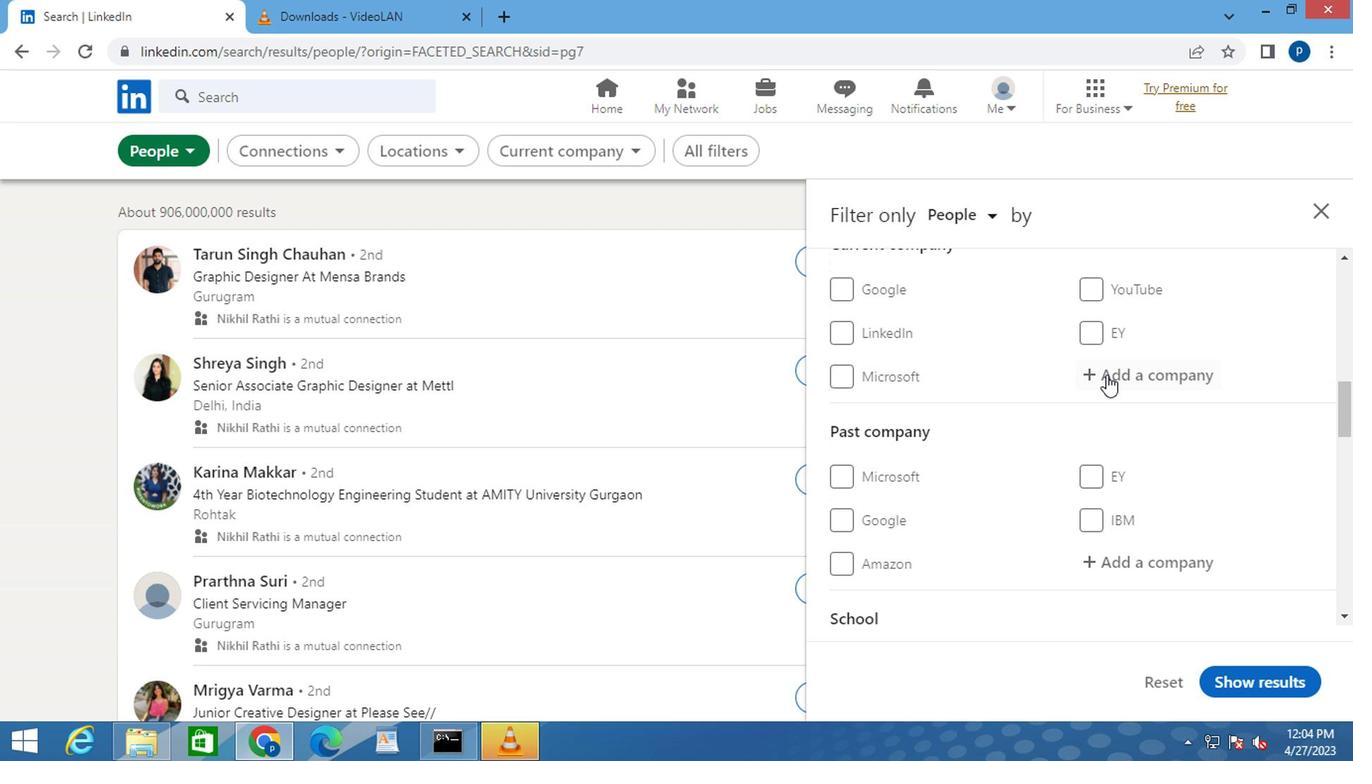 
Action: Mouse scrolled (1107, 379) with delta (0, 0)
Screenshot: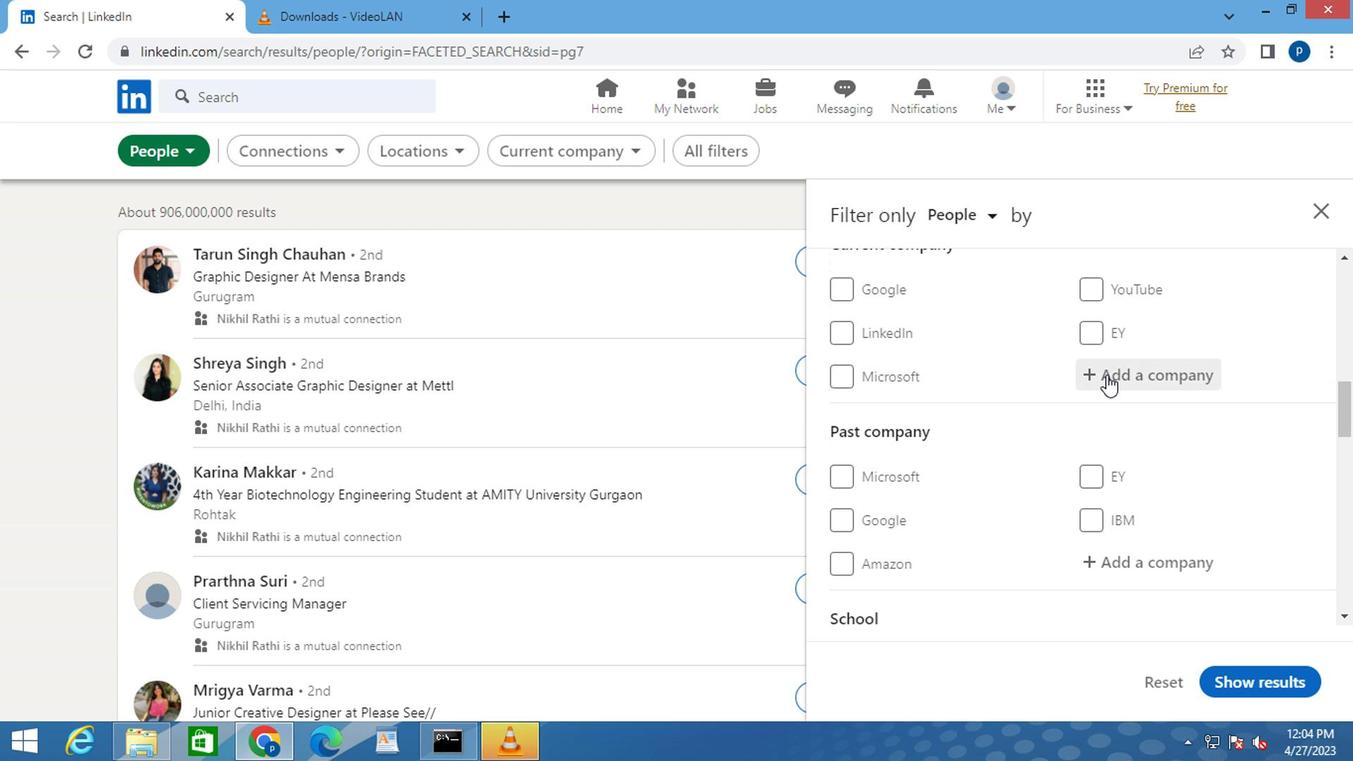 
Action: Mouse moved to (1110, 468)
Screenshot: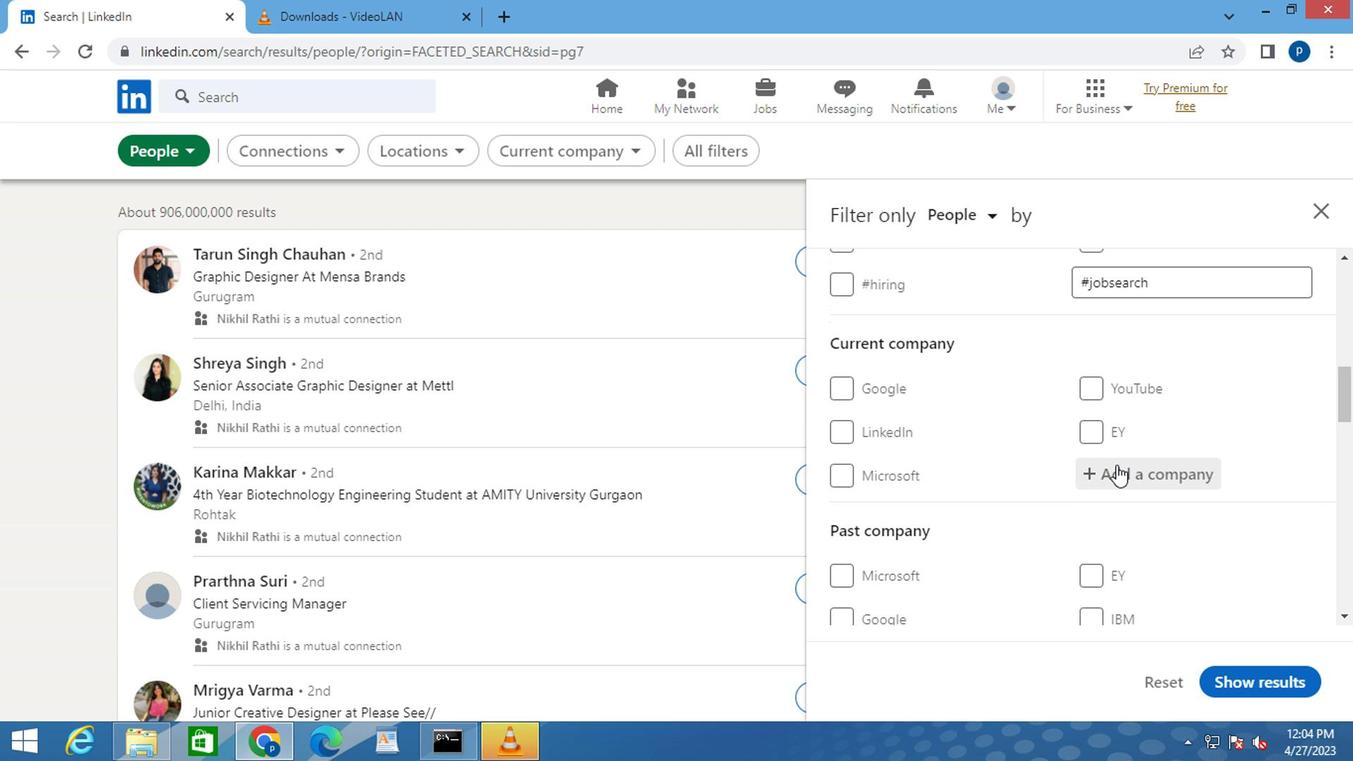 
Action: Mouse pressed left at (1110, 468)
Screenshot: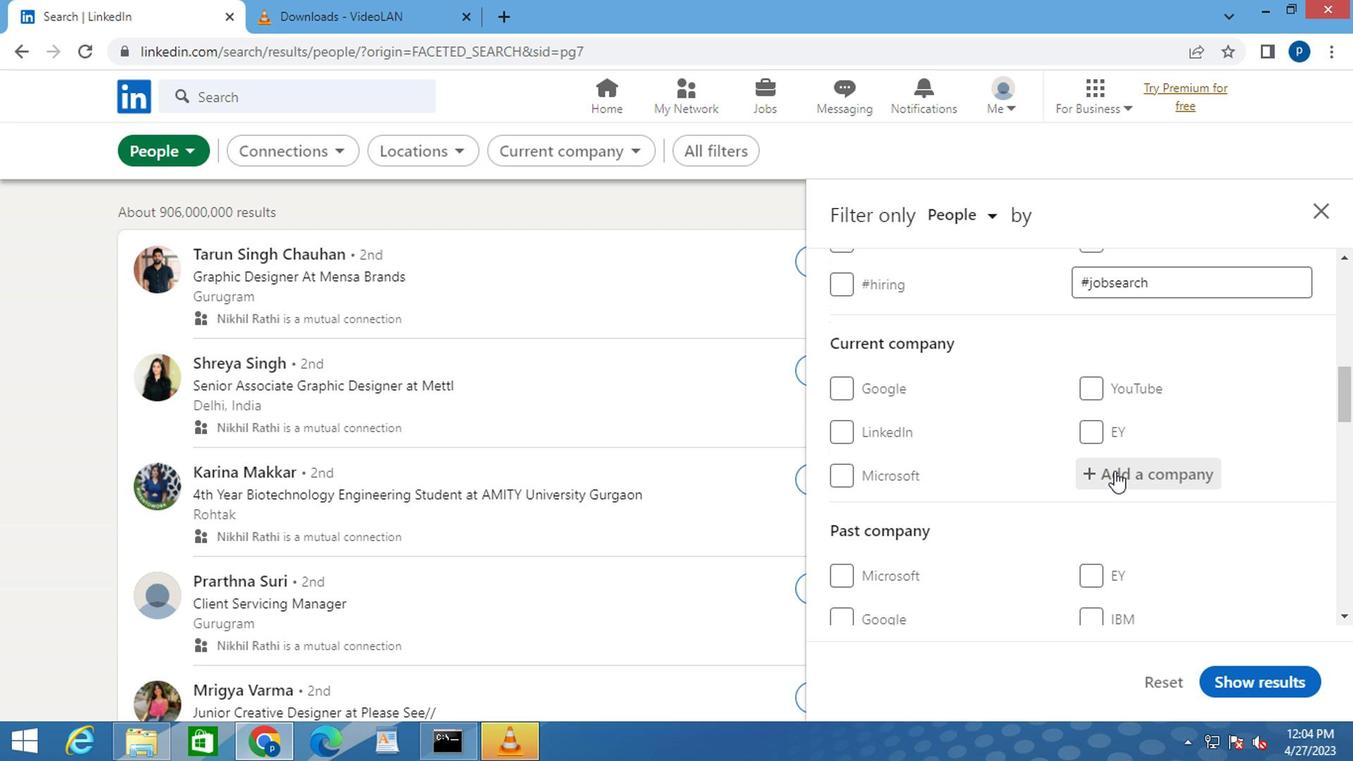 
Action: Key pressed <Key.caps_lock>A<Key.caps_lock>GAPPE
Screenshot: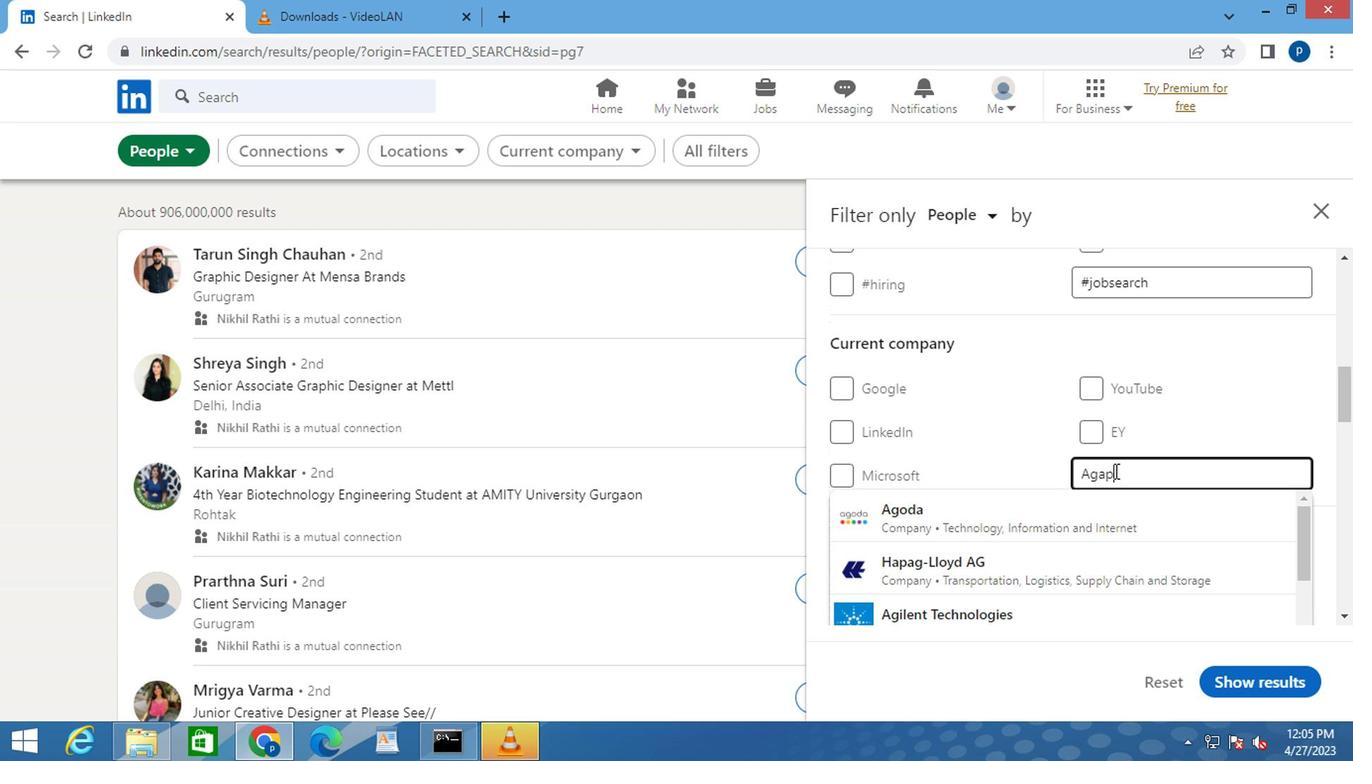 
Action: Mouse moved to (967, 515)
Screenshot: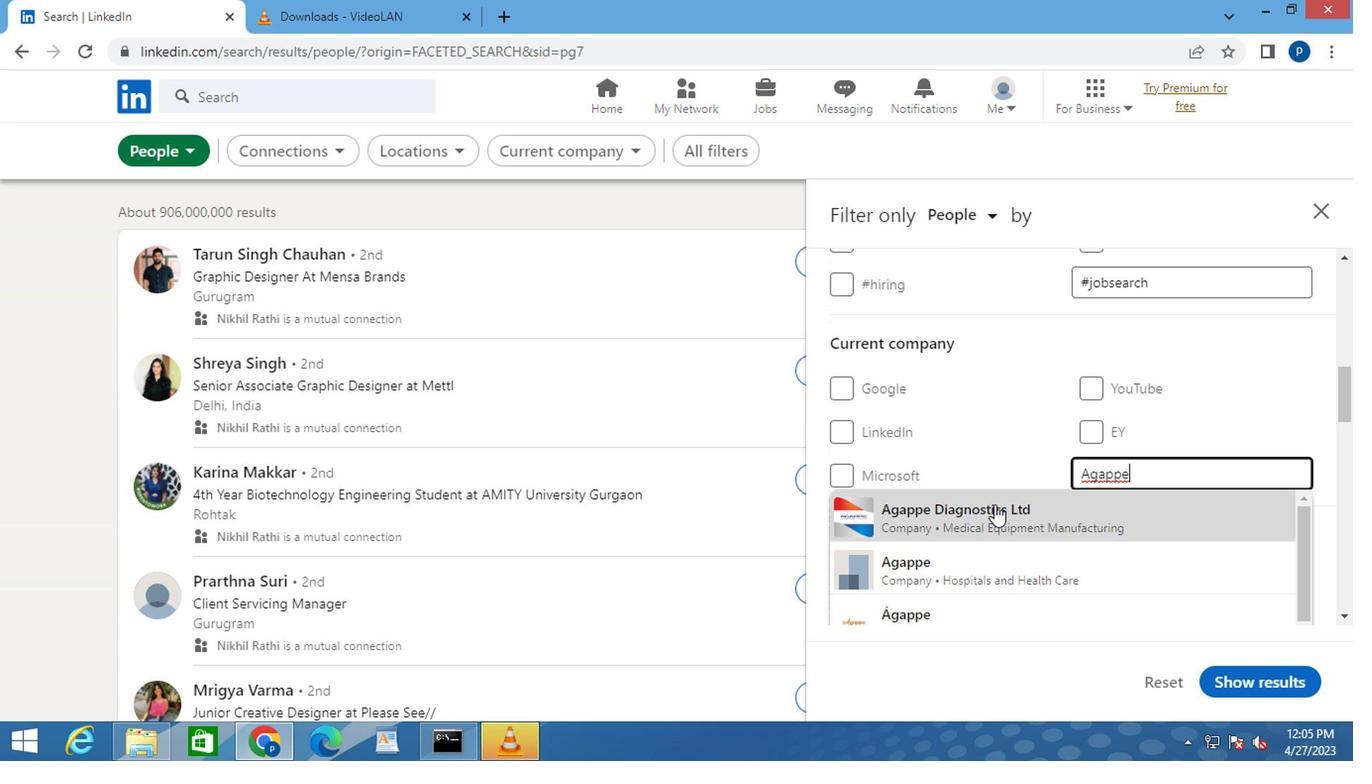 
Action: Mouse pressed left at (967, 515)
Screenshot: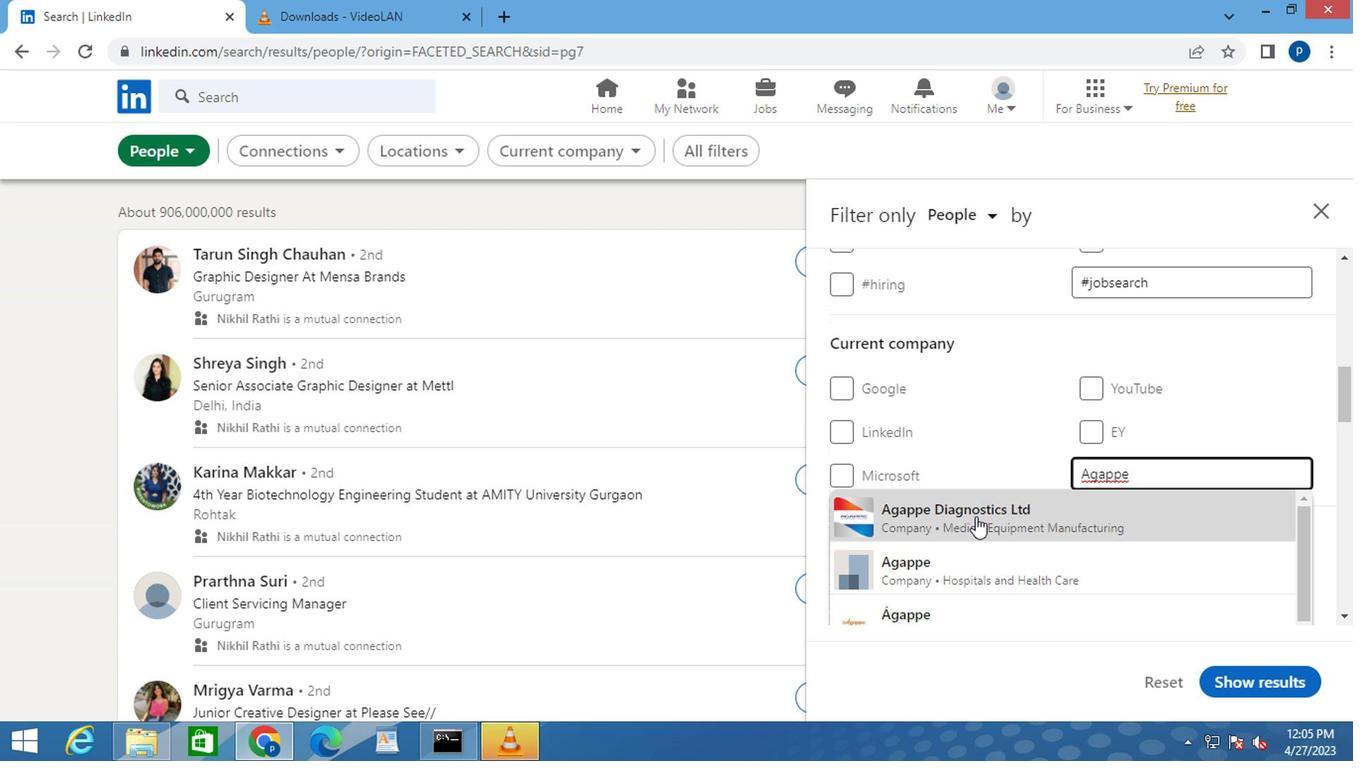 
Action: Mouse moved to (980, 491)
Screenshot: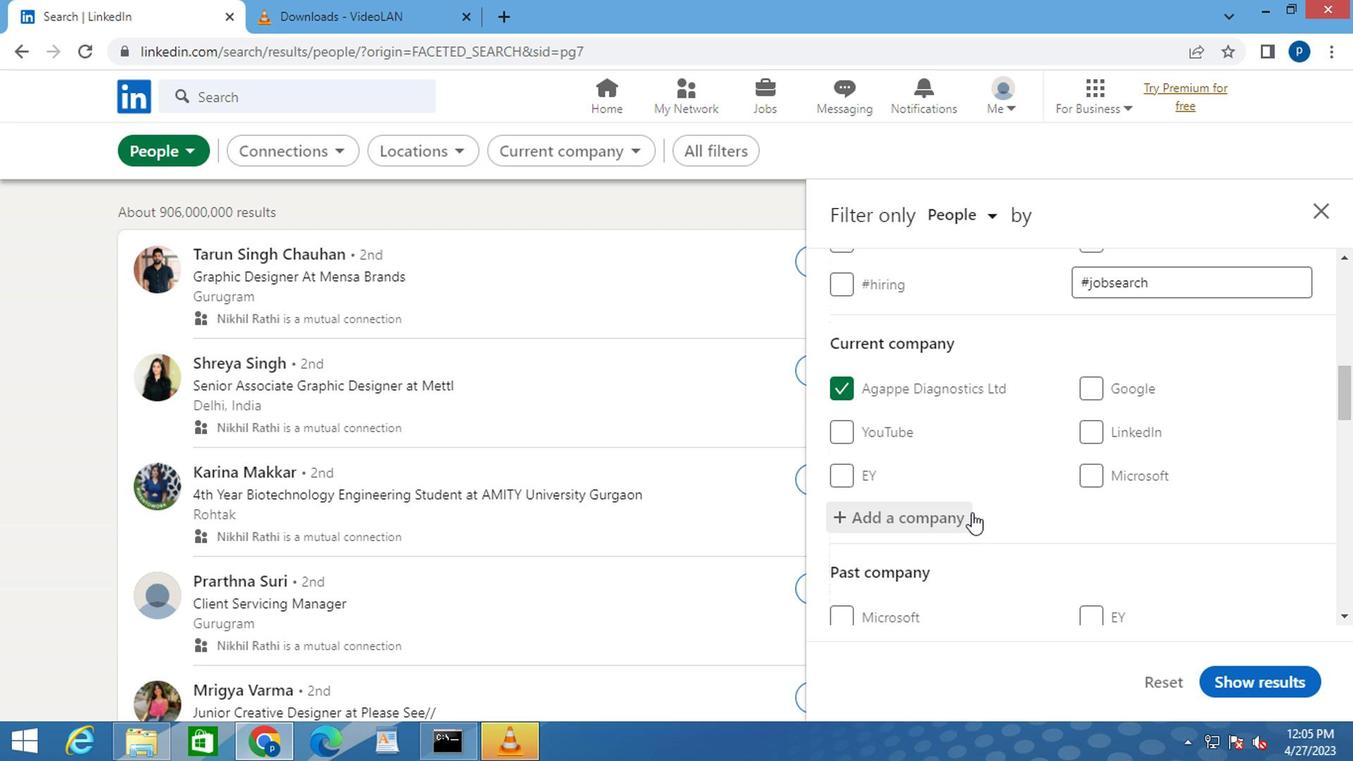 
Action: Mouse scrolled (980, 491) with delta (0, 0)
Screenshot: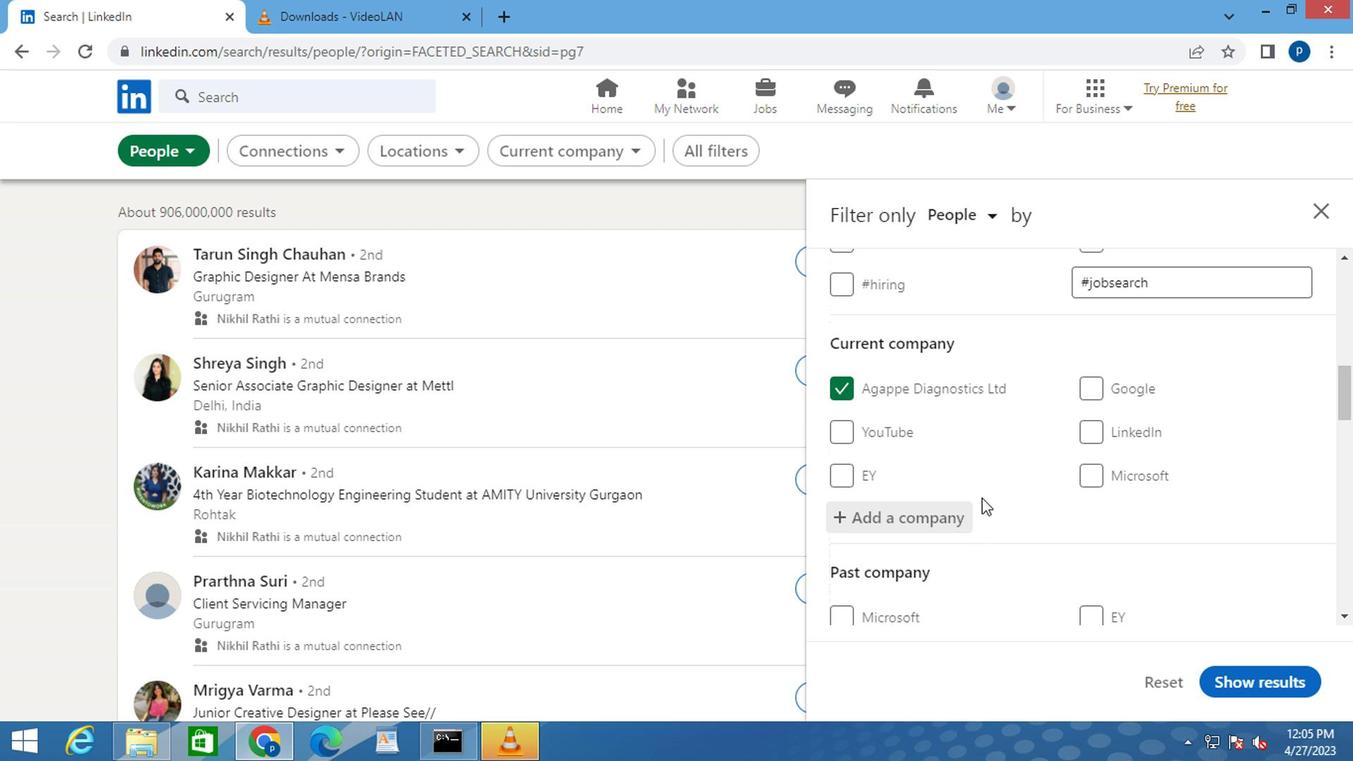
Action: Mouse scrolled (980, 491) with delta (0, 0)
Screenshot: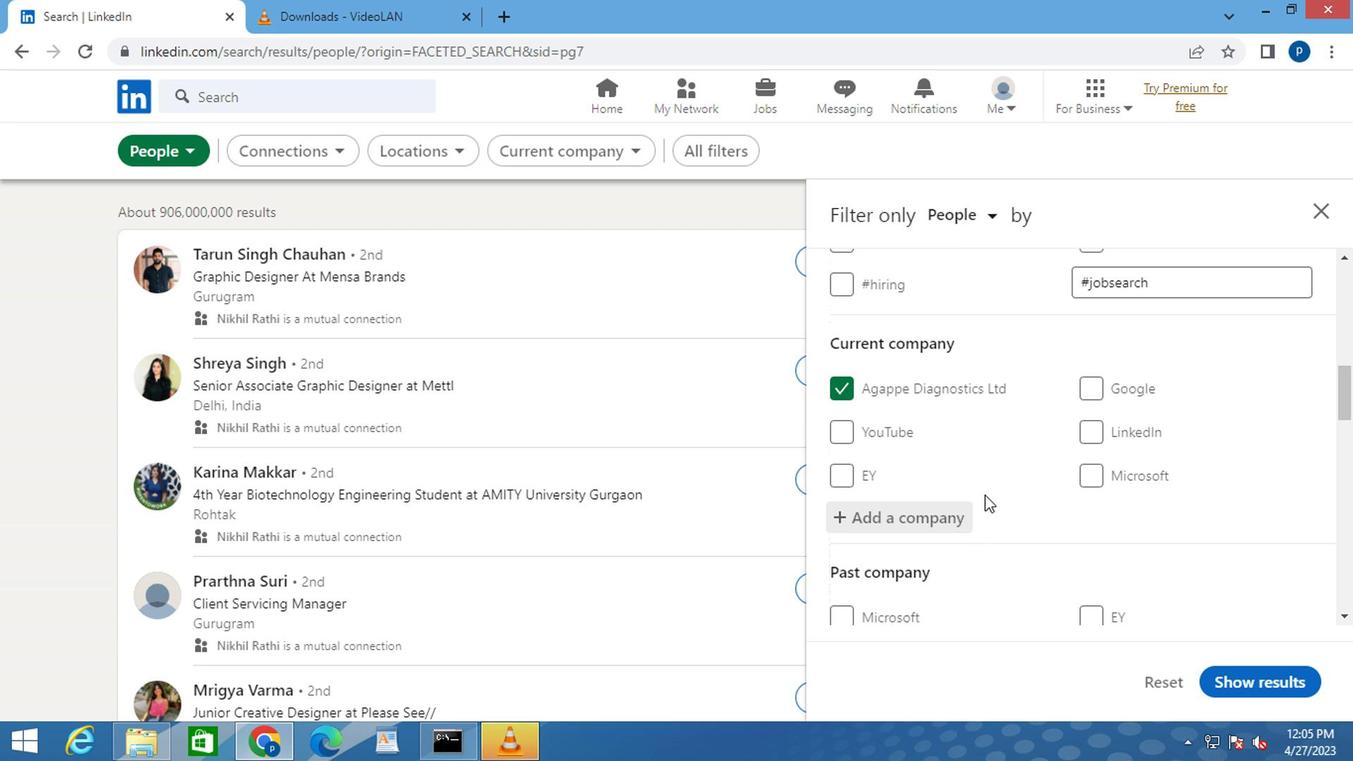 
Action: Mouse moved to (1122, 500)
Screenshot: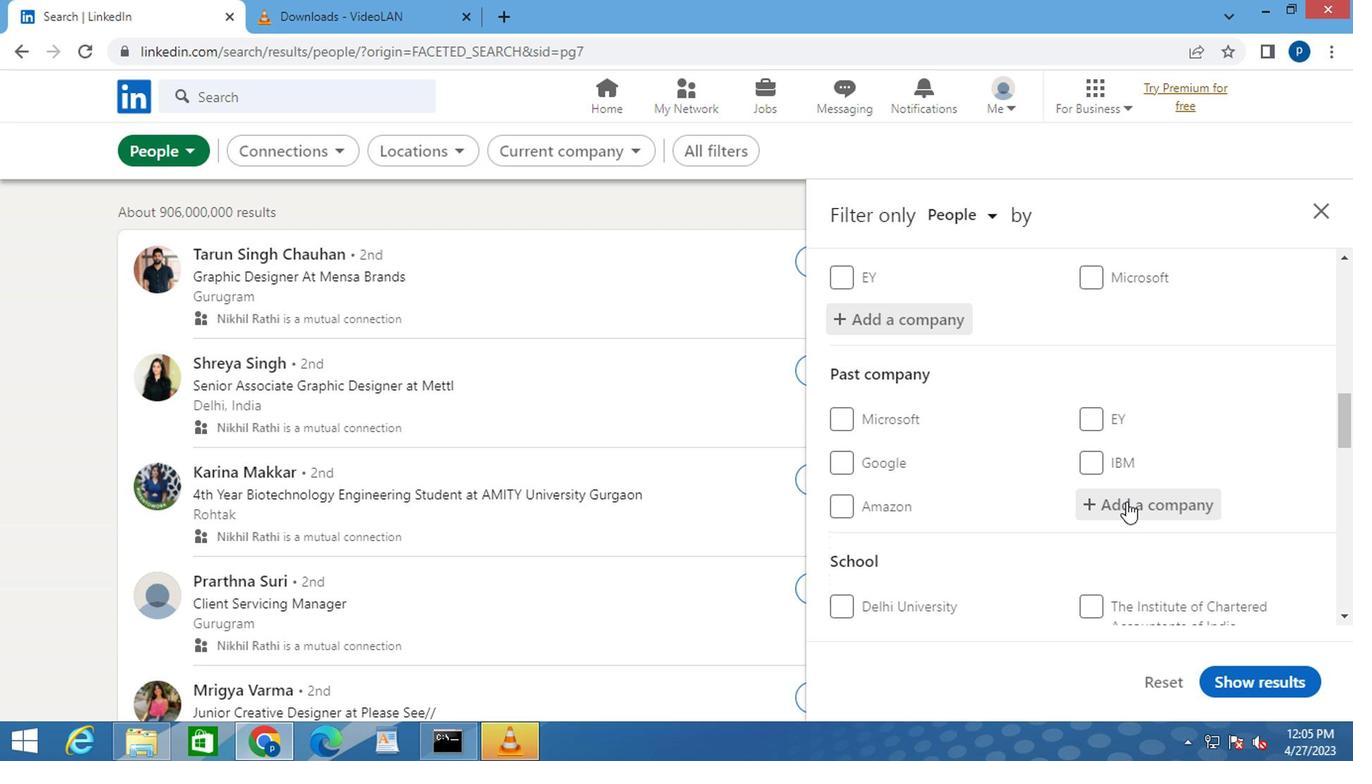
Action: Mouse scrolled (1122, 498) with delta (0, -1)
Screenshot: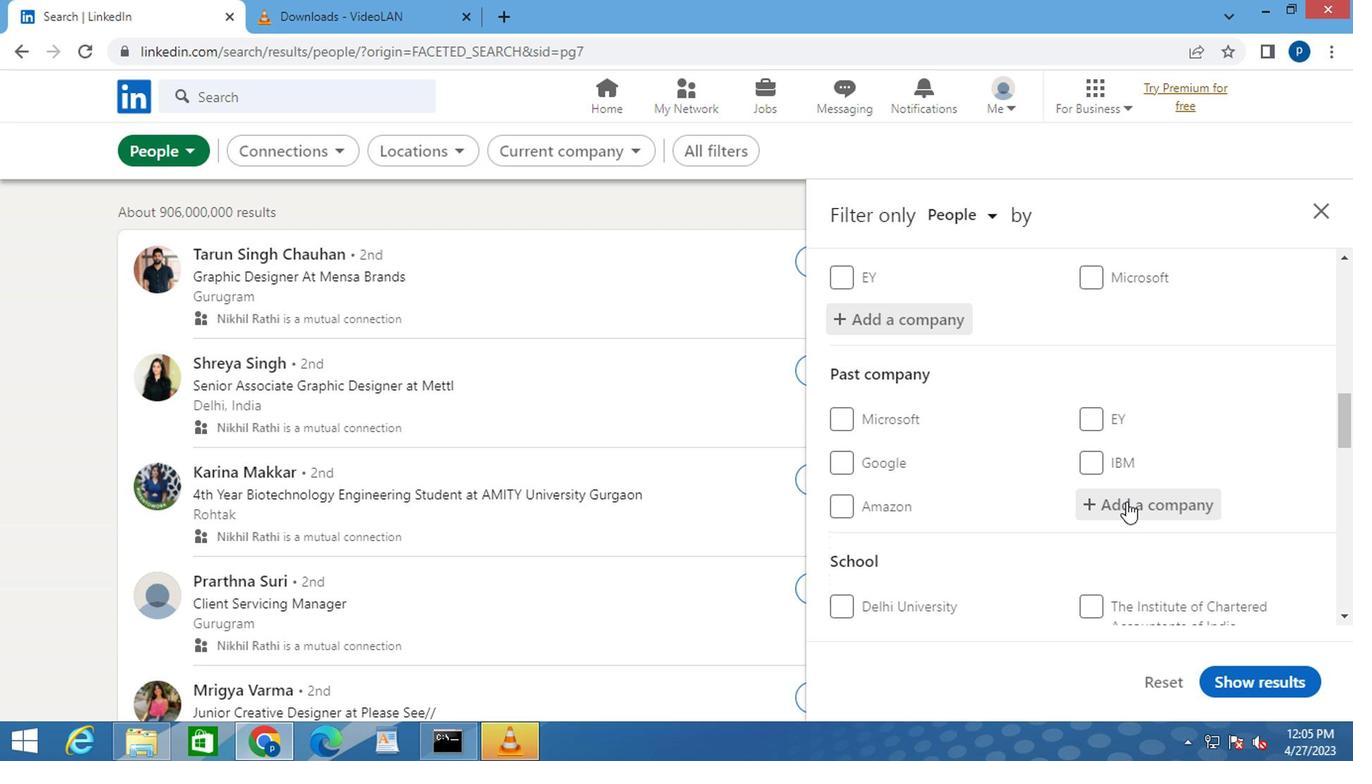 
Action: Mouse scrolled (1122, 498) with delta (0, -1)
Screenshot: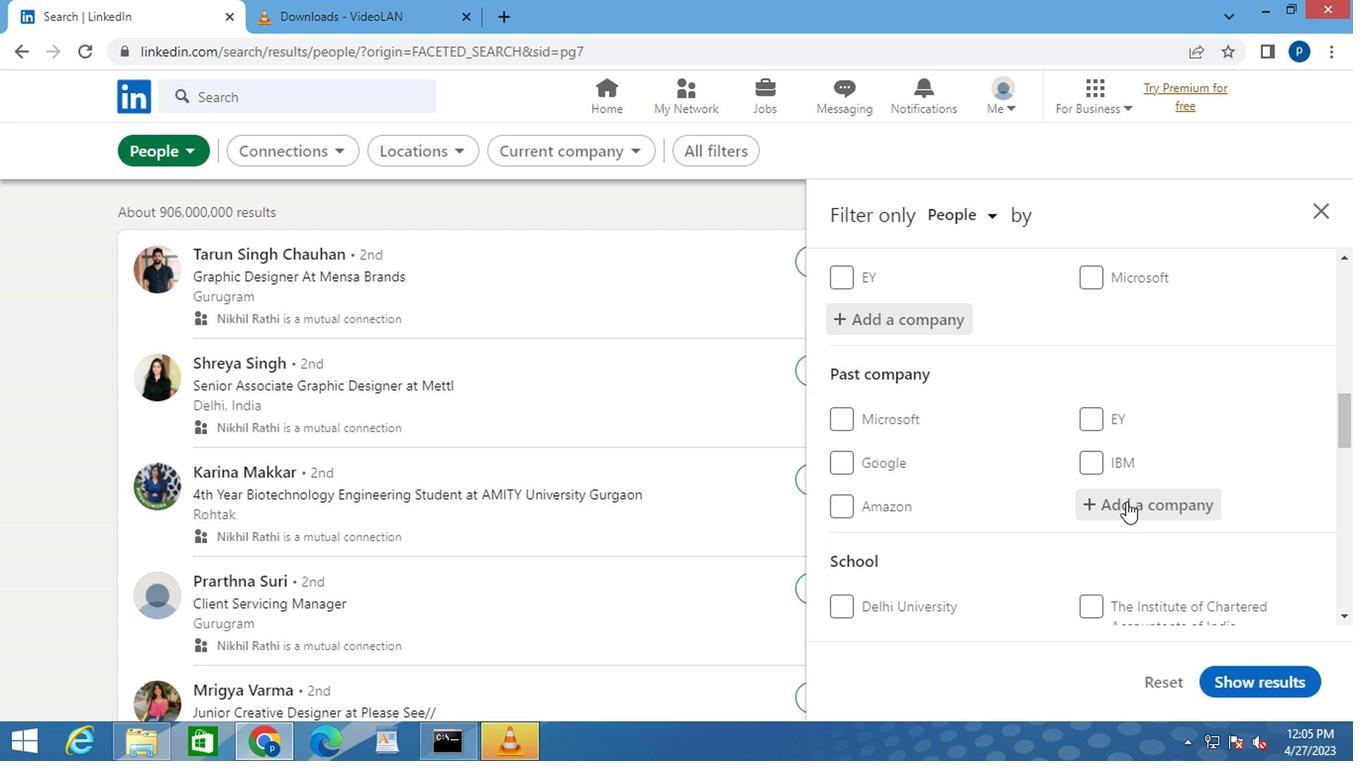 
Action: Mouse moved to (1132, 506)
Screenshot: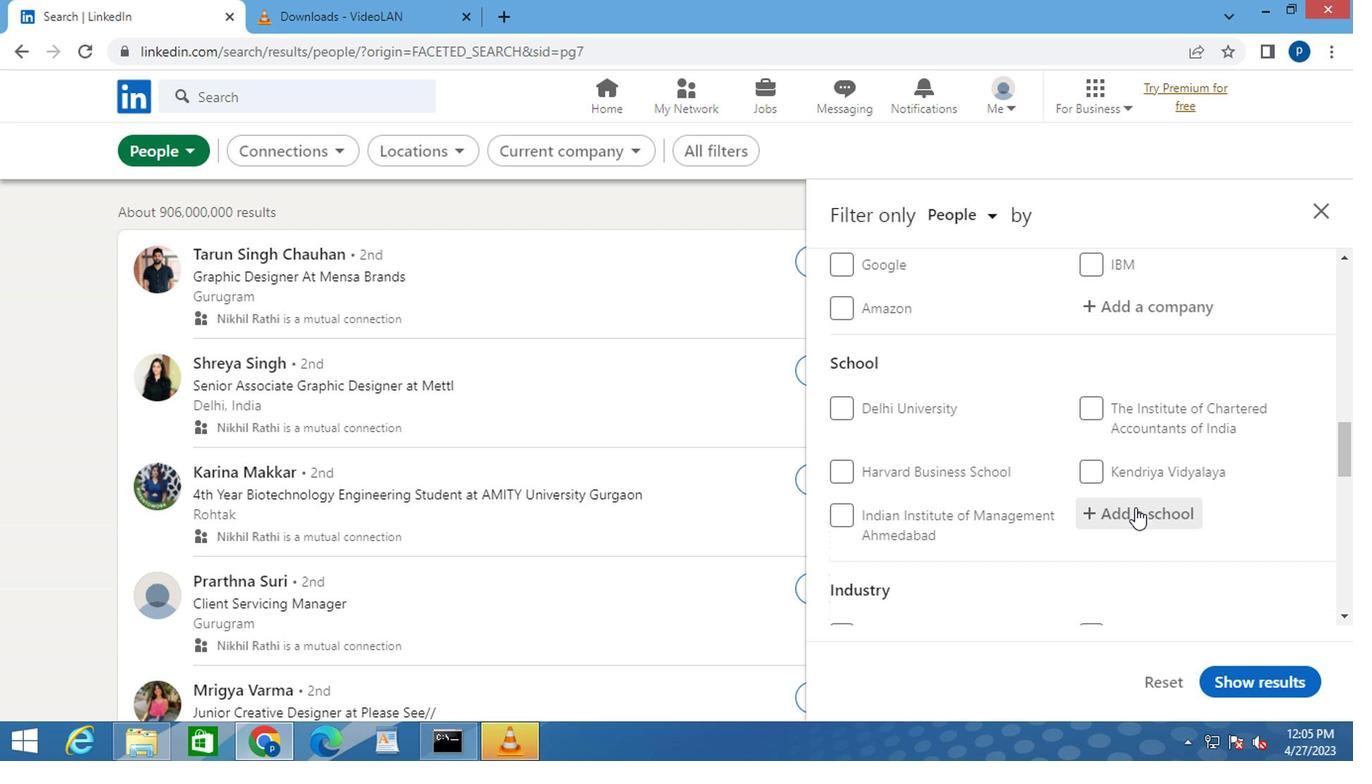 
Action: Mouse pressed left at (1132, 506)
Screenshot: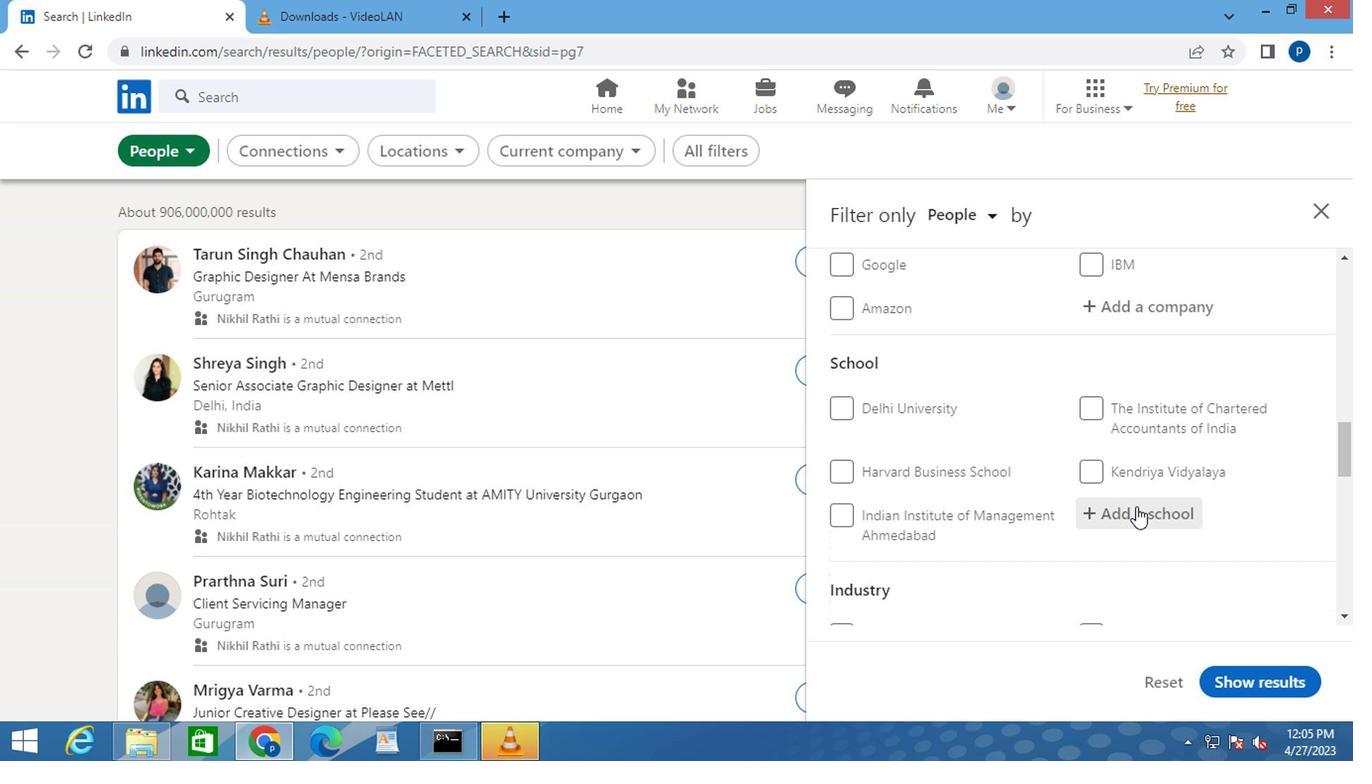 
Action: Key pressed <Key.caps_lock>T<Key.caps_lock>HE<Key.space><Key.caps_lock>A<Key.caps_lock>ME
Screenshot: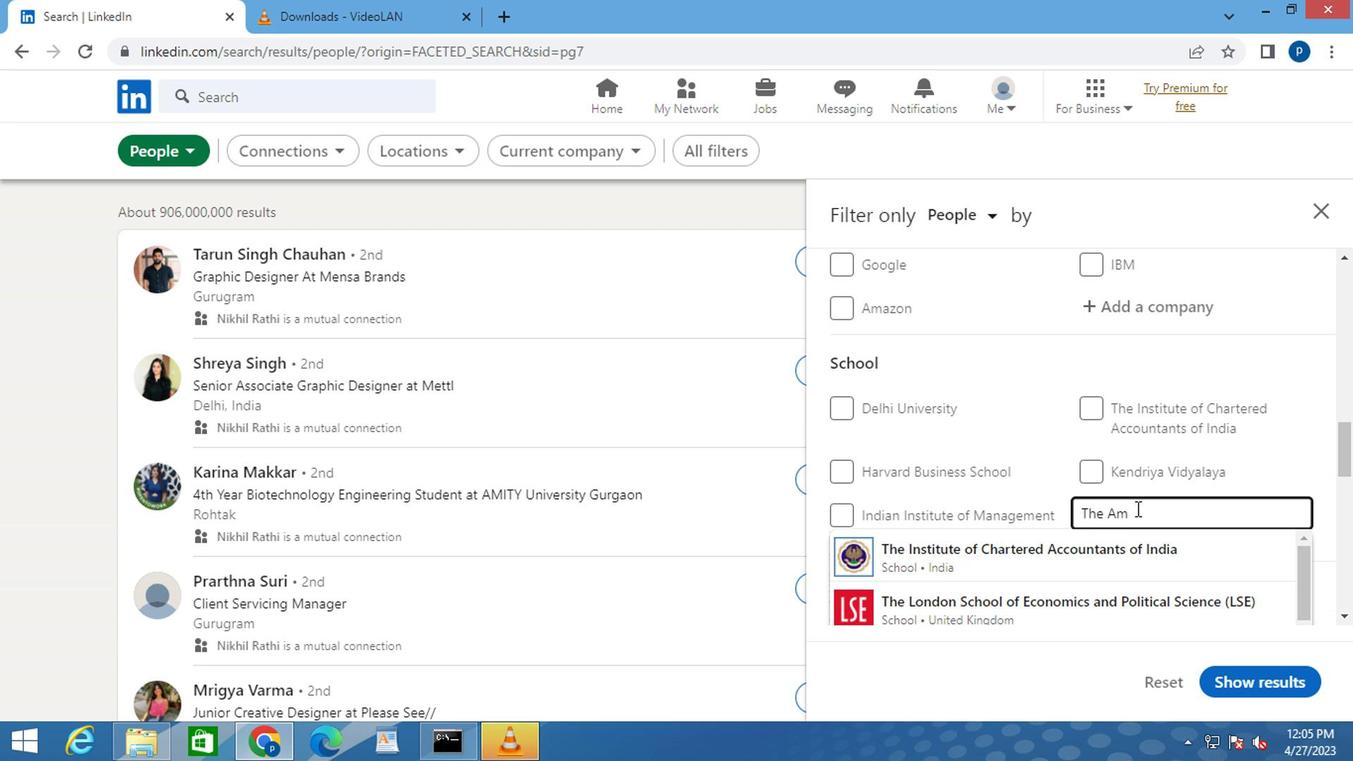 
Action: Mouse moved to (1093, 577)
Screenshot: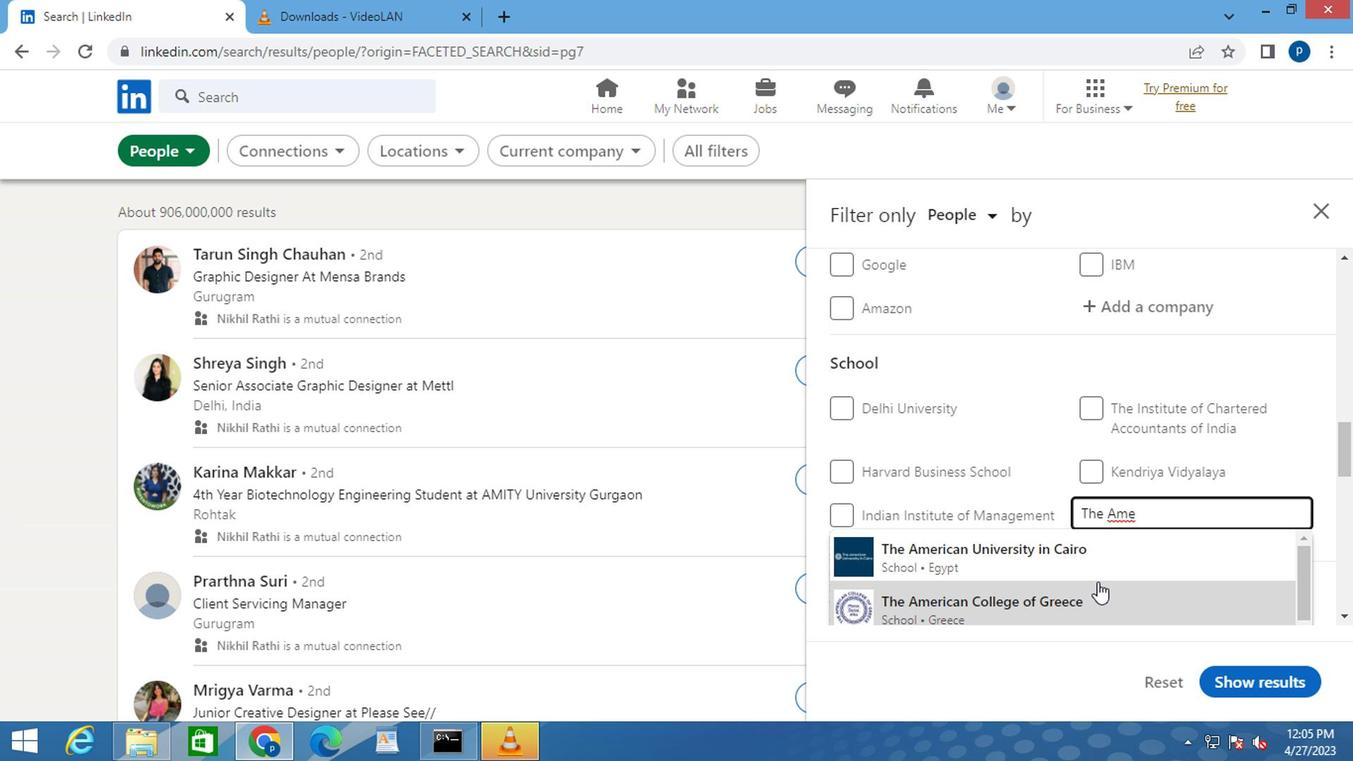 
Action: Key pressed RICAN<Key.space><Key.caps_lock>C<Key.caps_lock>OLLEGE
Screenshot: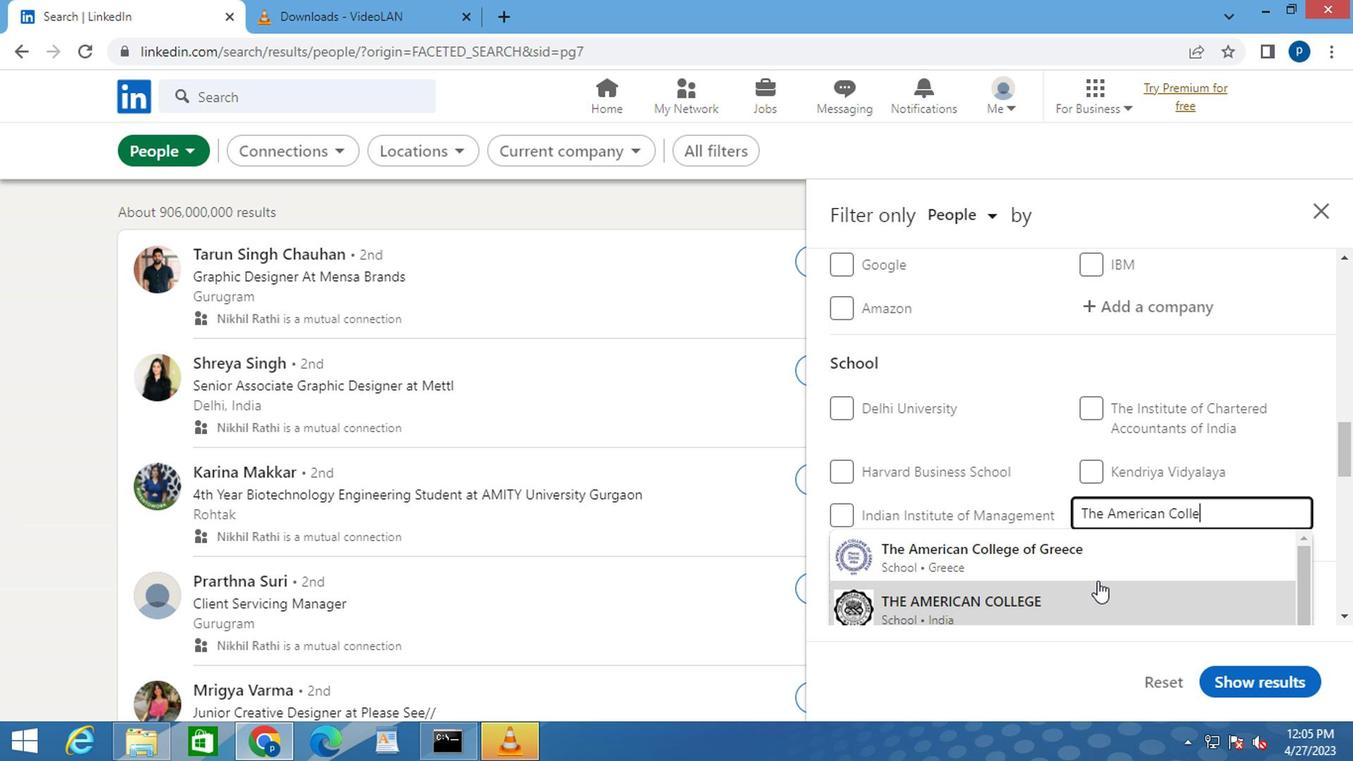 
Action: Mouse moved to (1047, 595)
Screenshot: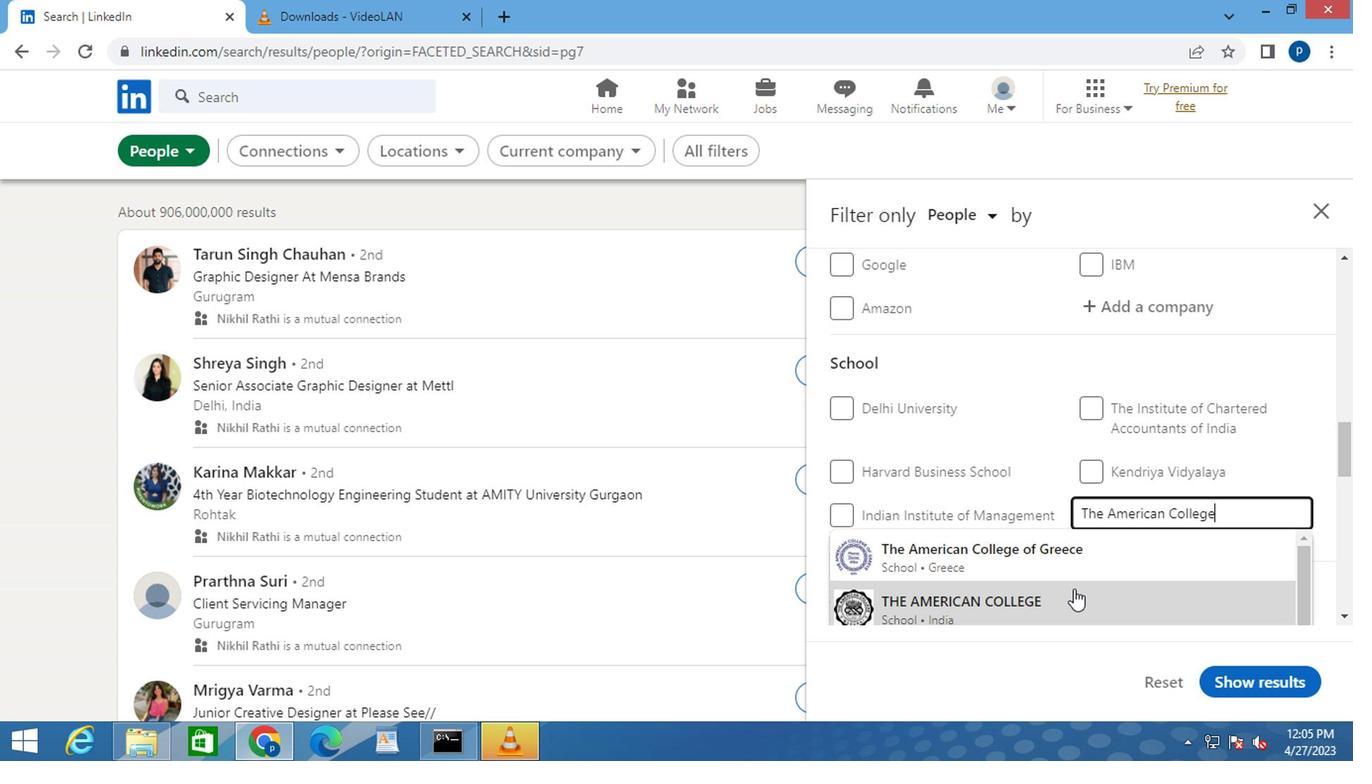 
Action: Mouse pressed left at (1047, 595)
Screenshot: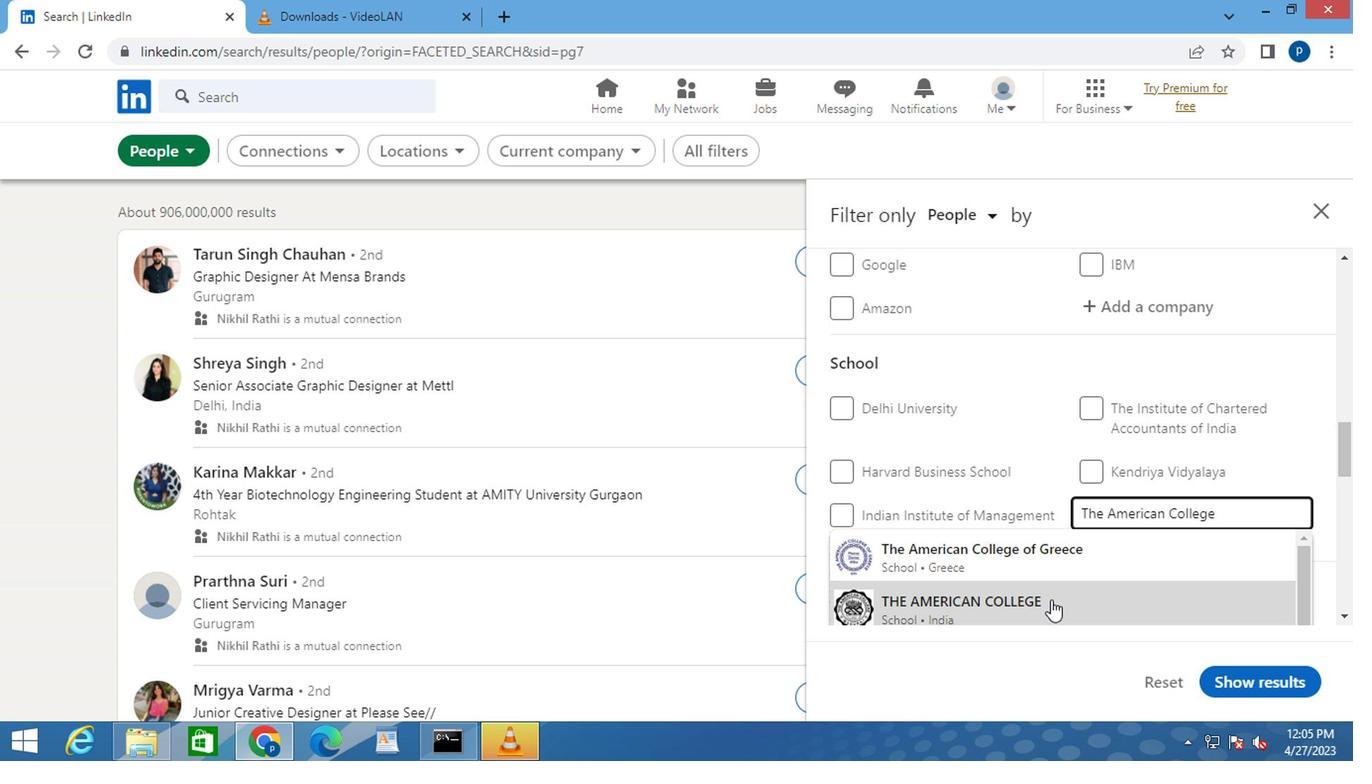 
Action: Mouse moved to (1028, 529)
Screenshot: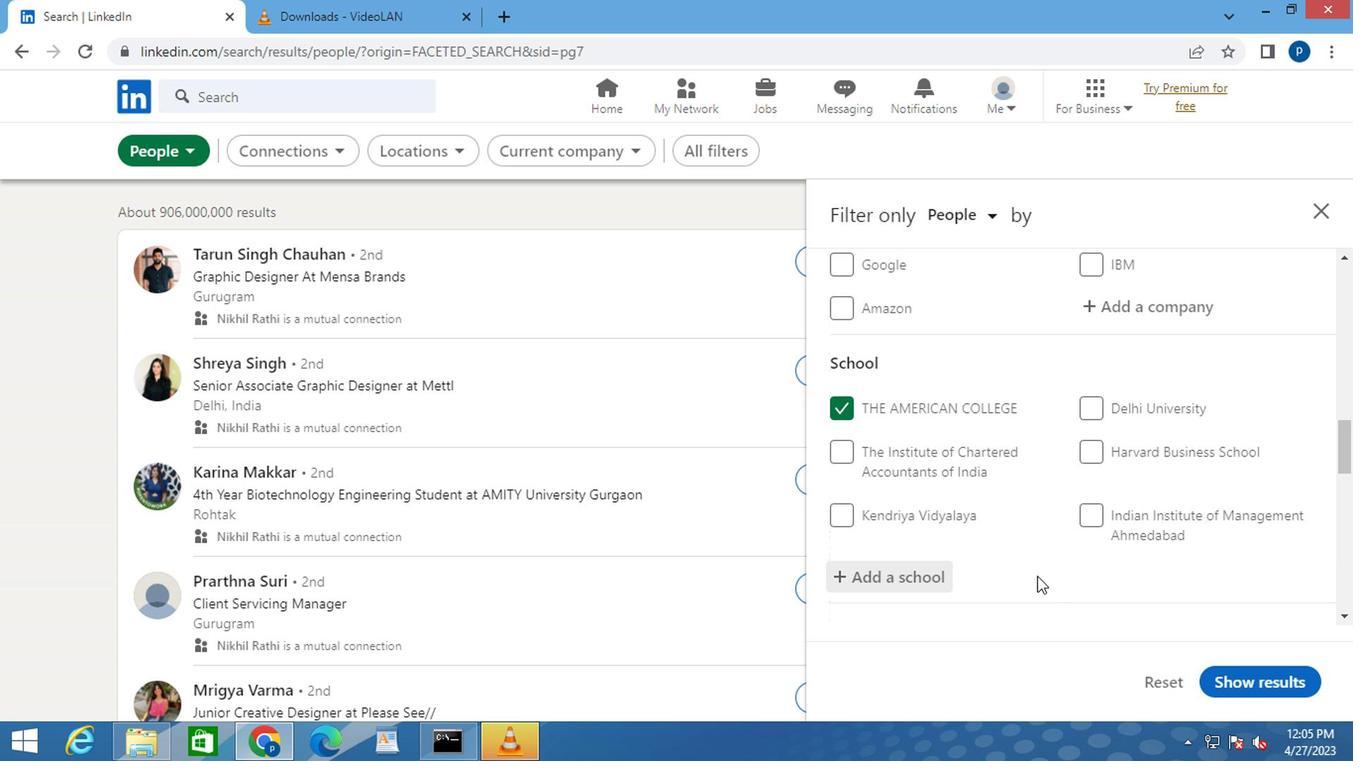 
Action: Mouse scrolled (1028, 529) with delta (0, 0)
Screenshot: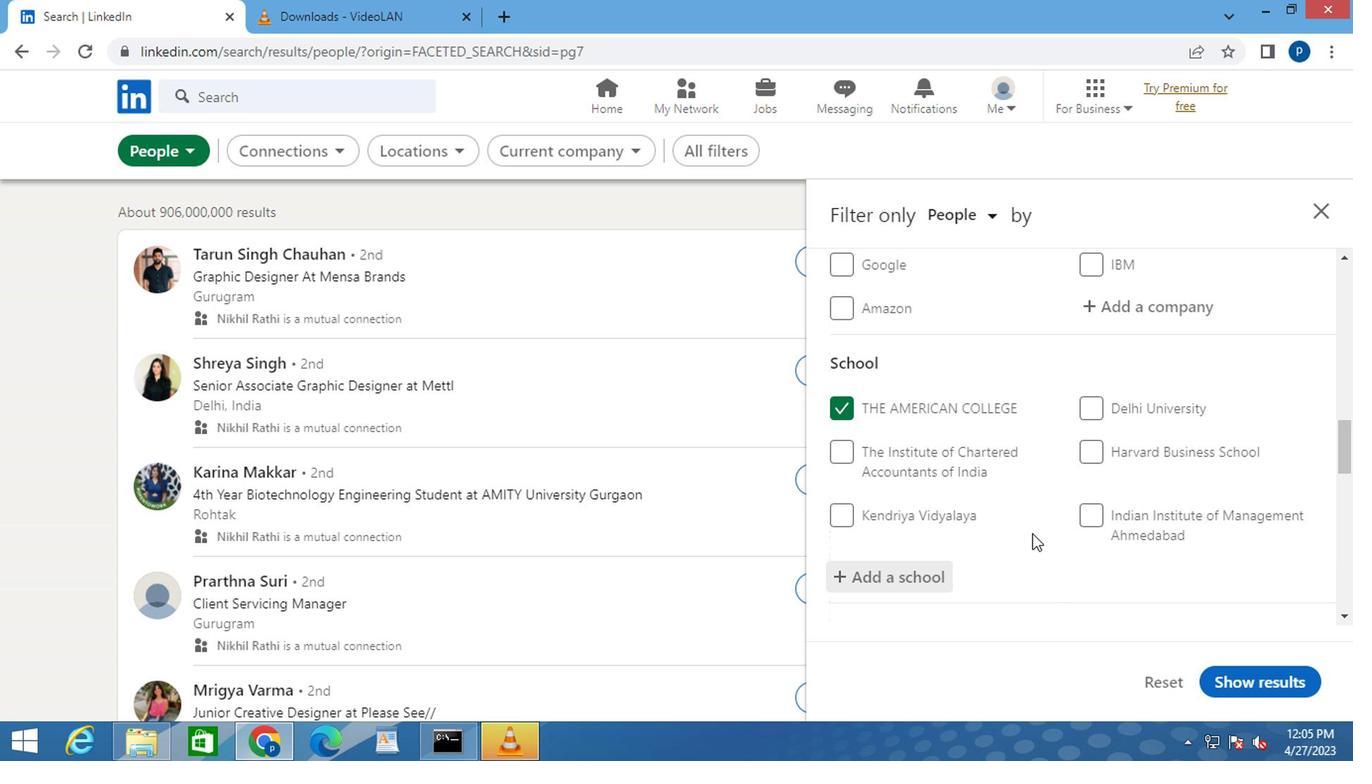
Action: Mouse moved to (992, 511)
Screenshot: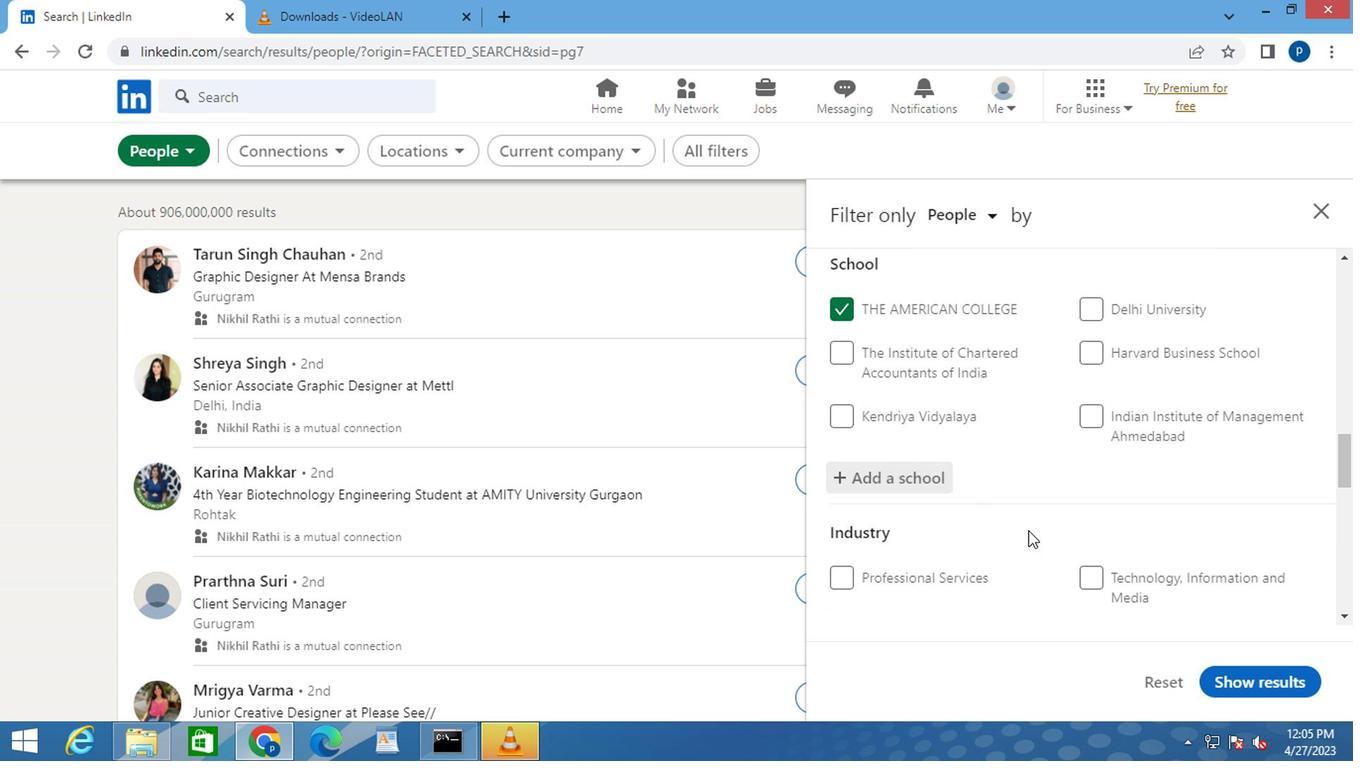 
Action: Mouse scrolled (992, 510) with delta (0, 0)
Screenshot: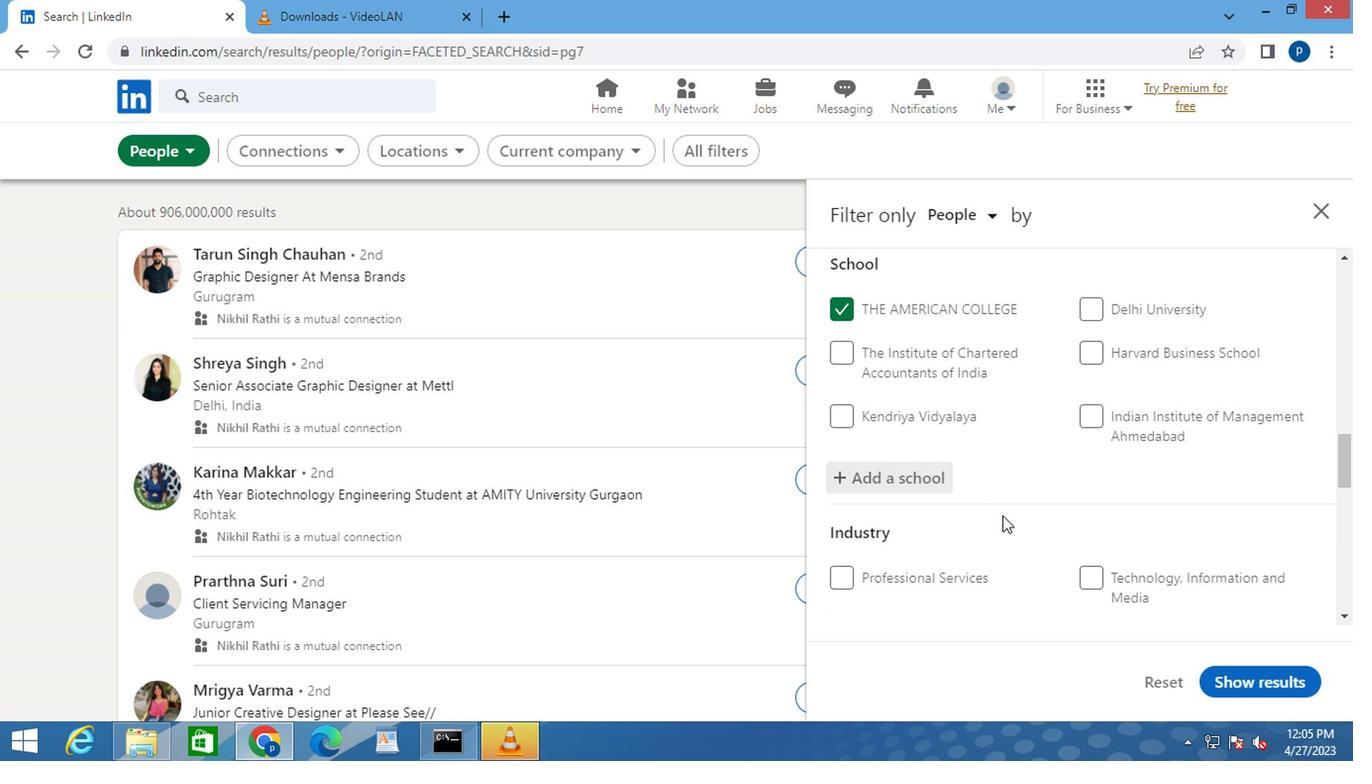 
Action: Mouse moved to (1058, 517)
Screenshot: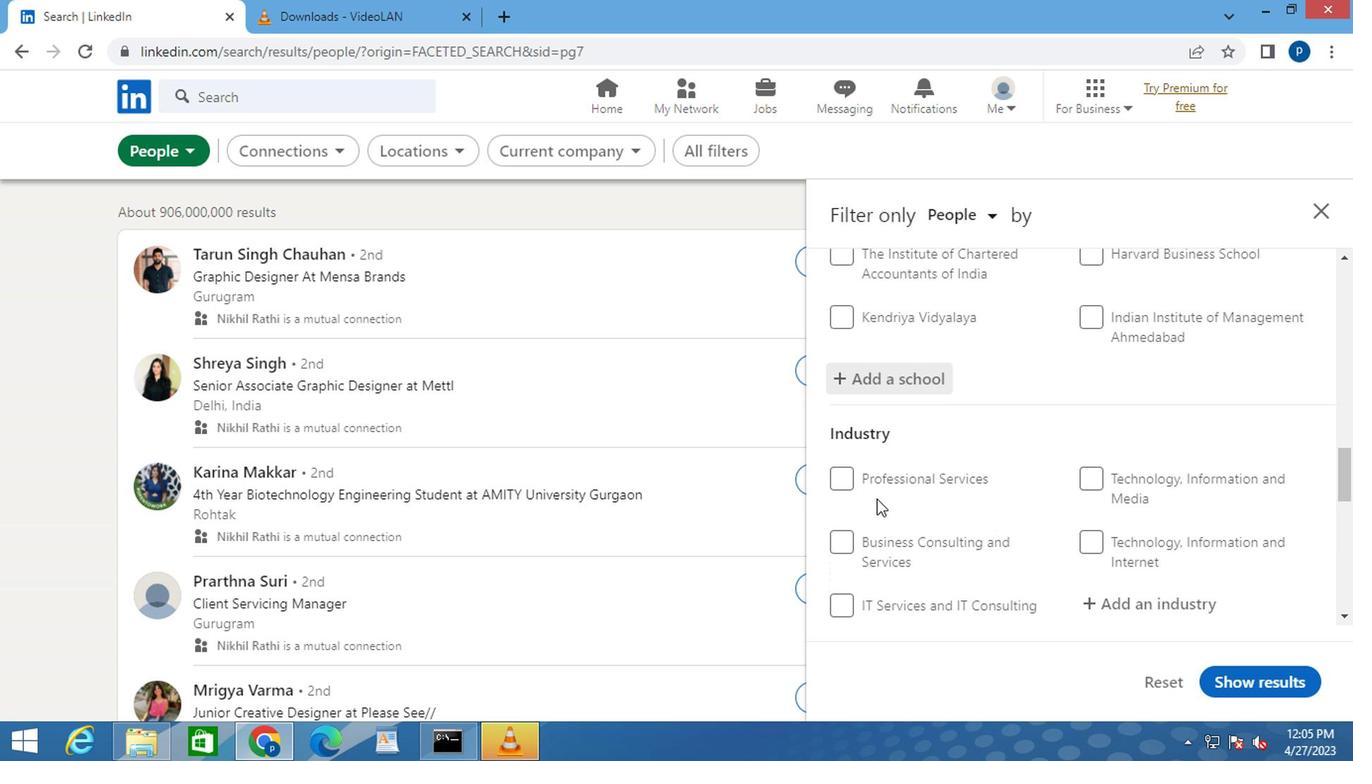 
Action: Mouse scrolled (1058, 516) with delta (0, 0)
Screenshot: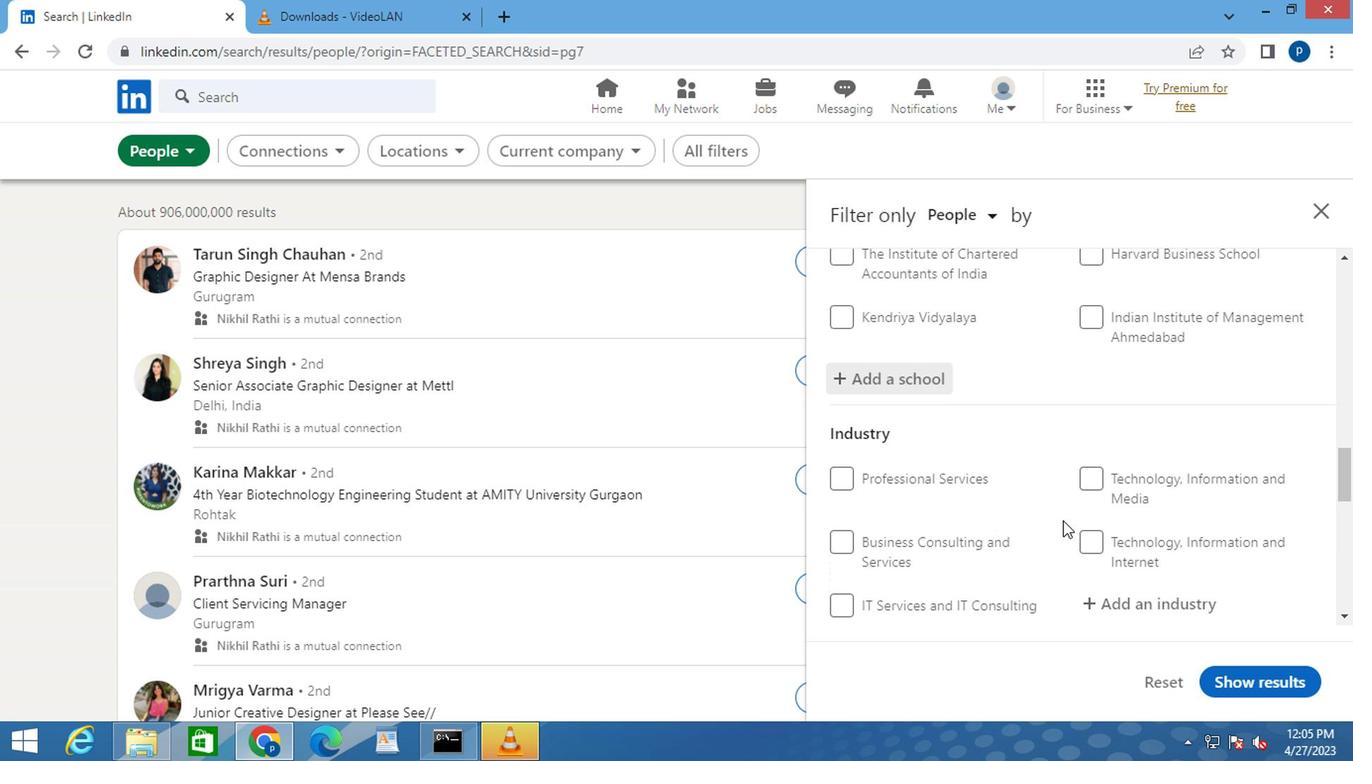 
Action: Mouse moved to (1131, 508)
Screenshot: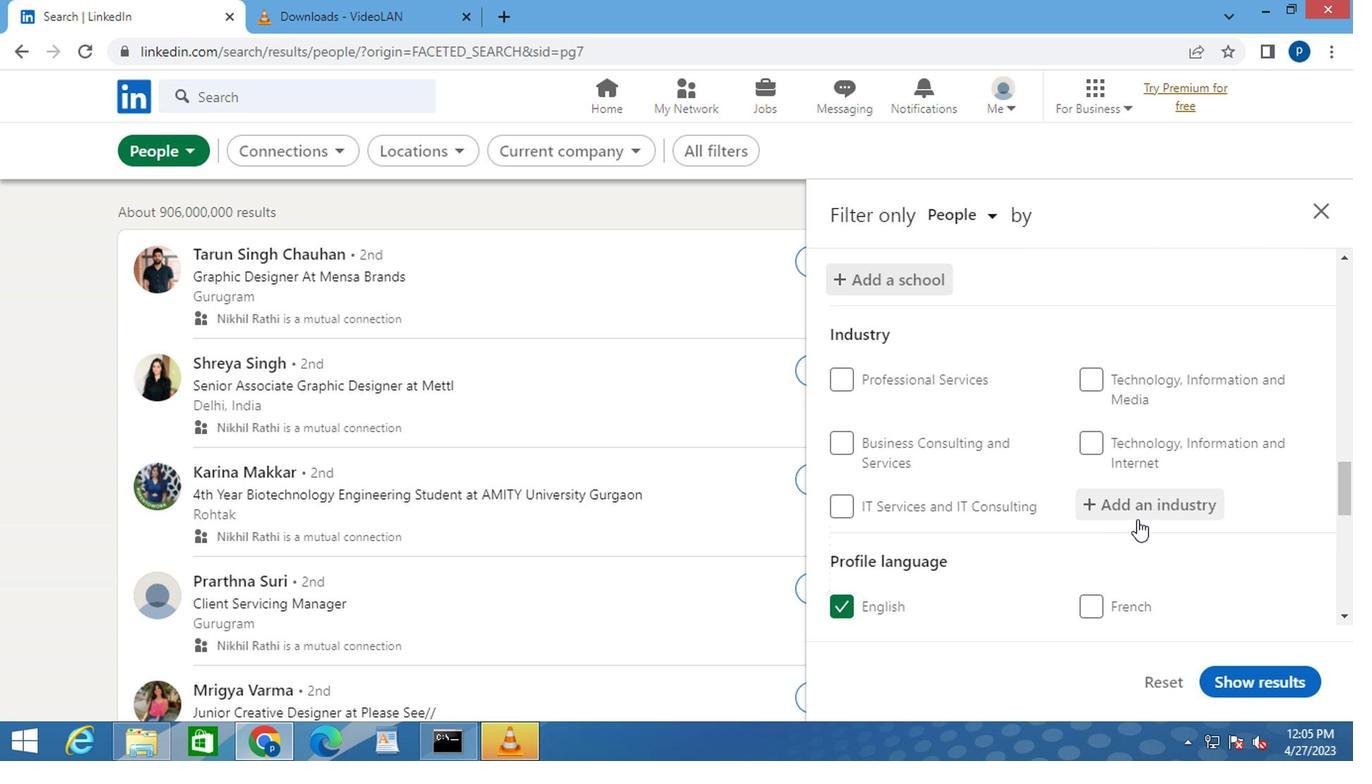 
Action: Mouse pressed left at (1131, 508)
Screenshot: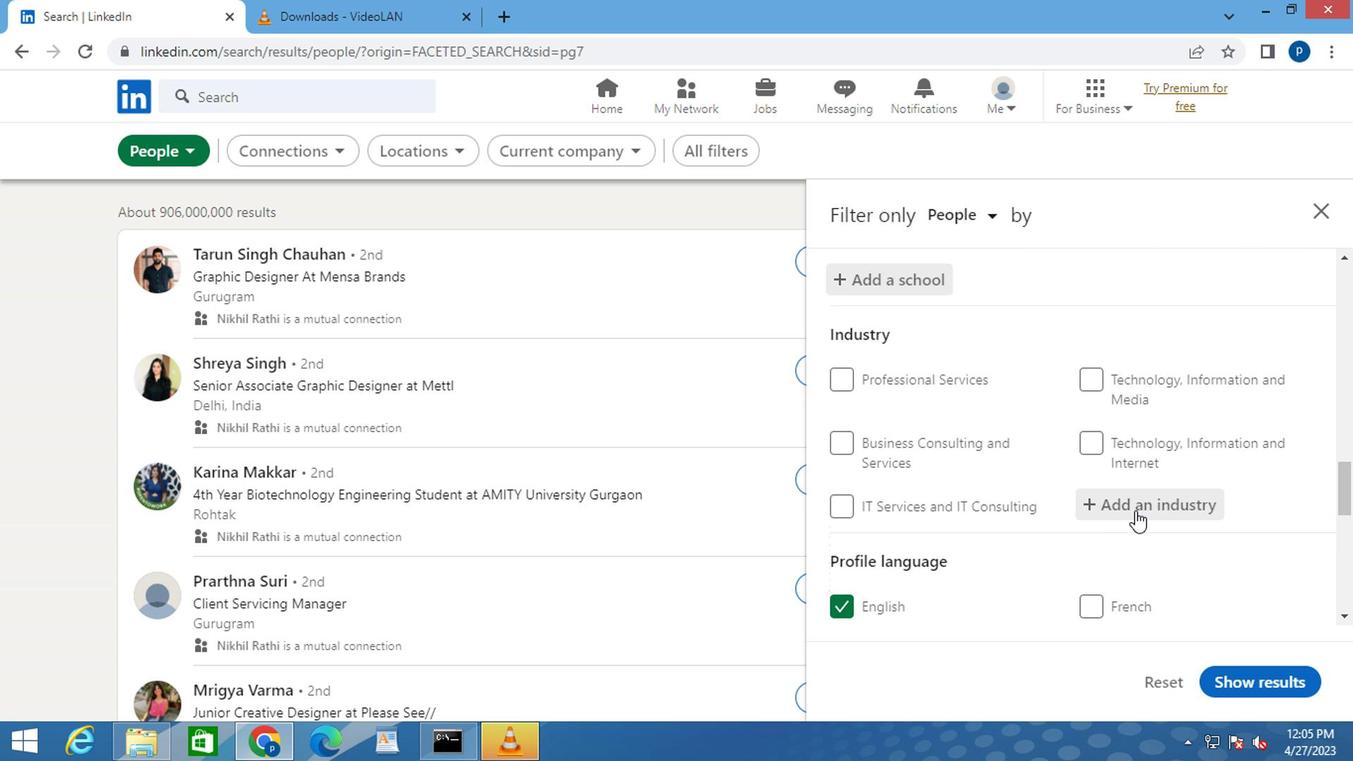 
Action: Key pressed <Key.caps_lock>W<Key.caps_lock>ELLNEE
Screenshot: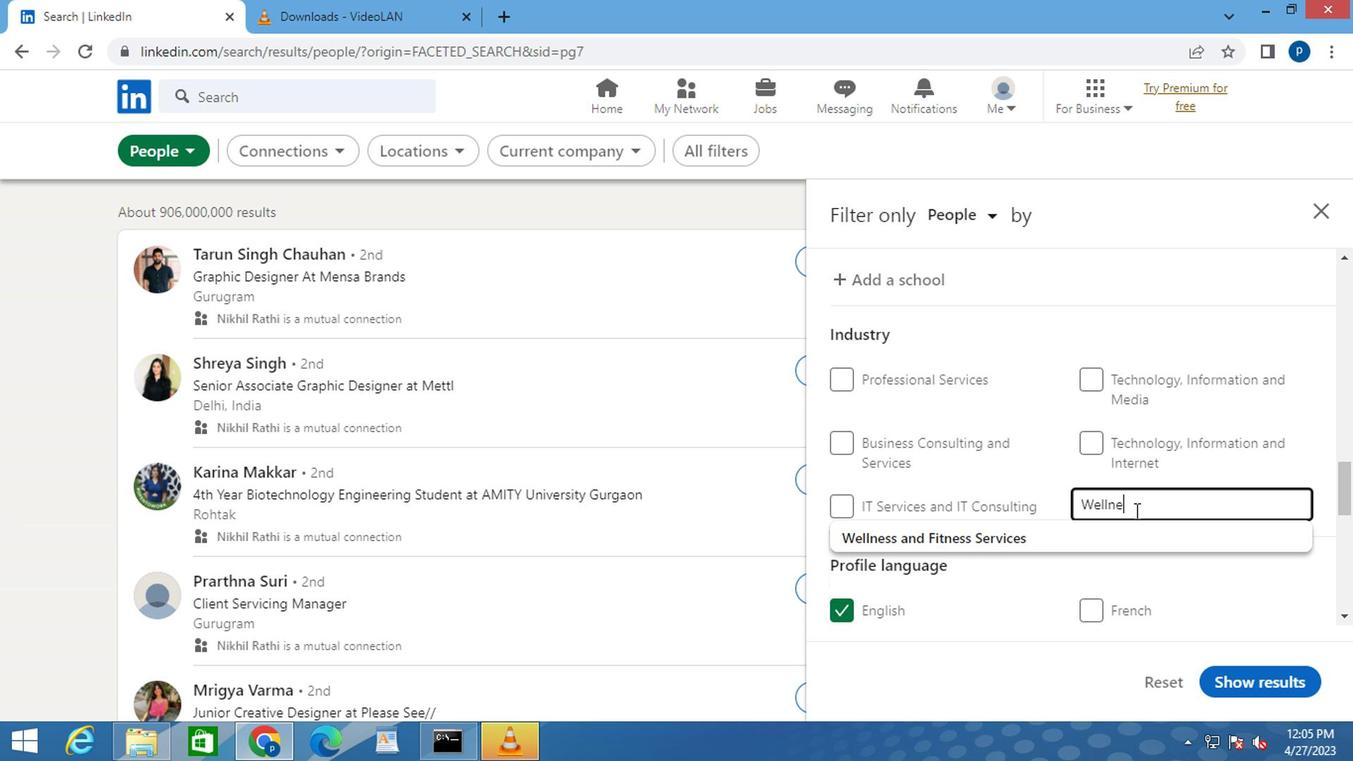 
Action: Mouse moved to (1102, 508)
Screenshot: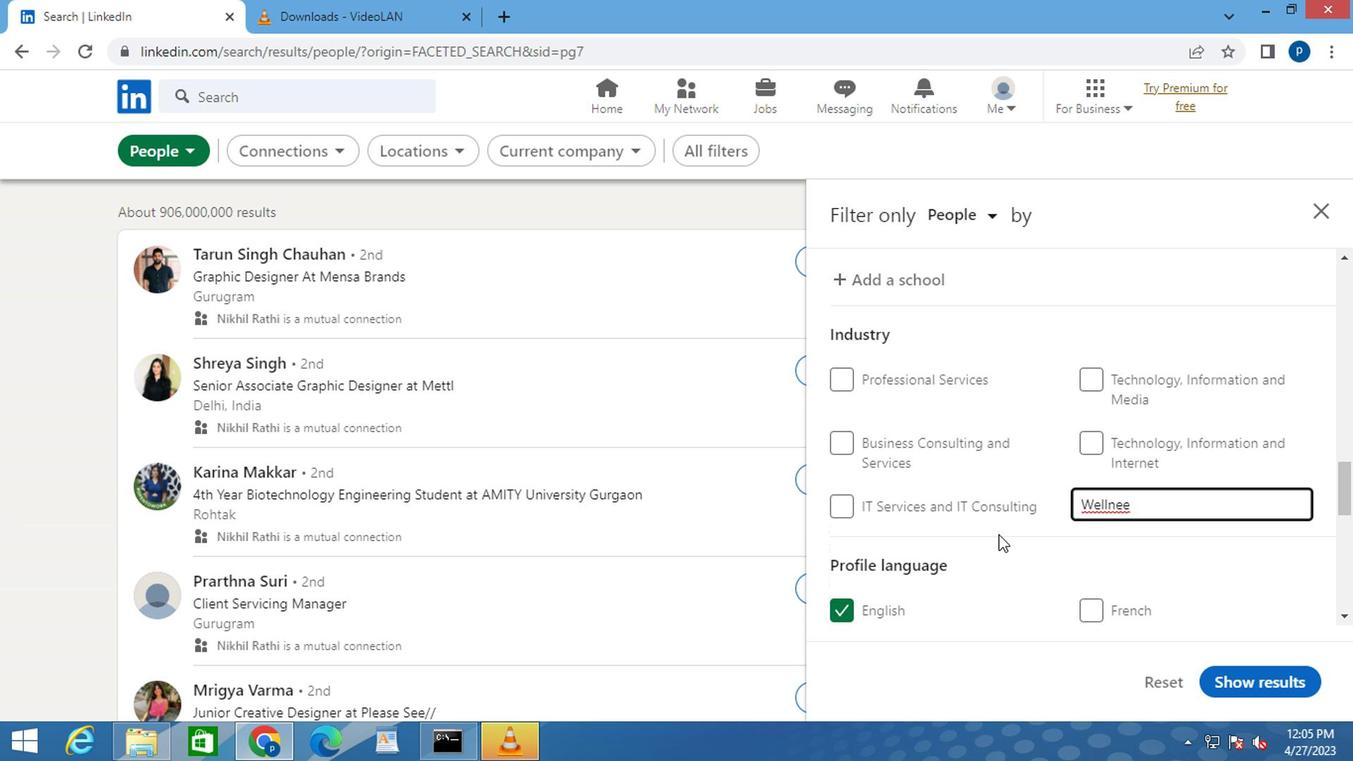 
Action: Key pressed <Key.backspace>
Screenshot: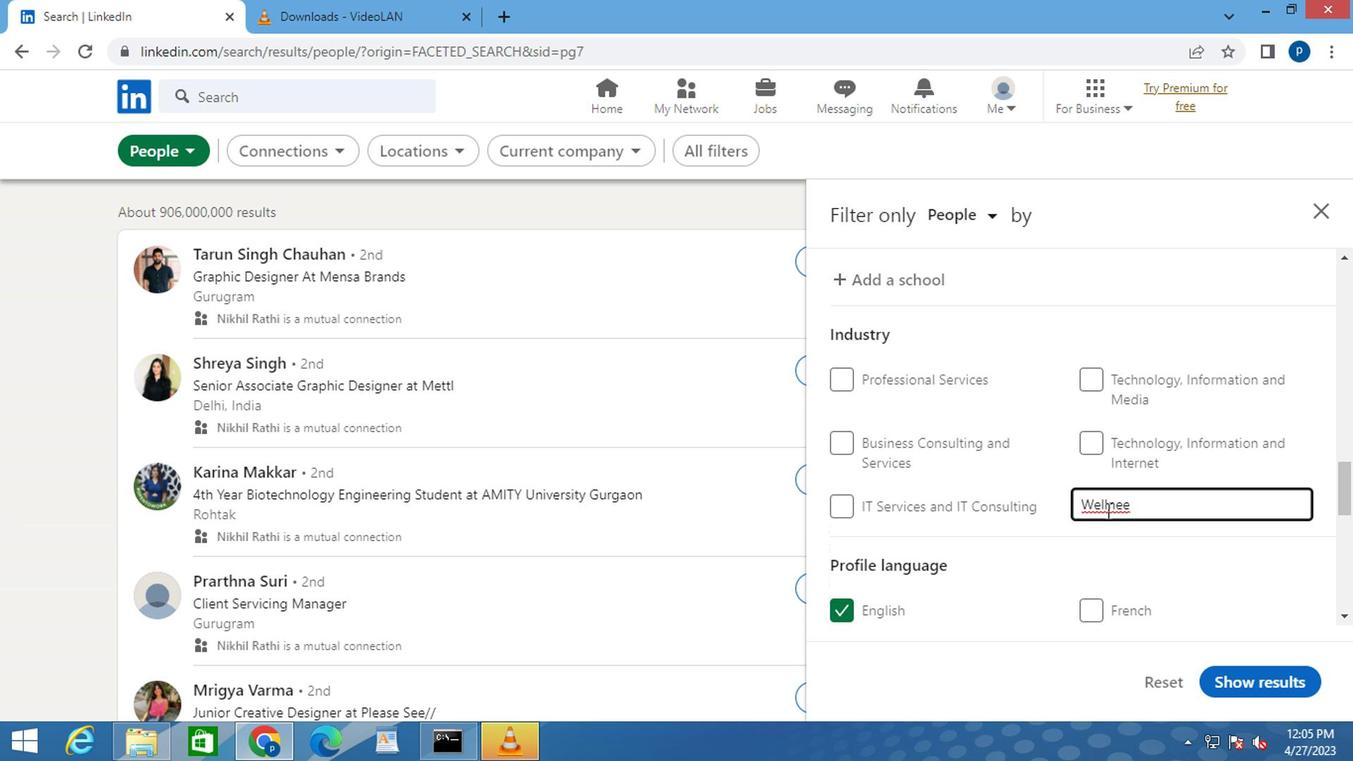 
Action: Mouse moved to (891, 544)
Screenshot: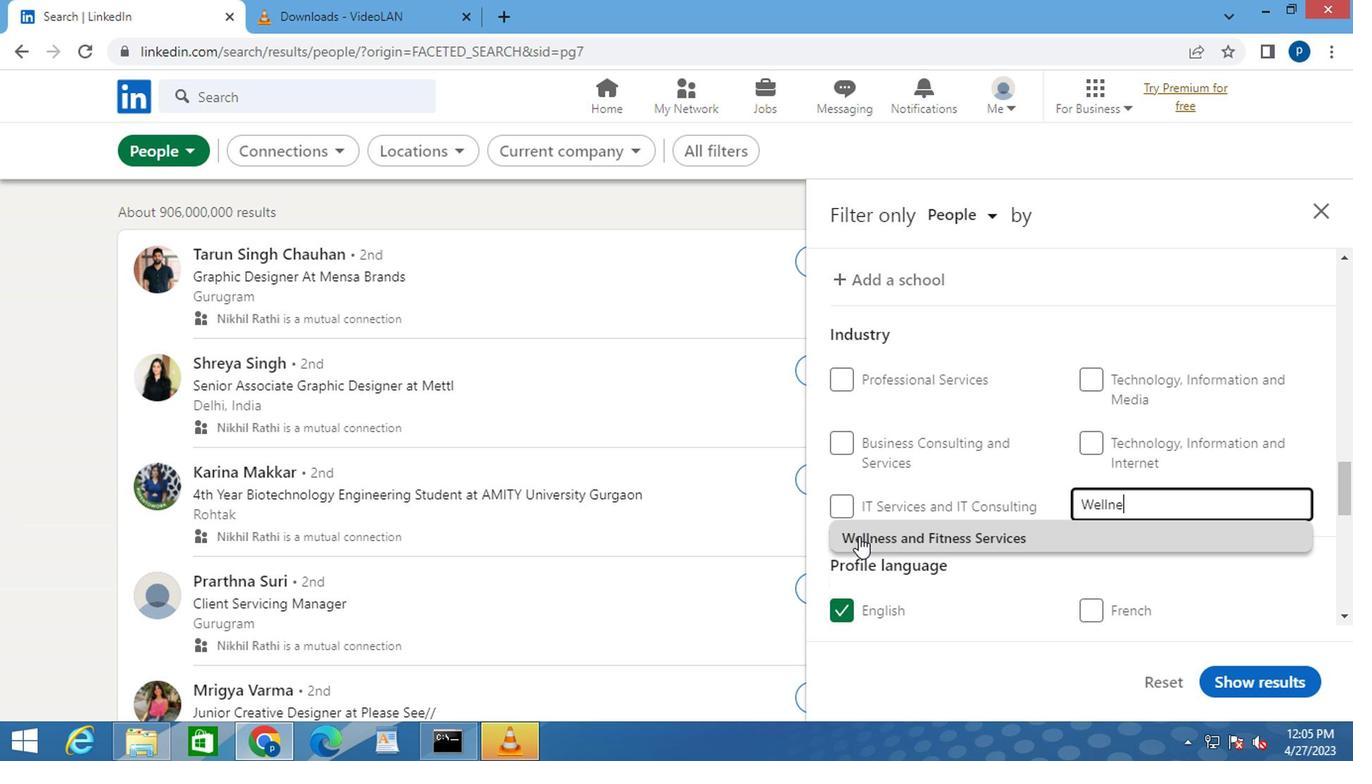 
Action: Mouse pressed left at (891, 544)
Screenshot: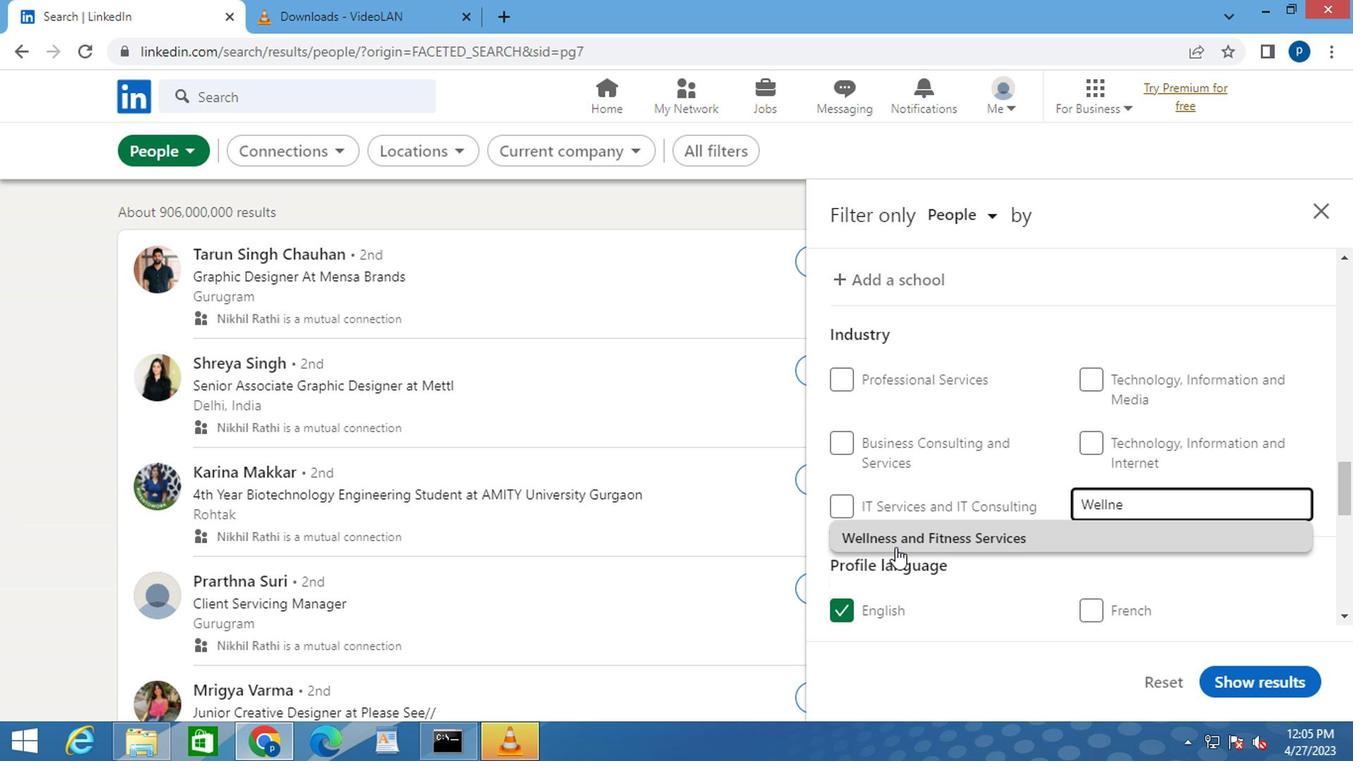 
Action: Mouse moved to (914, 522)
Screenshot: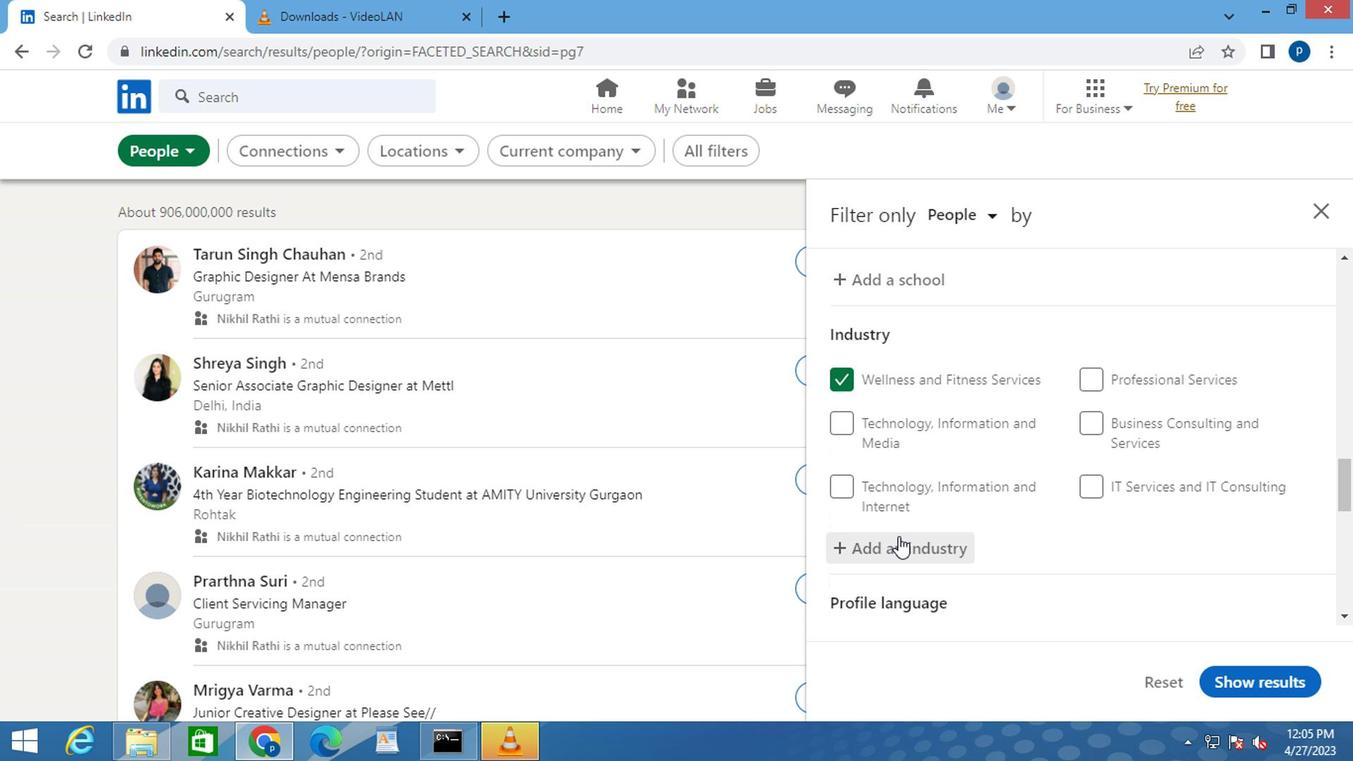 
Action: Mouse scrolled (914, 521) with delta (0, 0)
Screenshot: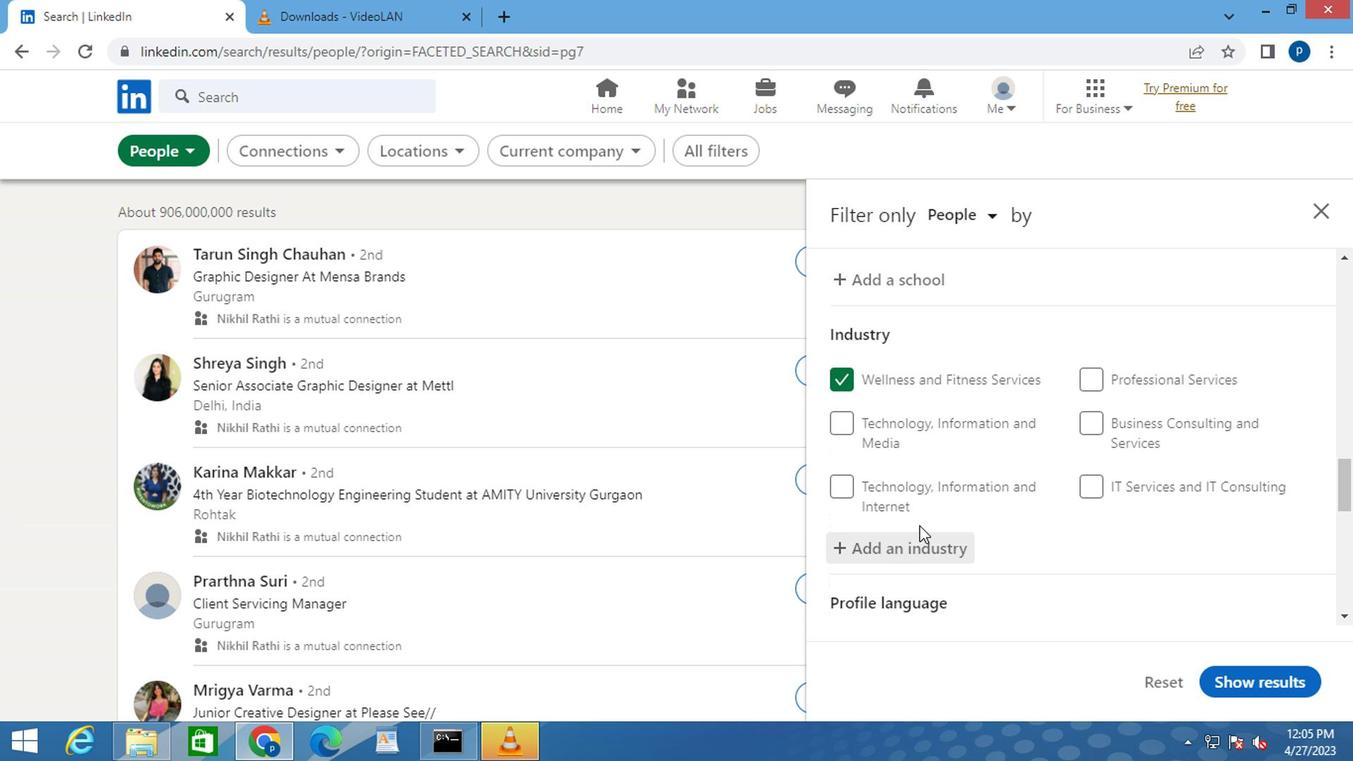 
Action: Mouse scrolled (914, 521) with delta (0, 0)
Screenshot: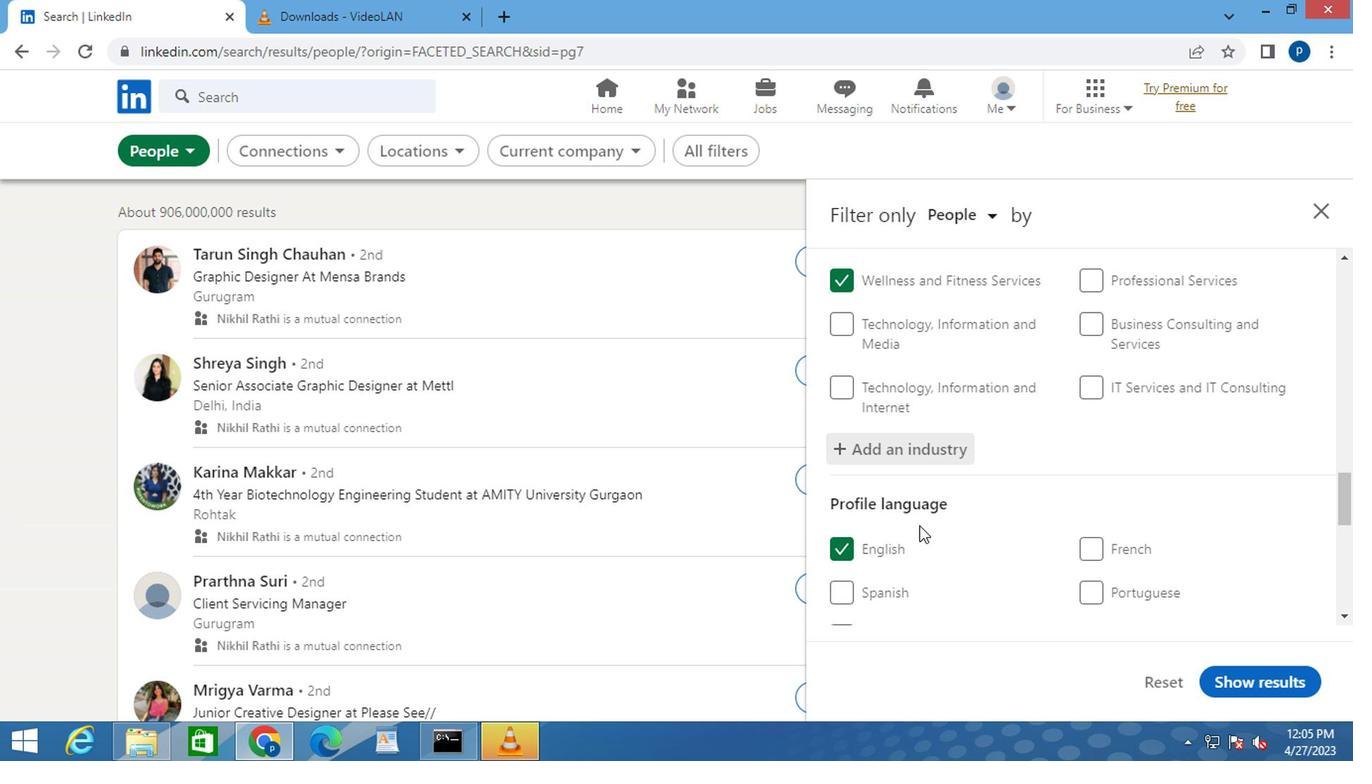 
Action: Mouse moved to (950, 513)
Screenshot: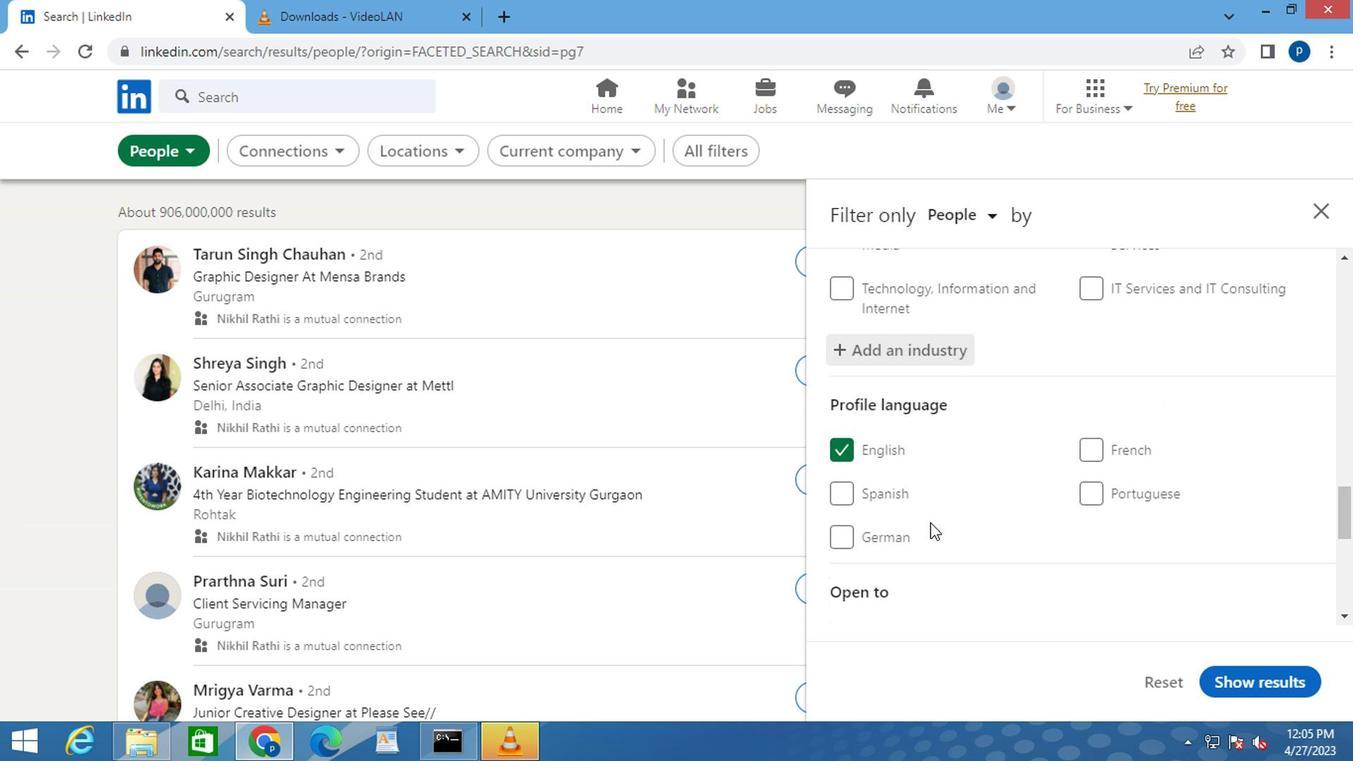 
Action: Mouse scrolled (950, 512) with delta (0, -1)
Screenshot: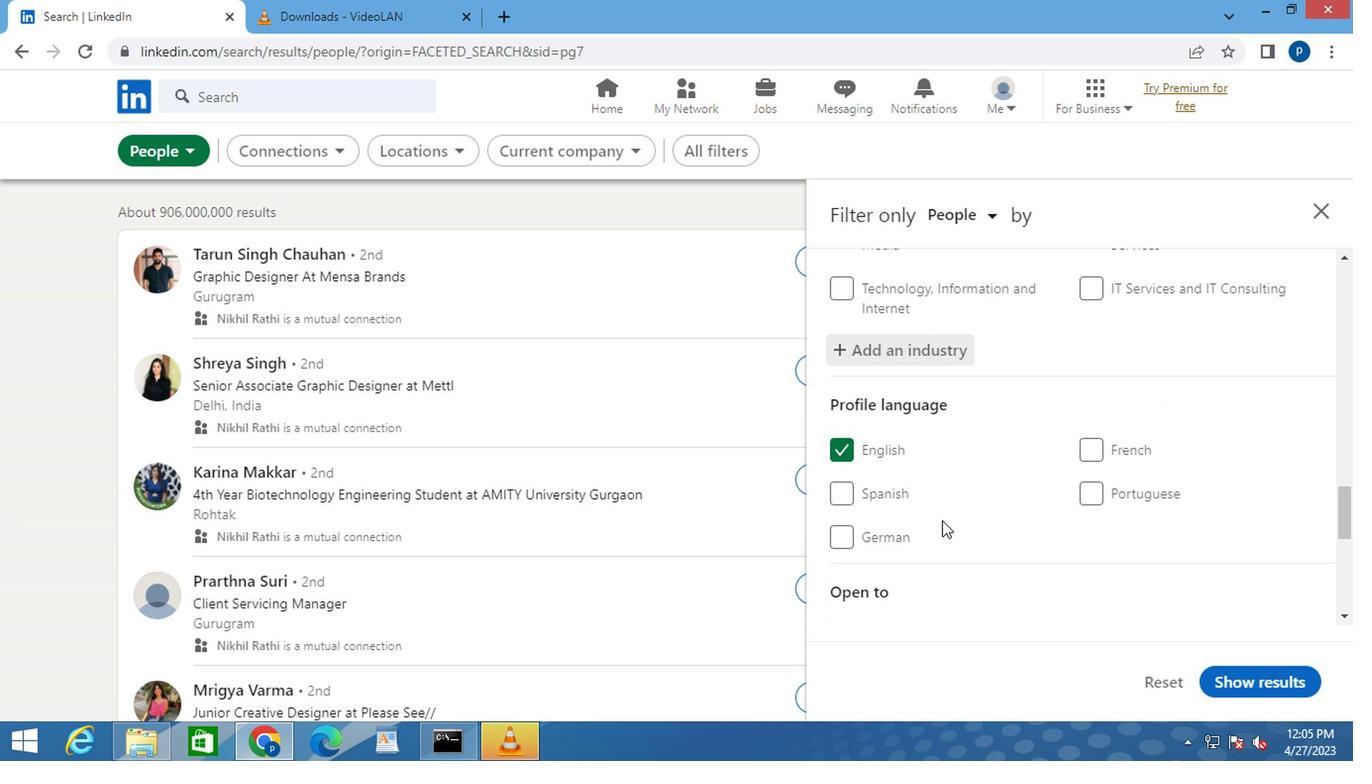 
Action: Mouse scrolled (950, 512) with delta (0, -1)
Screenshot: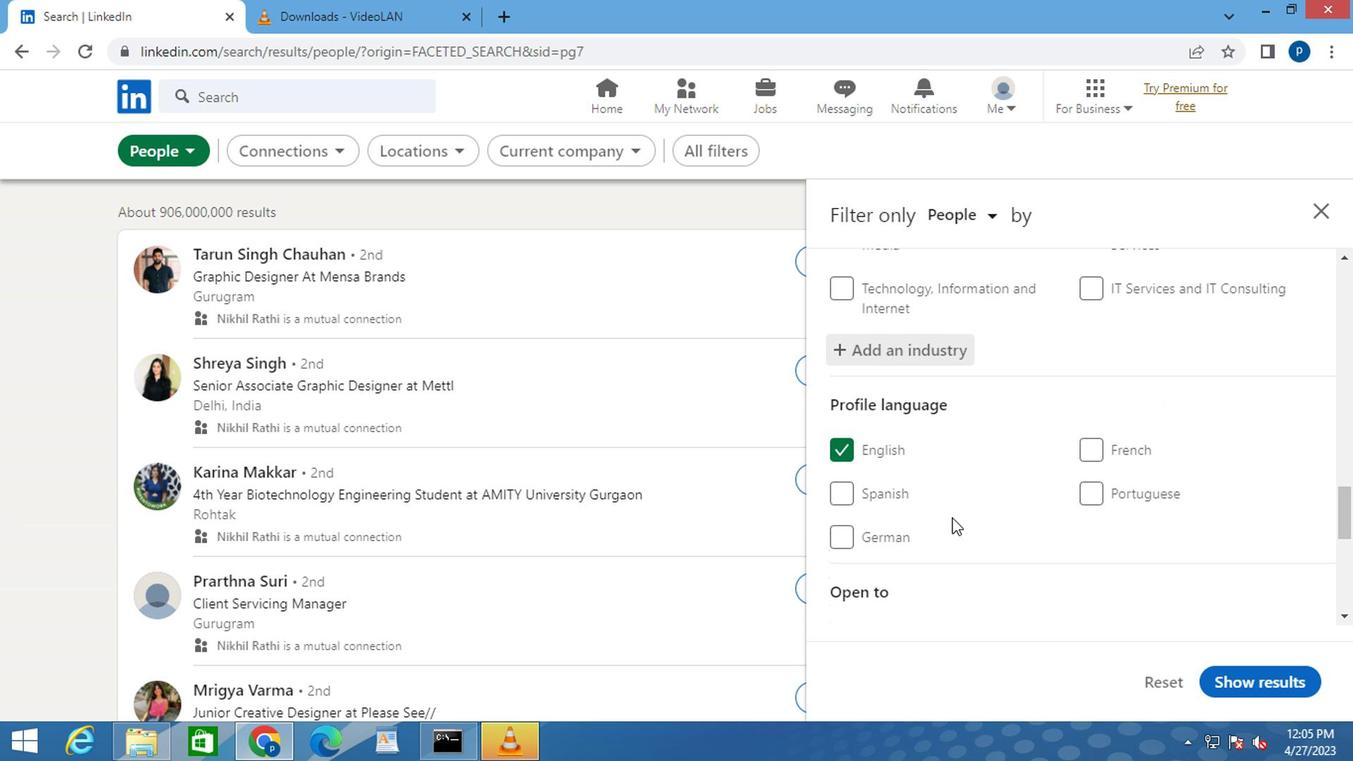 
Action: Mouse moved to (1023, 501)
Screenshot: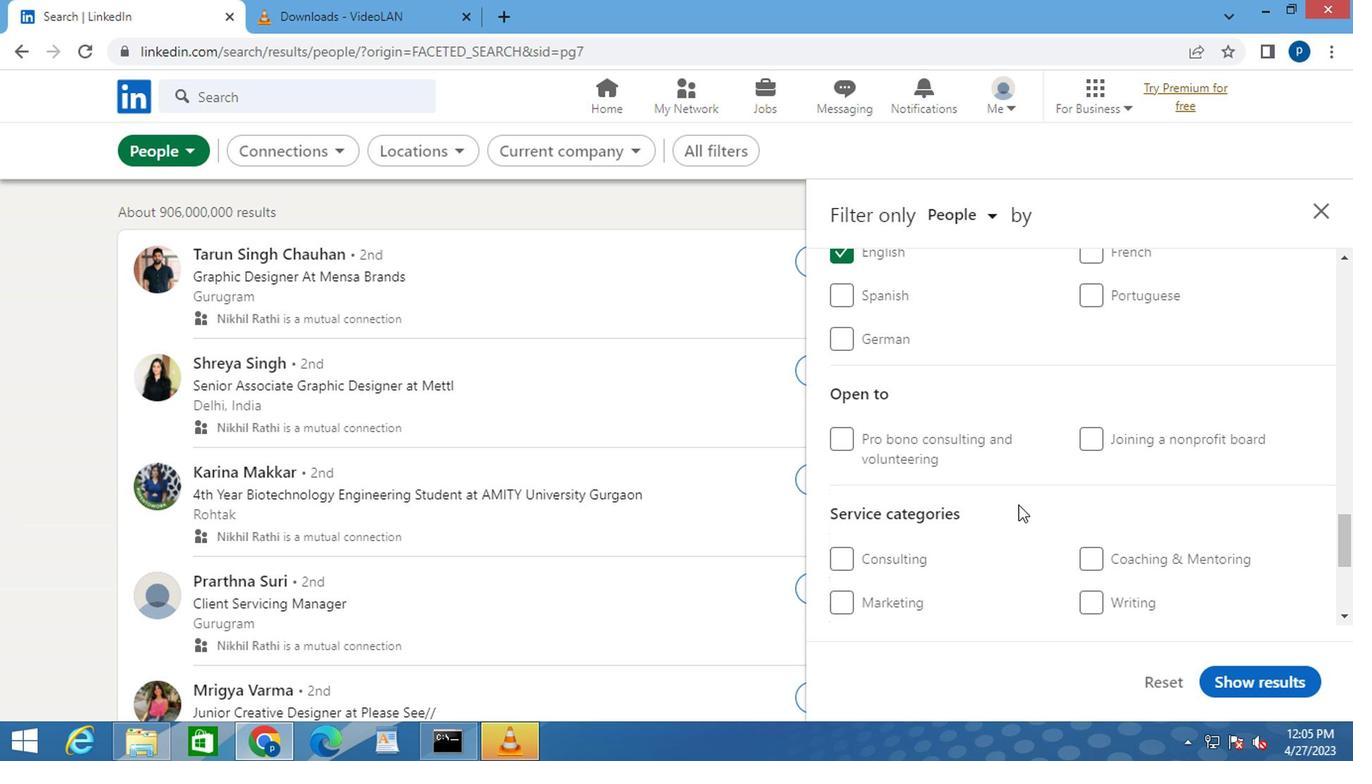 
Action: Mouse scrolled (1023, 501) with delta (0, 0)
Screenshot: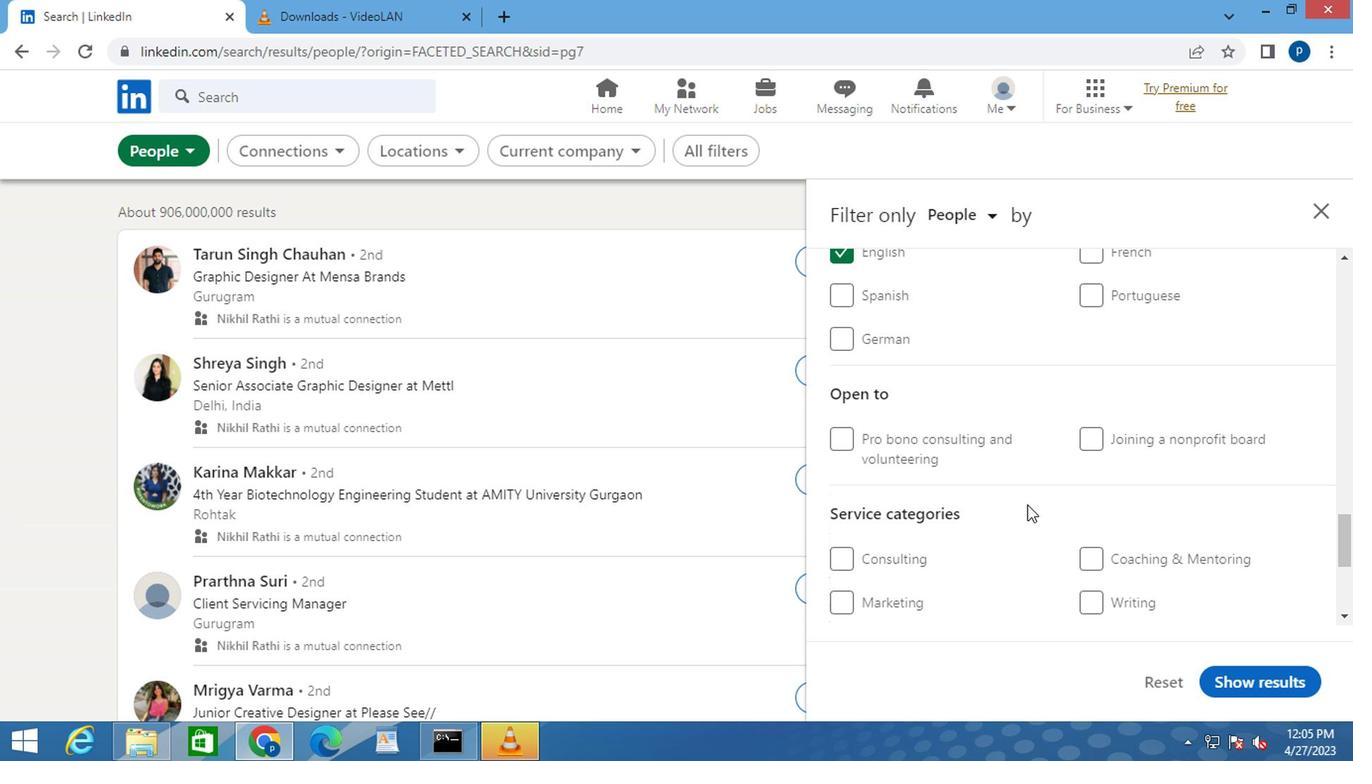
Action: Mouse scrolled (1023, 501) with delta (0, 0)
Screenshot: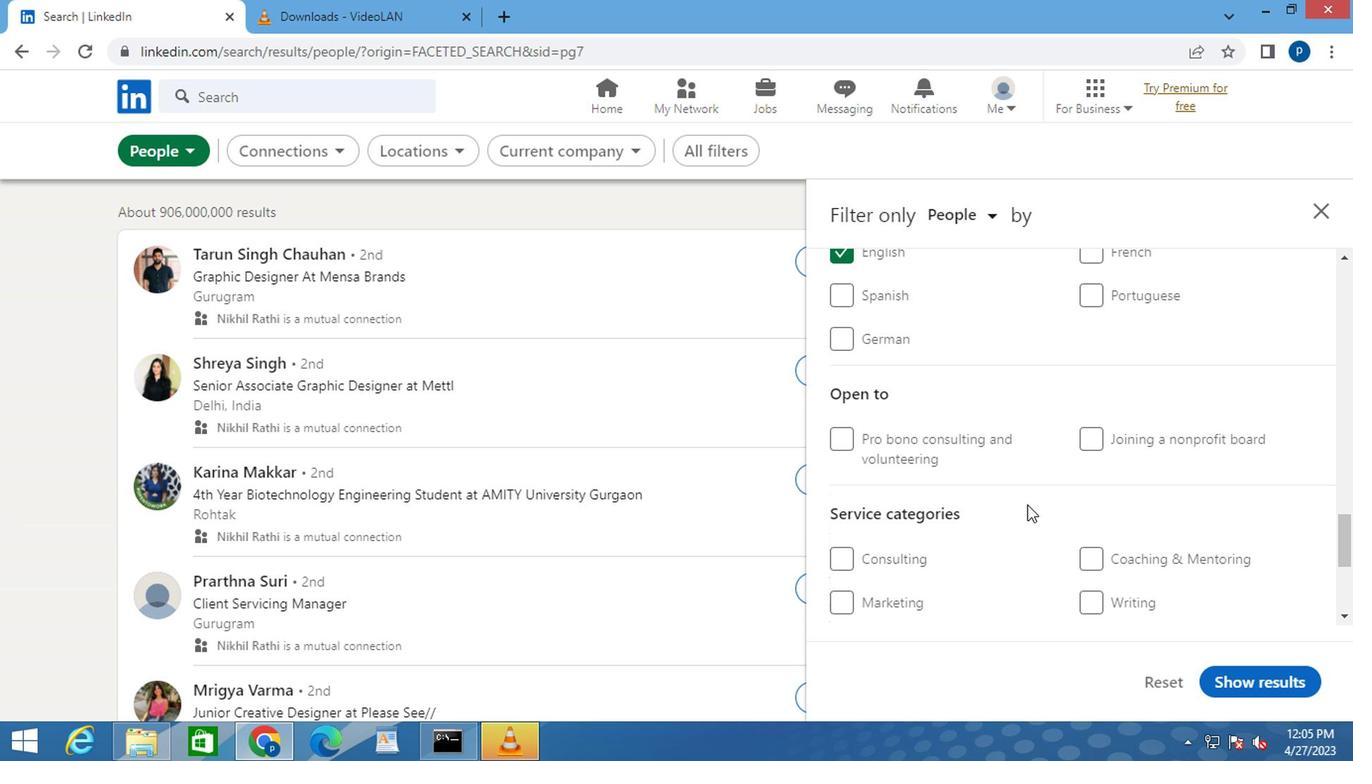 
Action: Mouse moved to (1127, 451)
Screenshot: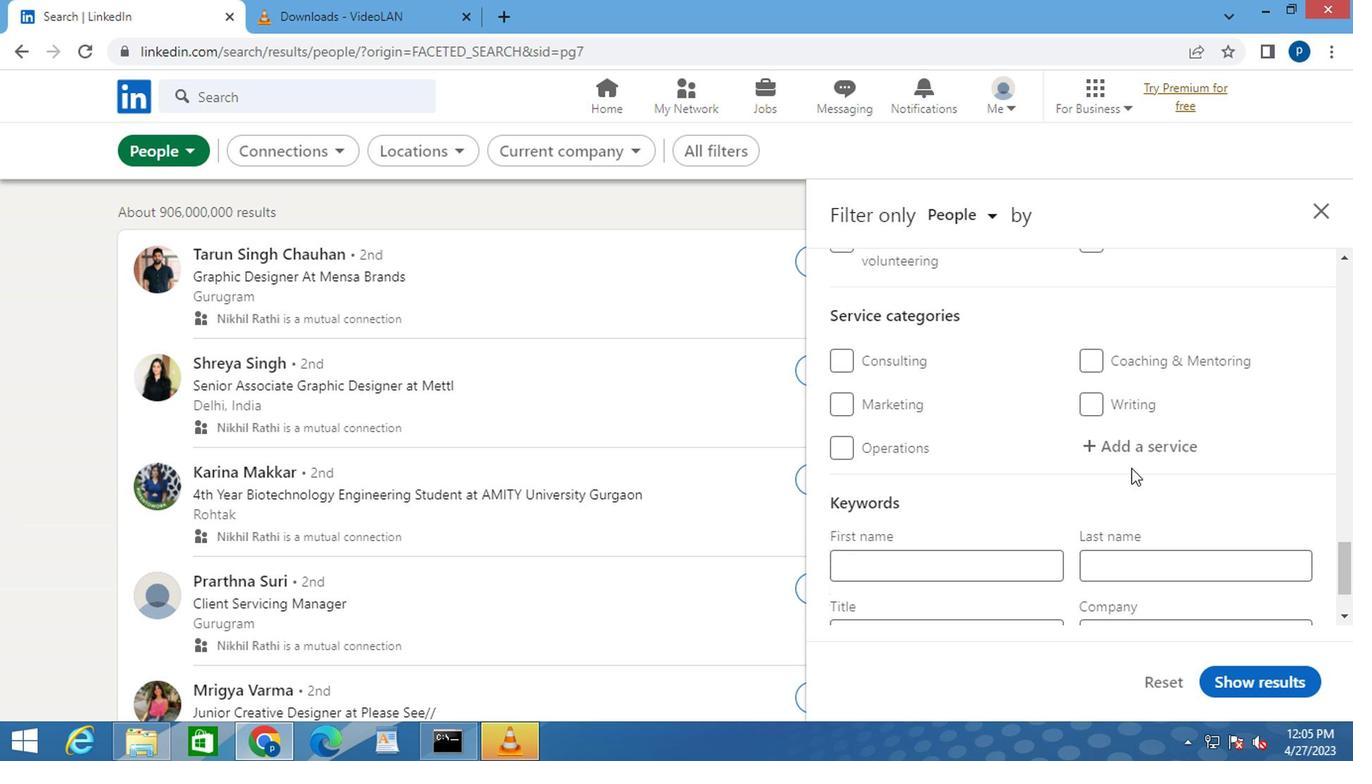 
Action: Mouse pressed left at (1127, 451)
Screenshot: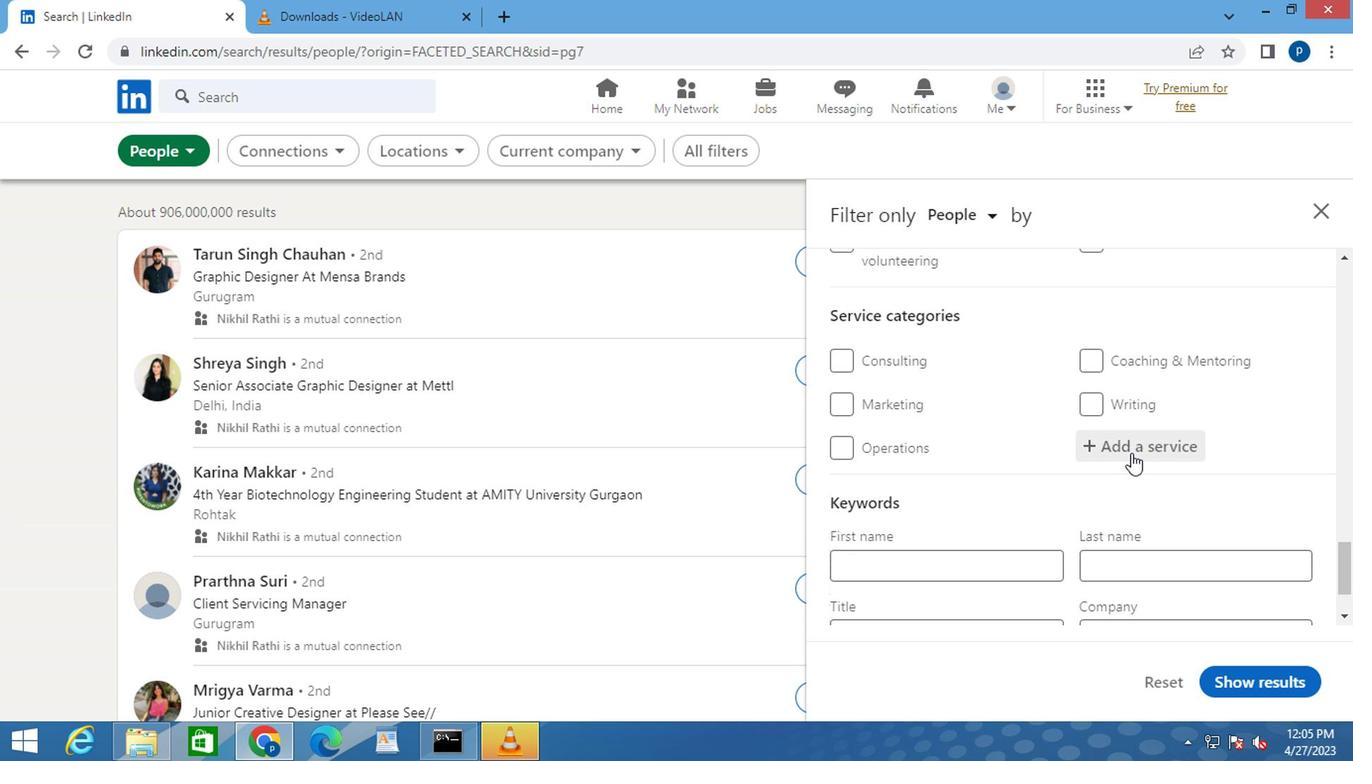 
Action: Key pressed <Key.caps_lock>N<Key.caps_lock>ETWORK
Screenshot: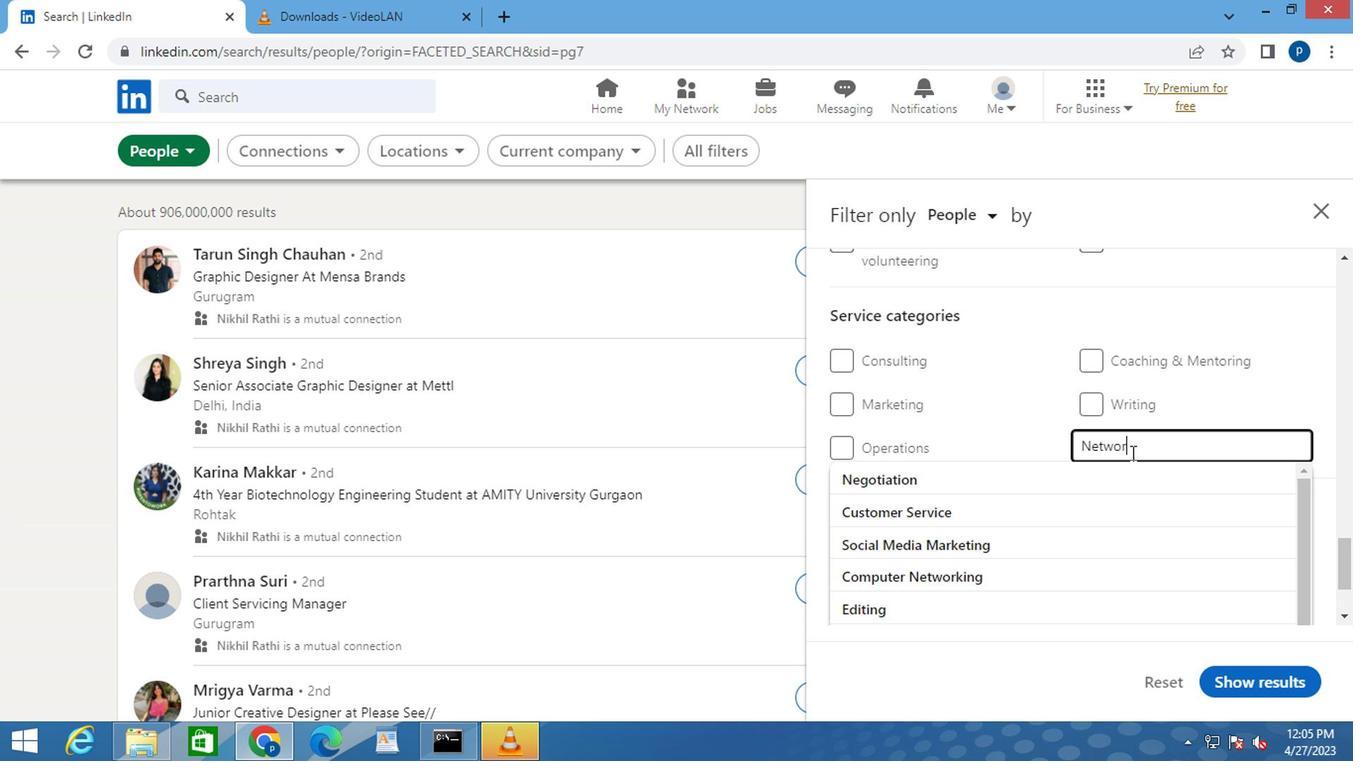 
Action: Mouse moved to (949, 566)
Screenshot: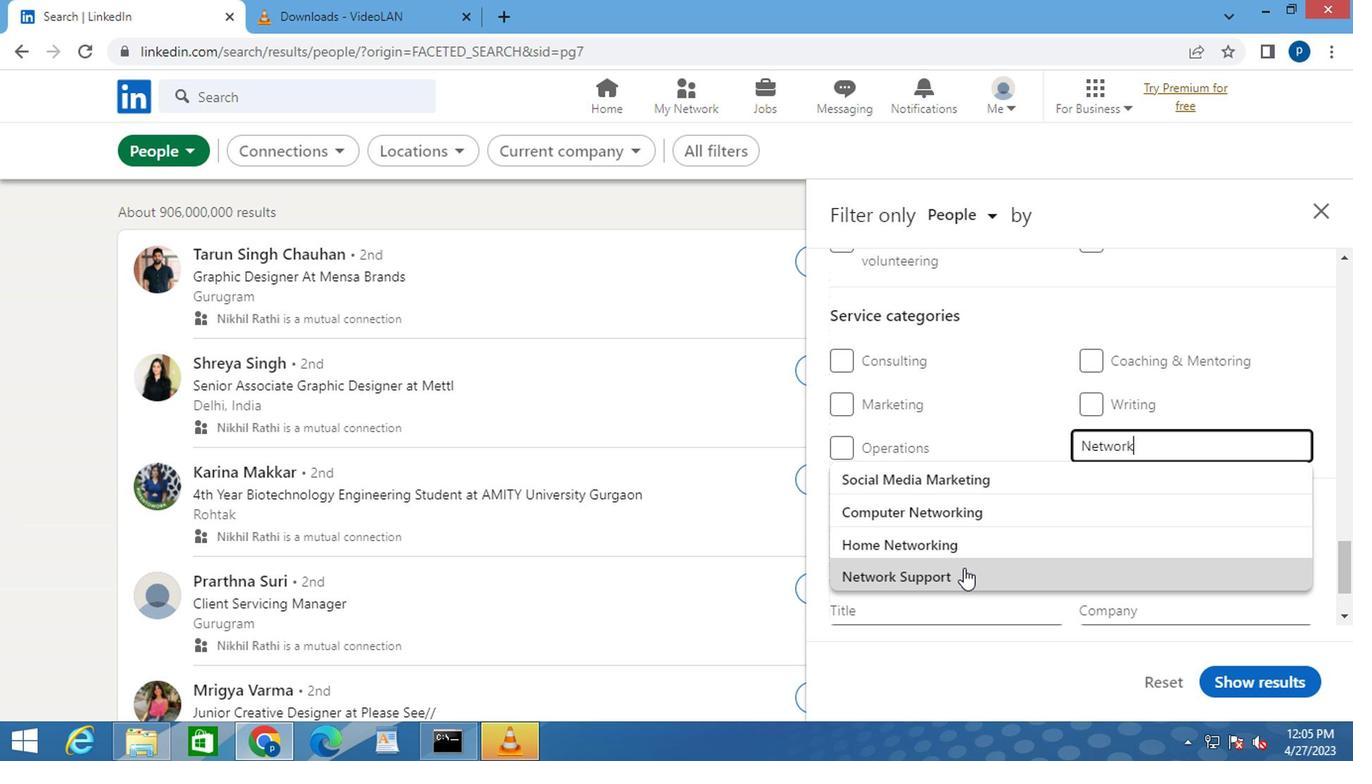 
Action: Mouse pressed left at (949, 566)
Screenshot: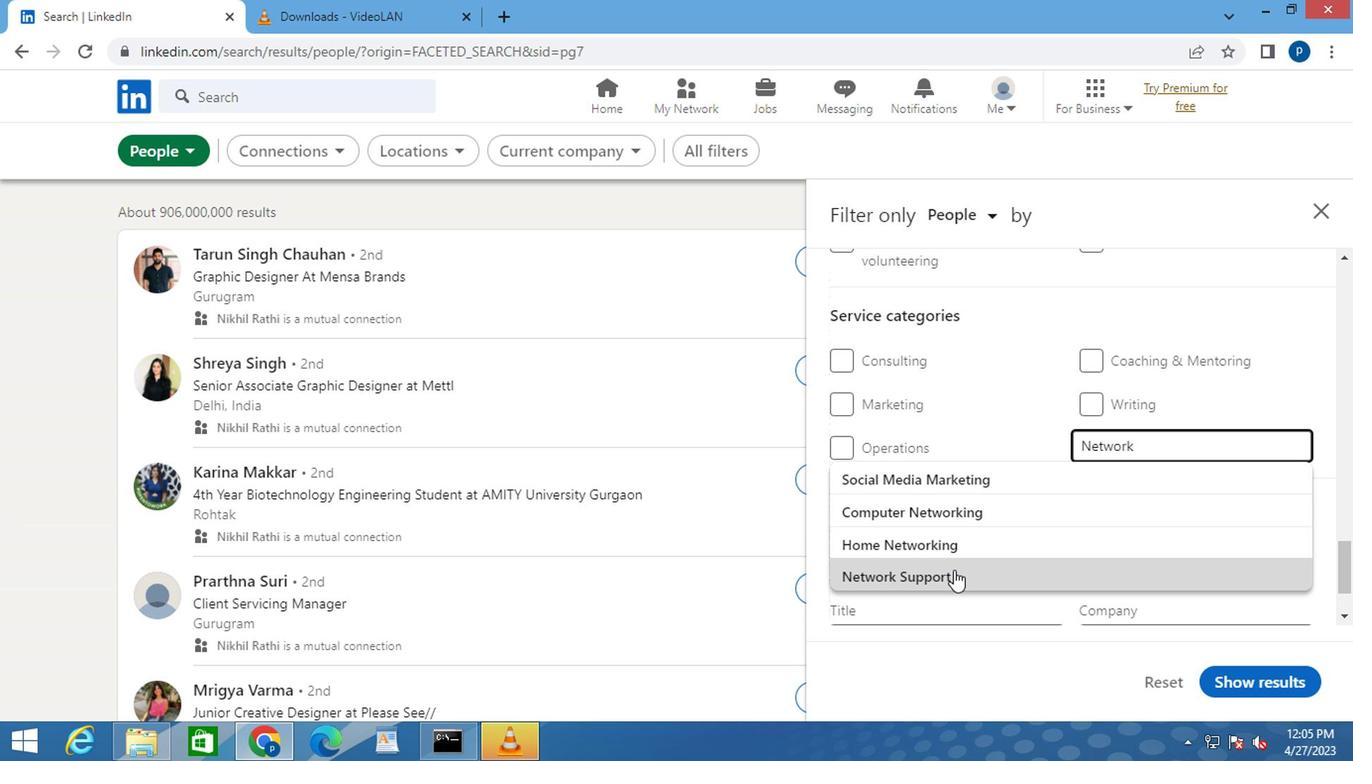 
Action: Mouse moved to (953, 532)
Screenshot: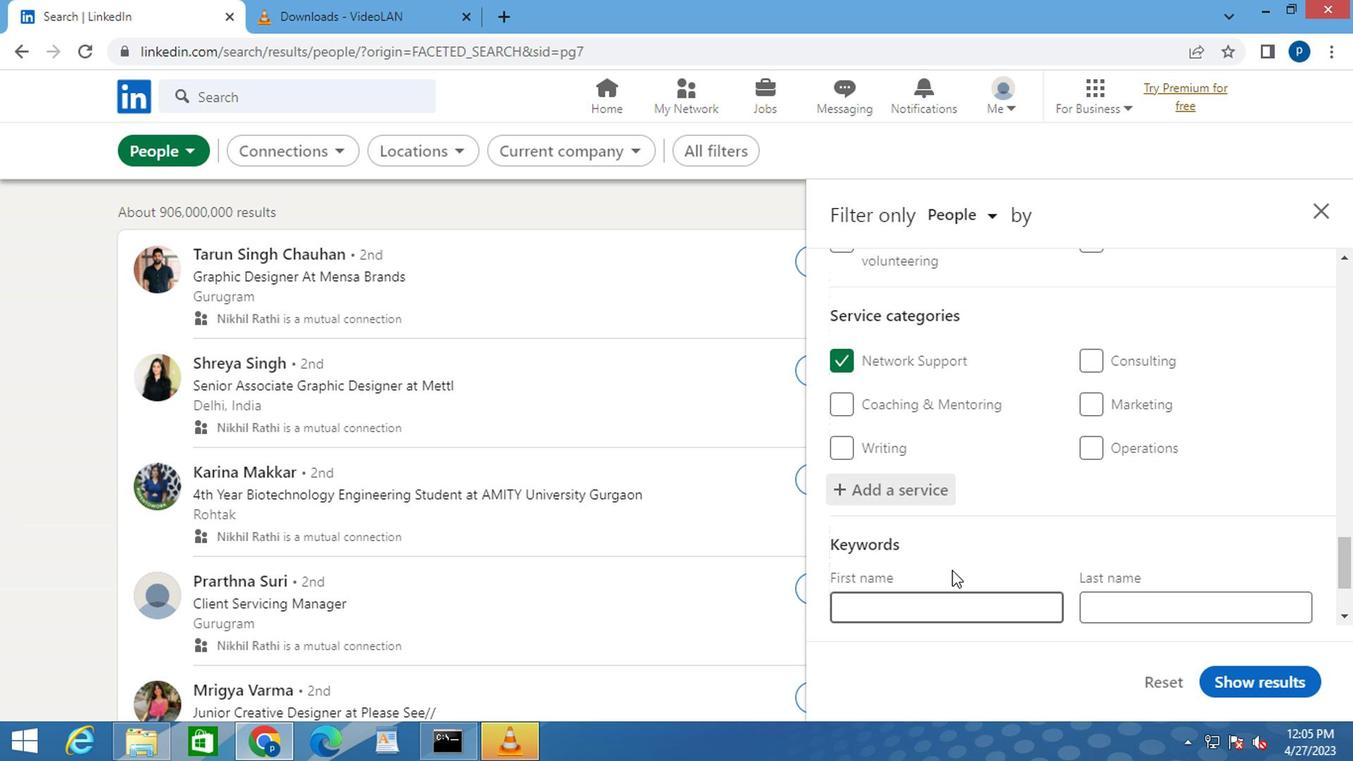 
Action: Mouse scrolled (953, 531) with delta (0, 0)
Screenshot: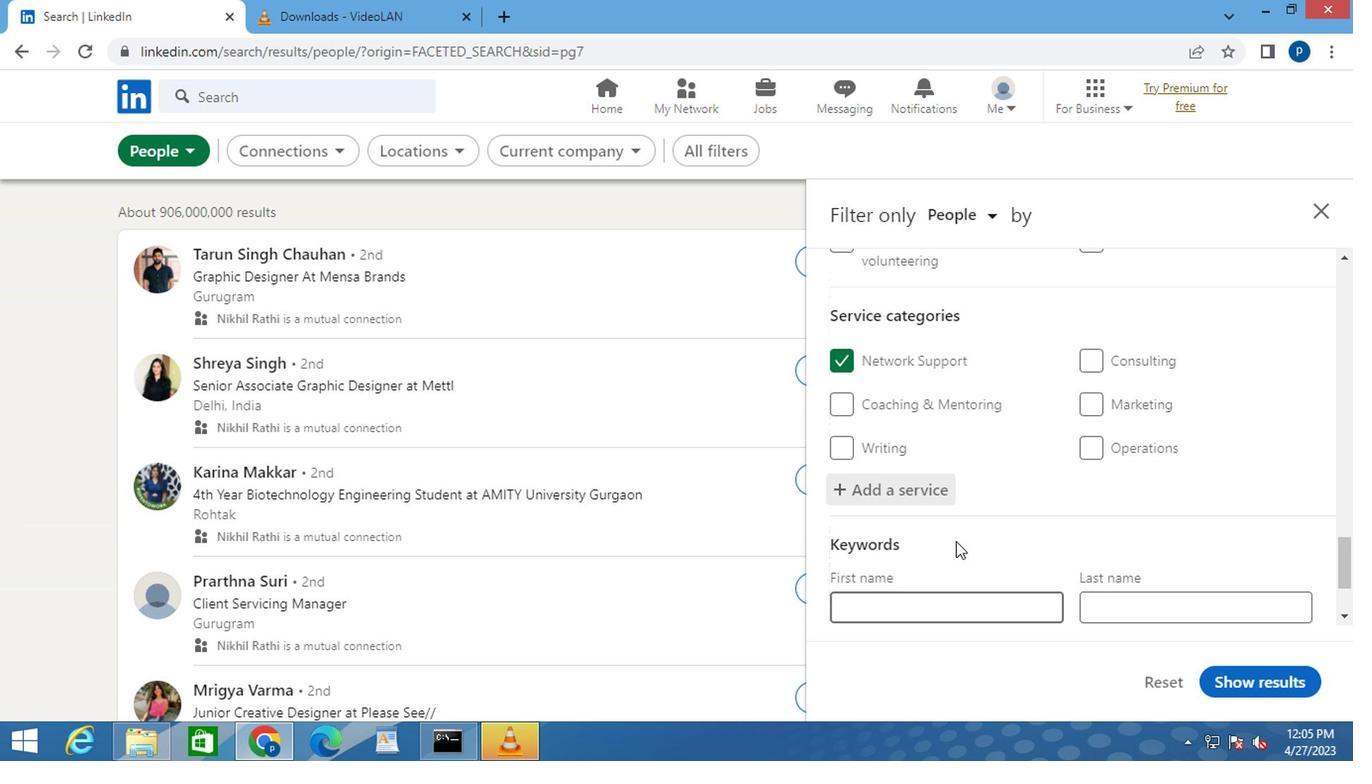 
Action: Mouse scrolled (953, 531) with delta (0, 0)
Screenshot: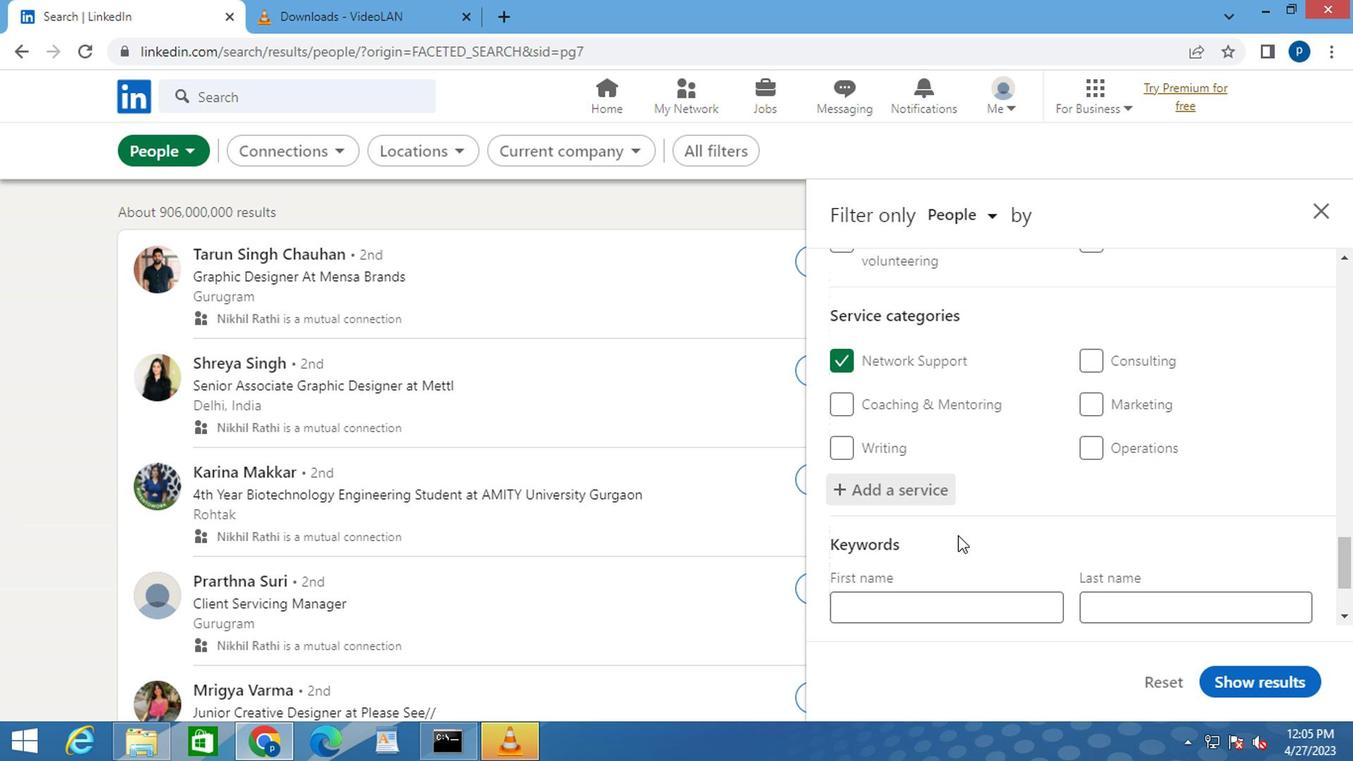 
Action: Mouse moved to (914, 529)
Screenshot: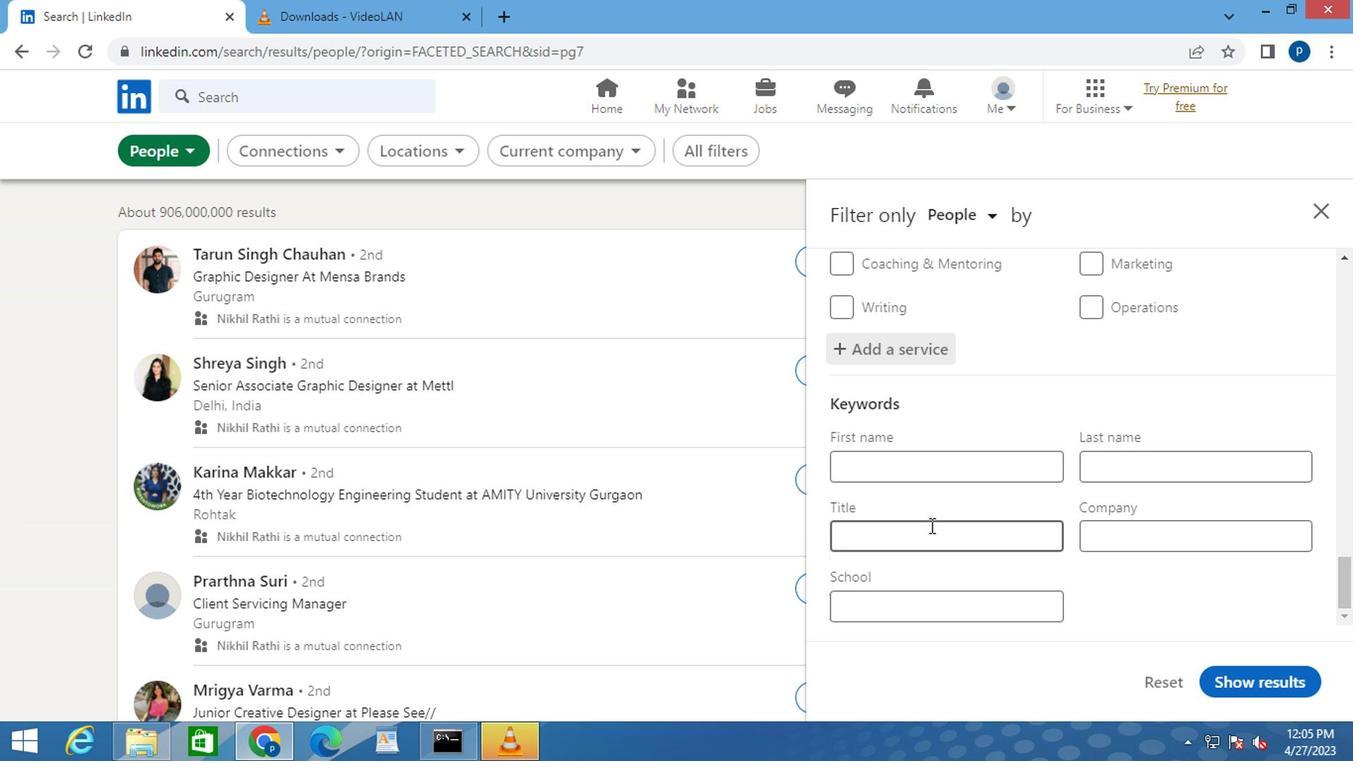 
Action: Mouse pressed left at (914, 529)
Screenshot: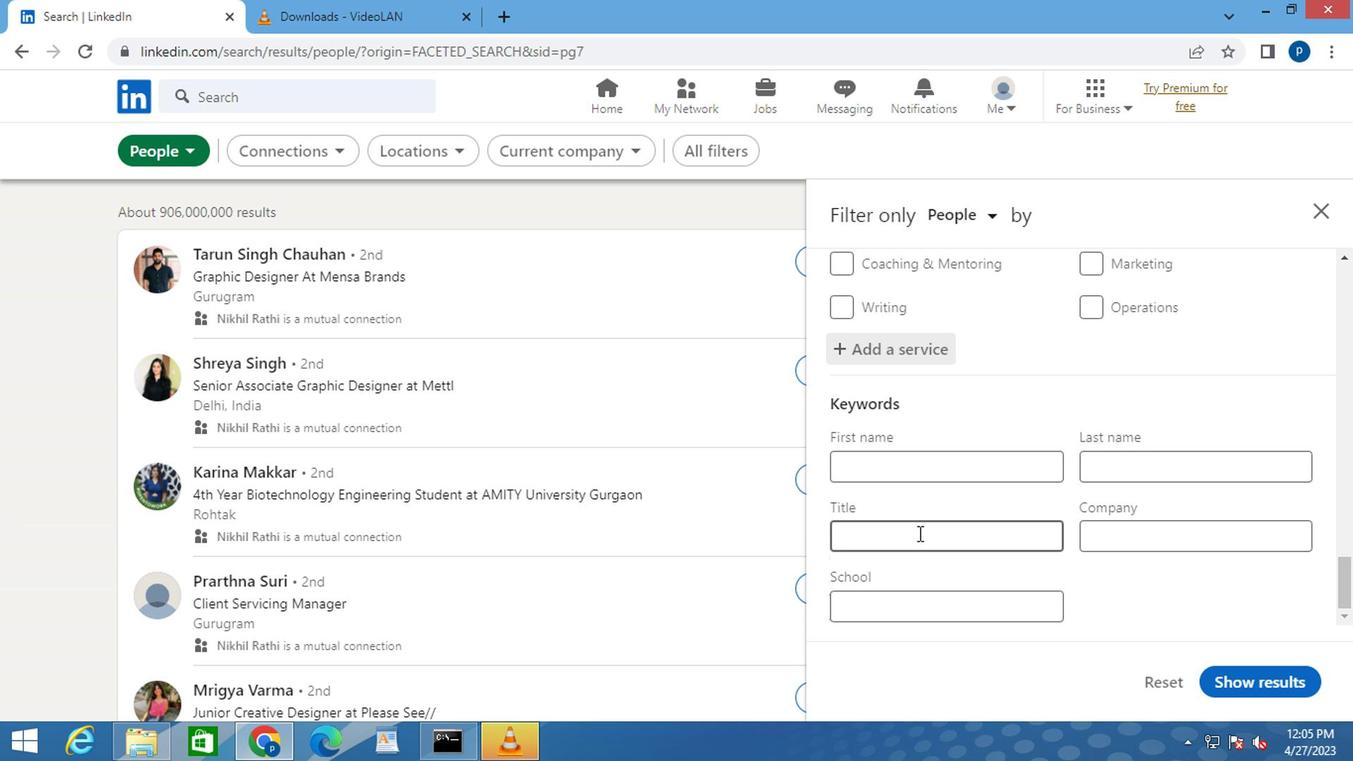 
Action: Mouse moved to (913, 531)
Screenshot: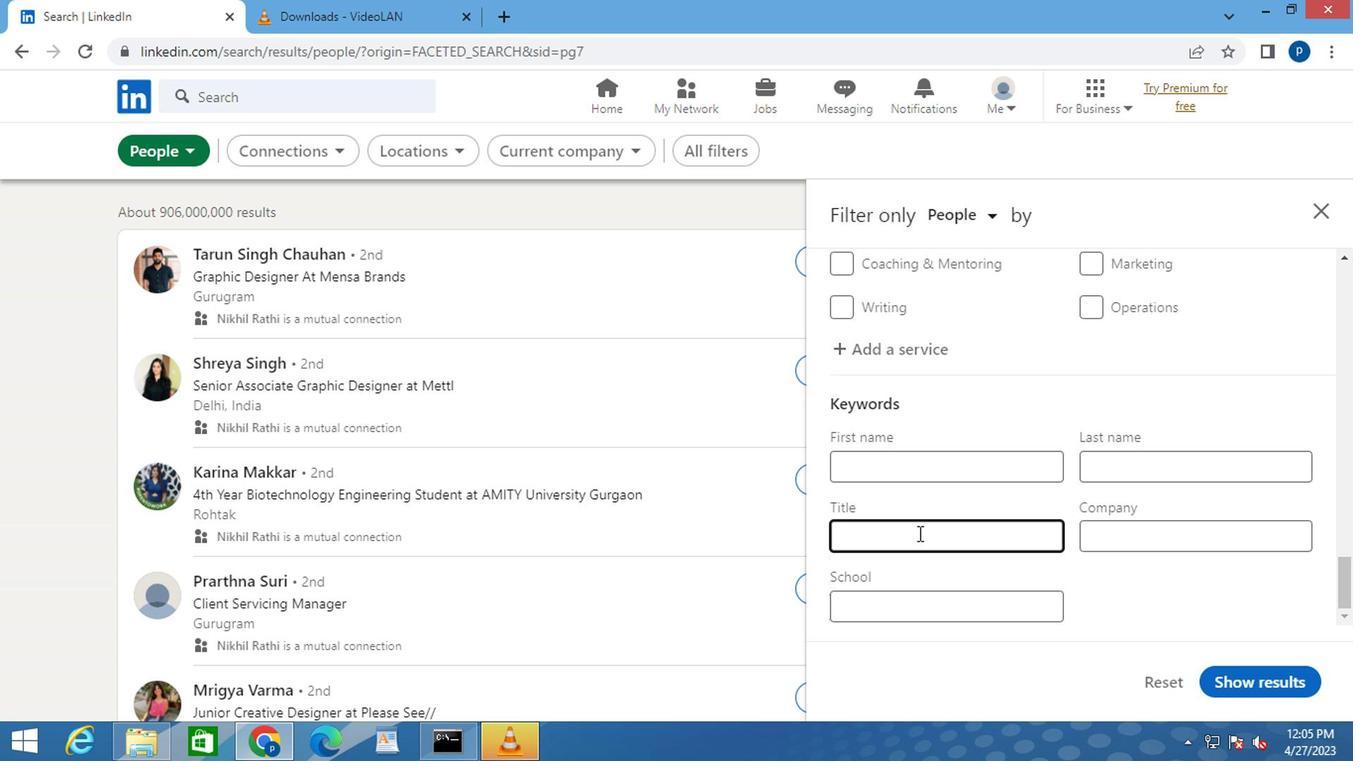 
Action: Key pressed <Key.caps_lock>M<Key.caps_lock>ARKETING<Key.space><Key.caps_lock>C<Key.caps_lock>ONSUTANT<Key.space>
Screenshot: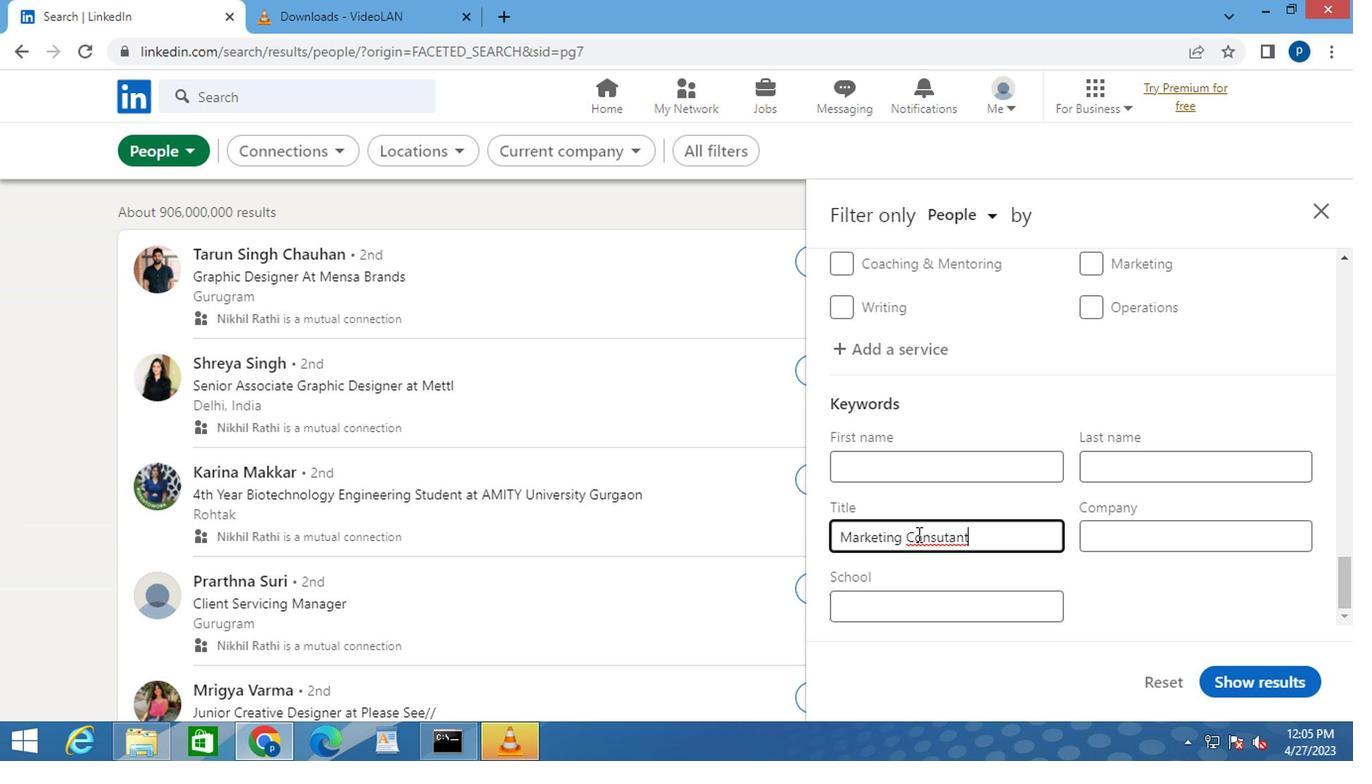 
Action: Mouse moved to (928, 541)
Screenshot: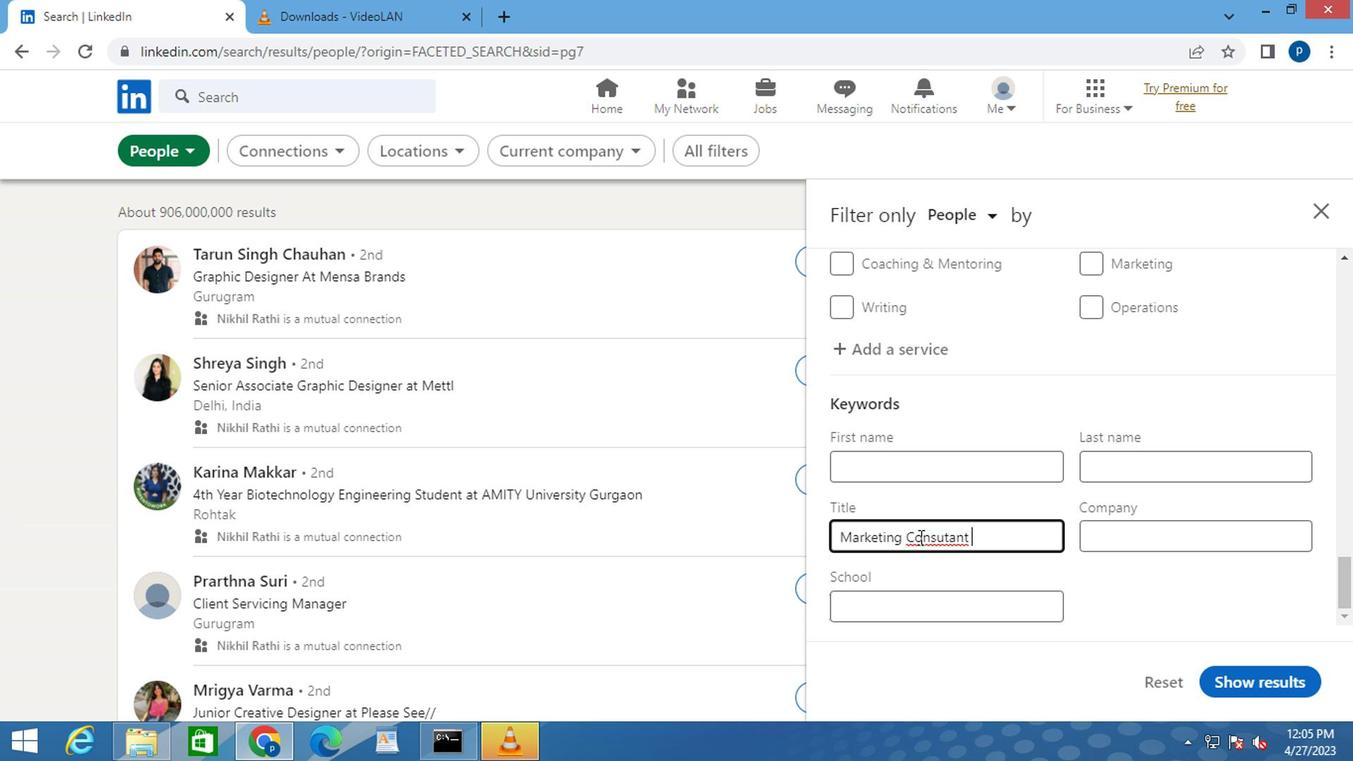 
Action: Mouse pressed left at (928, 541)
Screenshot: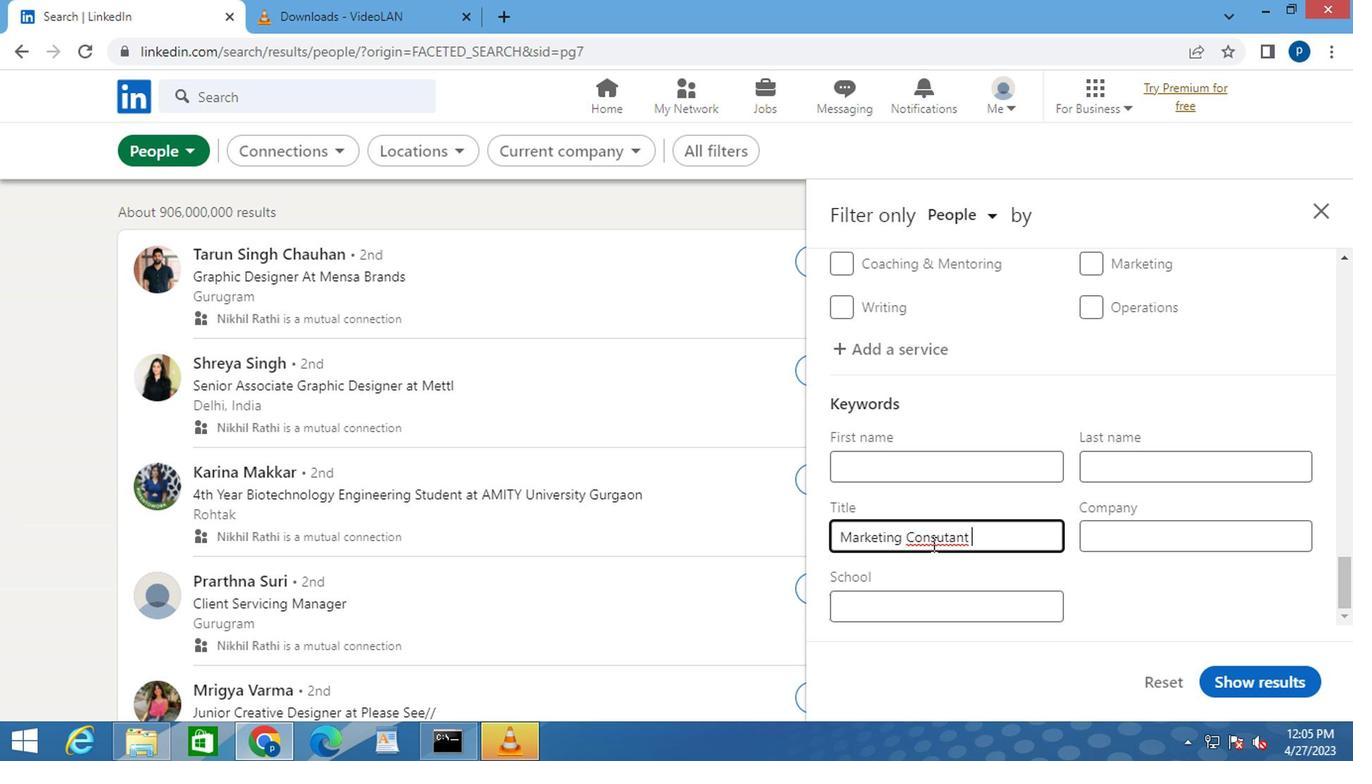 
Action: Mouse moved to (942, 534)
Screenshot: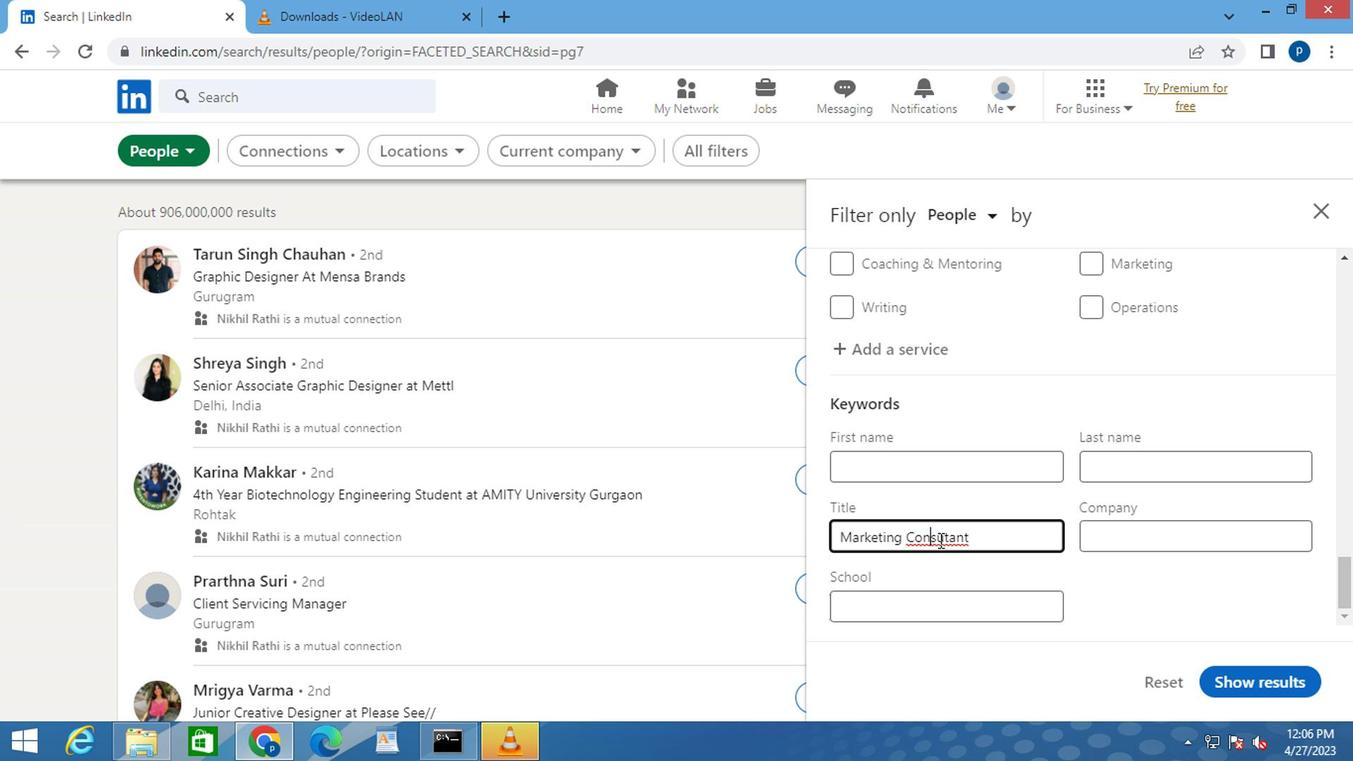 
Action: Mouse pressed left at (942, 534)
Screenshot: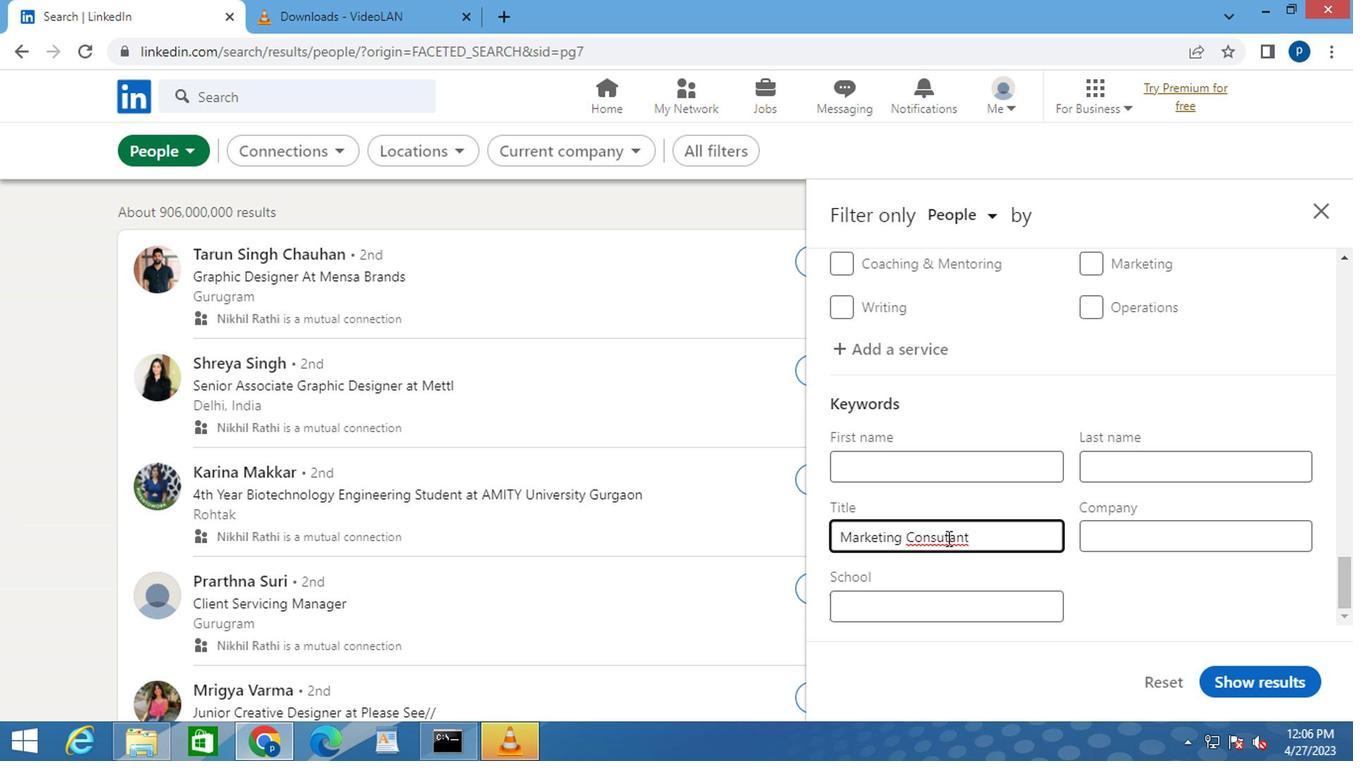 
Action: Mouse moved to (940, 534)
Screenshot: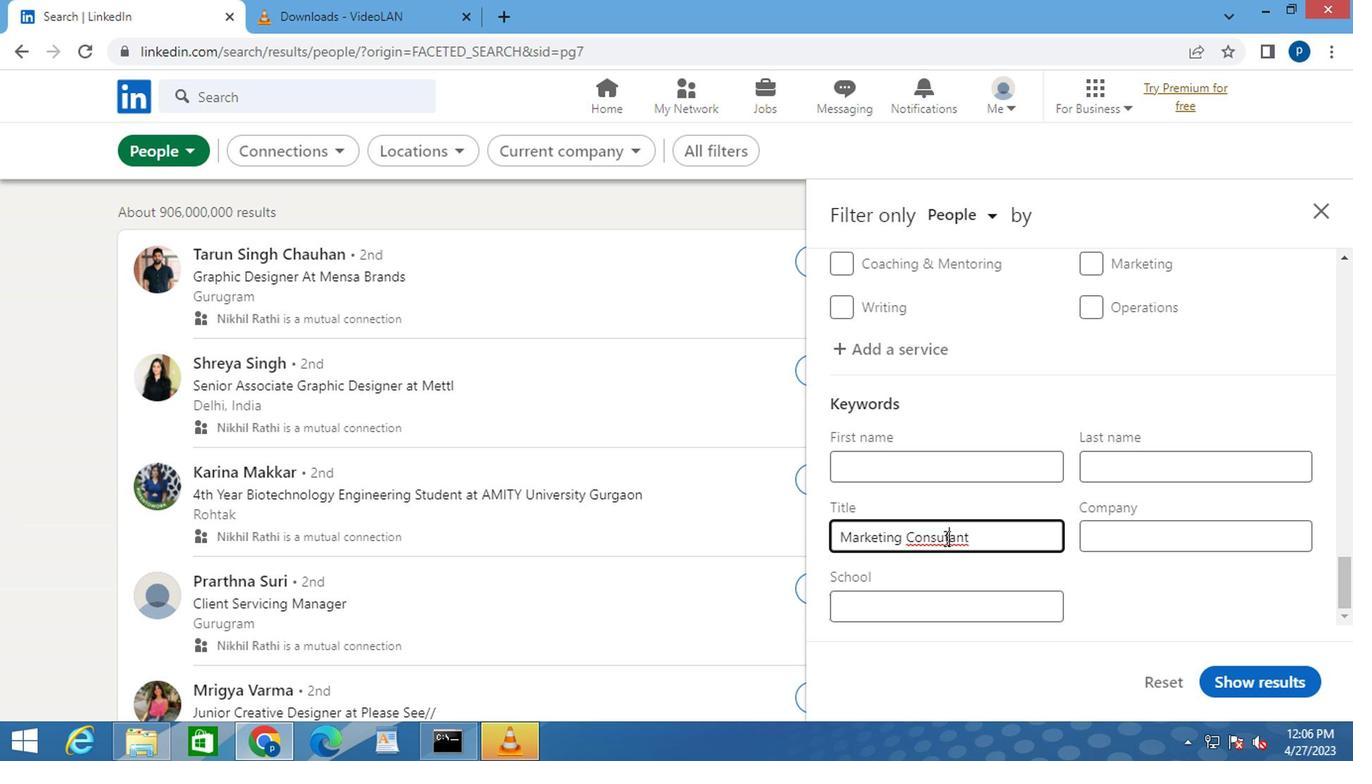 
Action: Mouse pressed left at (940, 534)
Screenshot: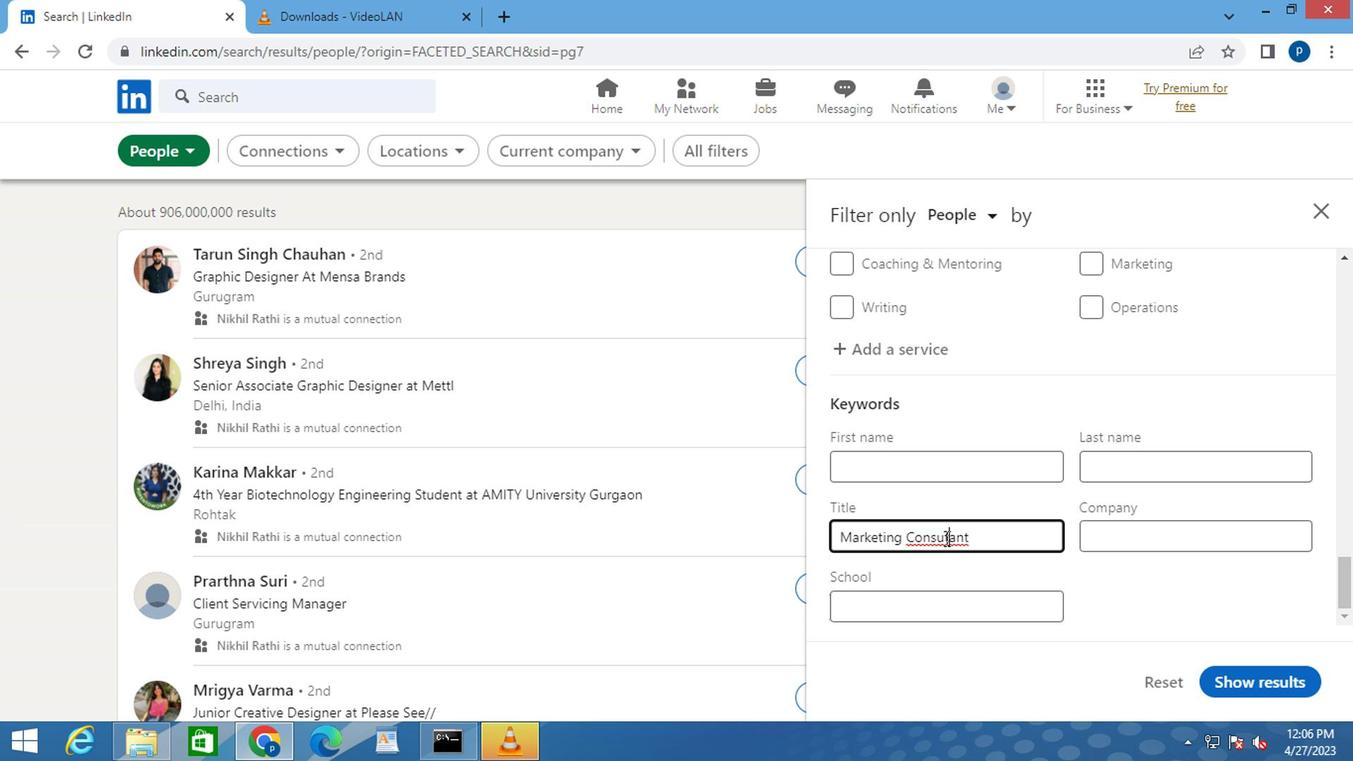 
Action: Key pressed L
Screenshot: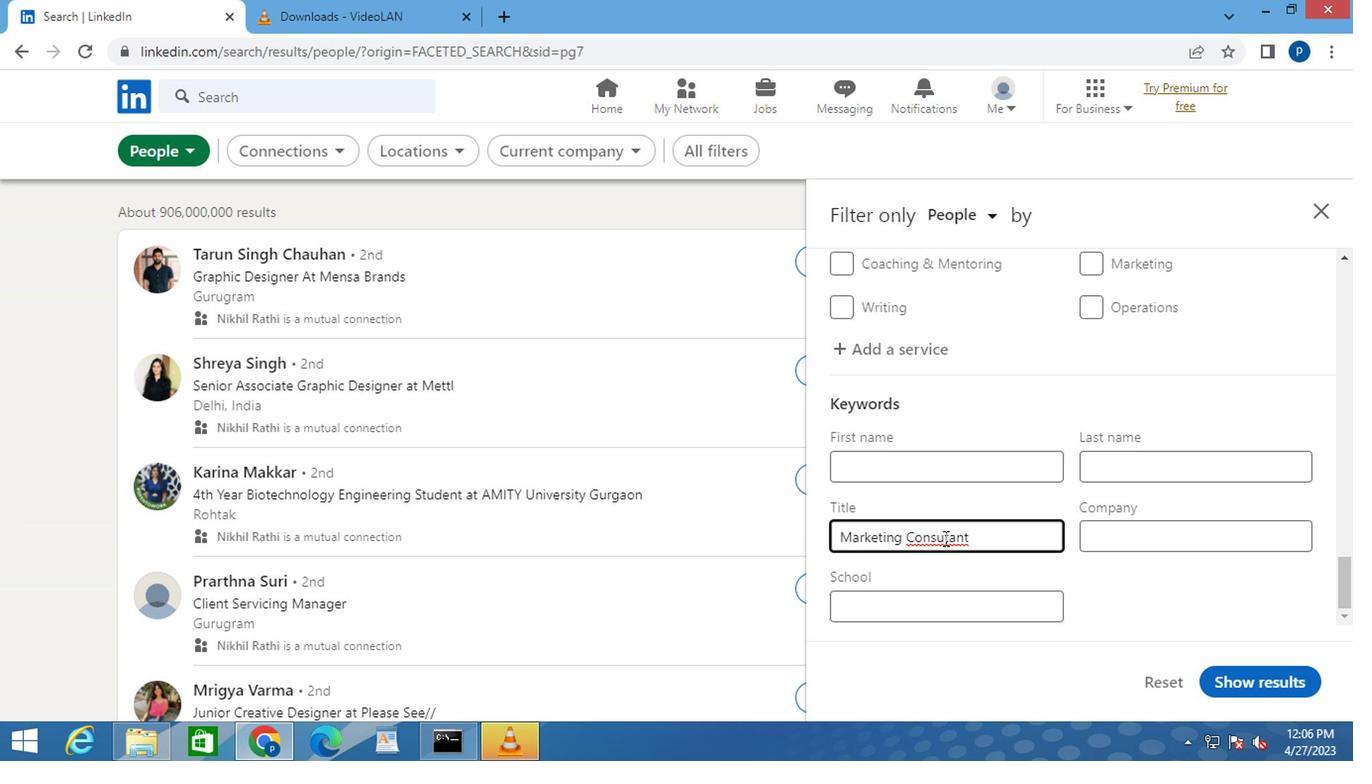 
Action: Mouse moved to (1236, 664)
Screenshot: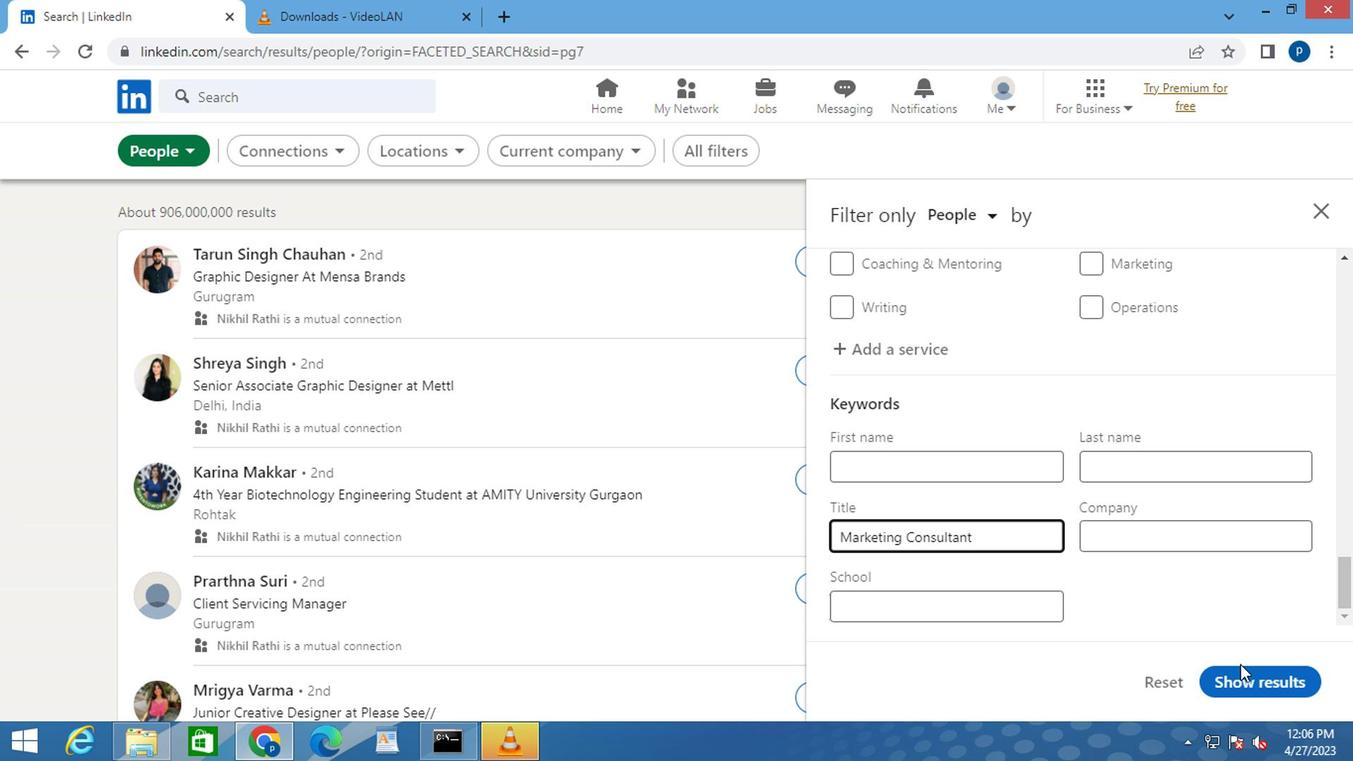 
Action: Mouse pressed left at (1236, 664)
Screenshot: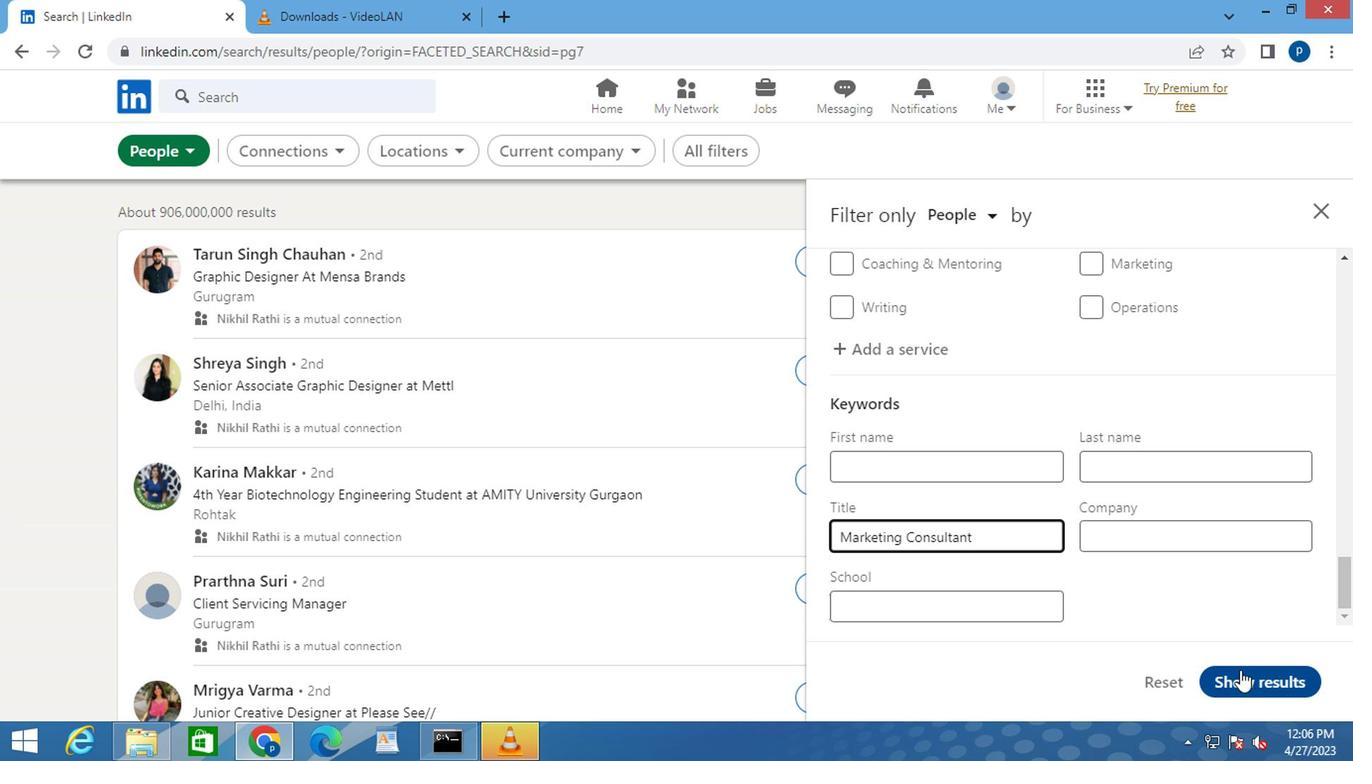 
